 Task: Look for Airbnb properties in Kaka, Turkmenistan from 4th December, 2023 to 10th December, 2023 for 8 adults, 2 children, 1 infant and 1 pet.4 bedrooms having 8 beds and 4 bathrooms. Property type can be house. Amenities needed are: wifi, TV, free parkinig on premises, gym, breakfast. Look for 4 properties as per requirement.
Action: Mouse pressed left at (434, 87)
Screenshot: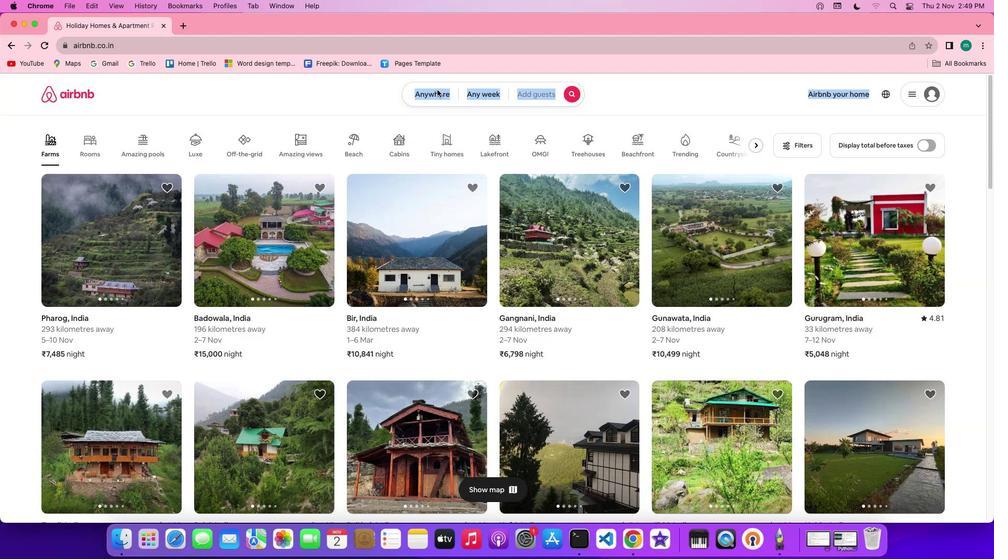 
Action: Mouse pressed left at (434, 87)
Screenshot: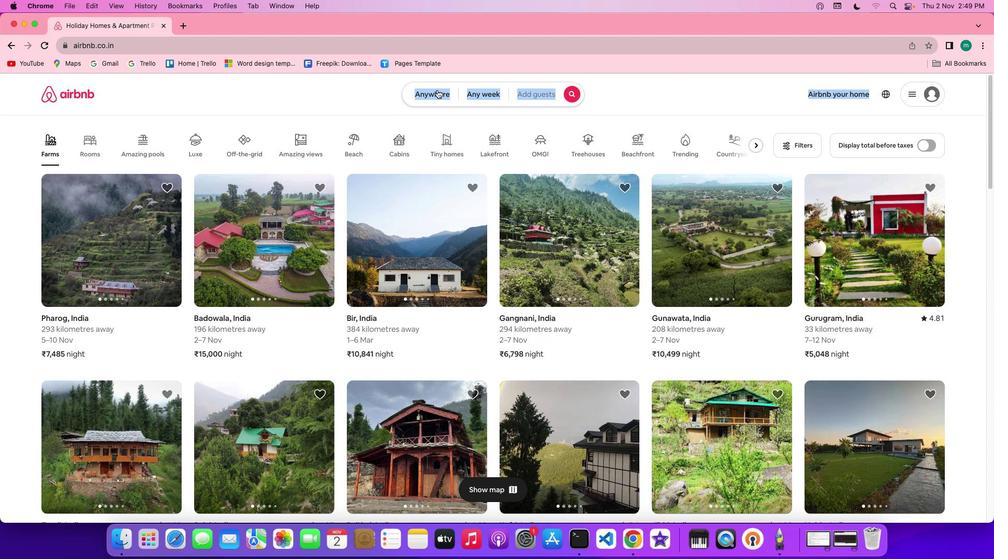 
Action: Mouse moved to (353, 140)
Screenshot: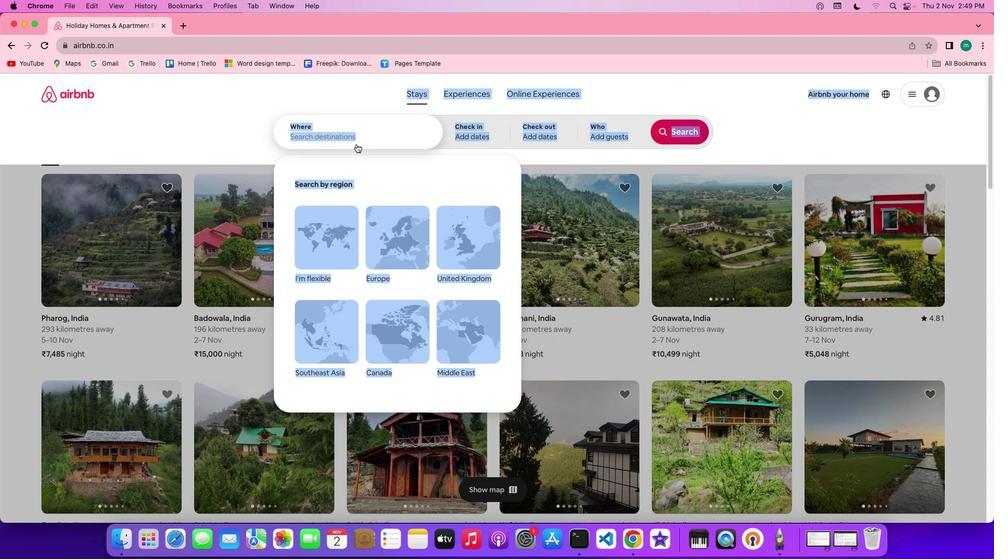 
Action: Mouse pressed left at (353, 140)
Screenshot: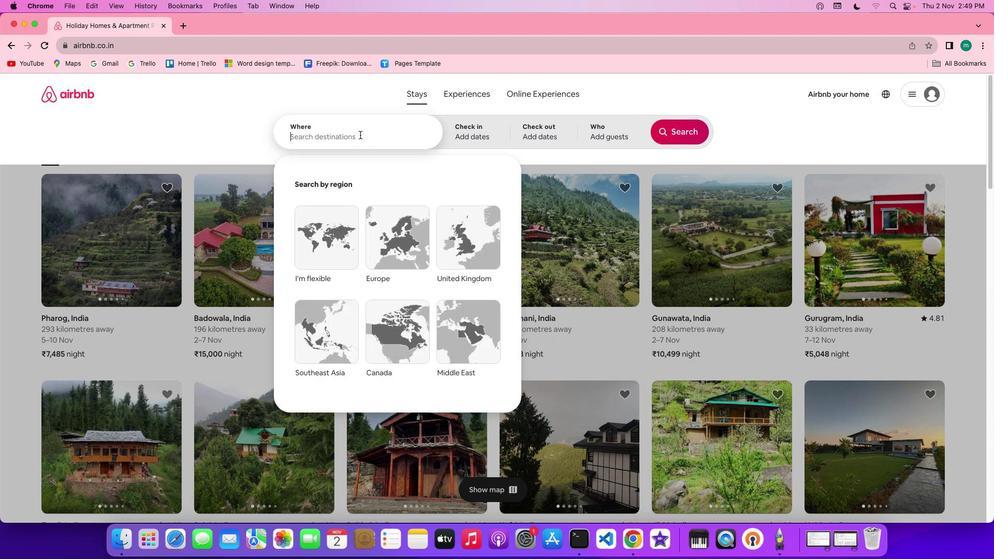 
Action: Mouse moved to (356, 131)
Screenshot: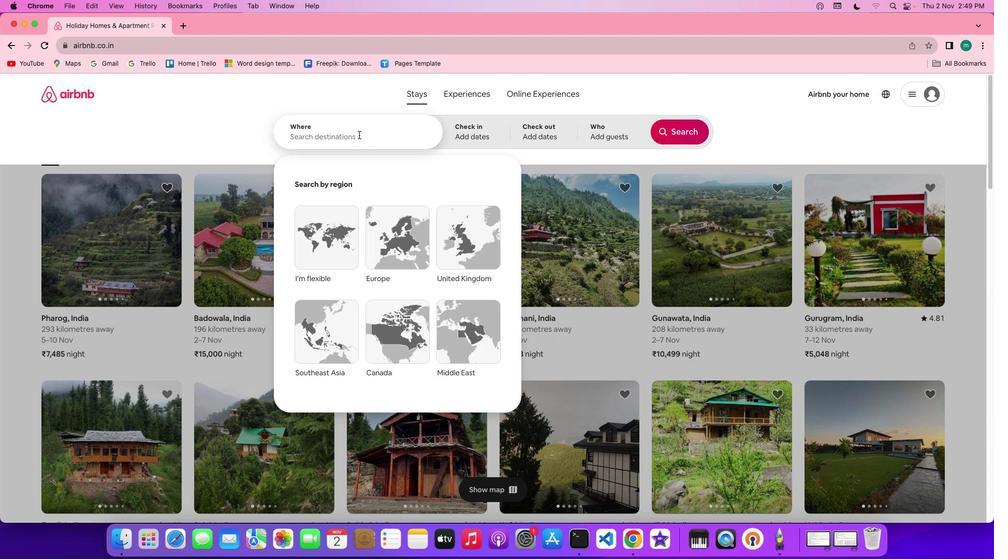 
Action: Key pressed Key.shift'K''a''k''a'','Key.spaceKey.shift'T''u''r''k''m''e''n''i''s''t''a''n'
Screenshot: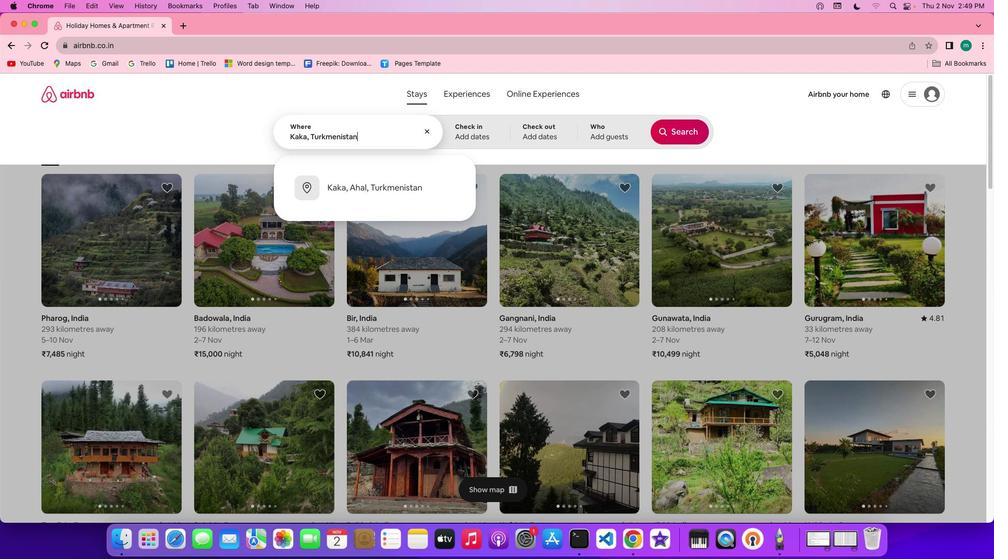 
Action: Mouse moved to (475, 136)
Screenshot: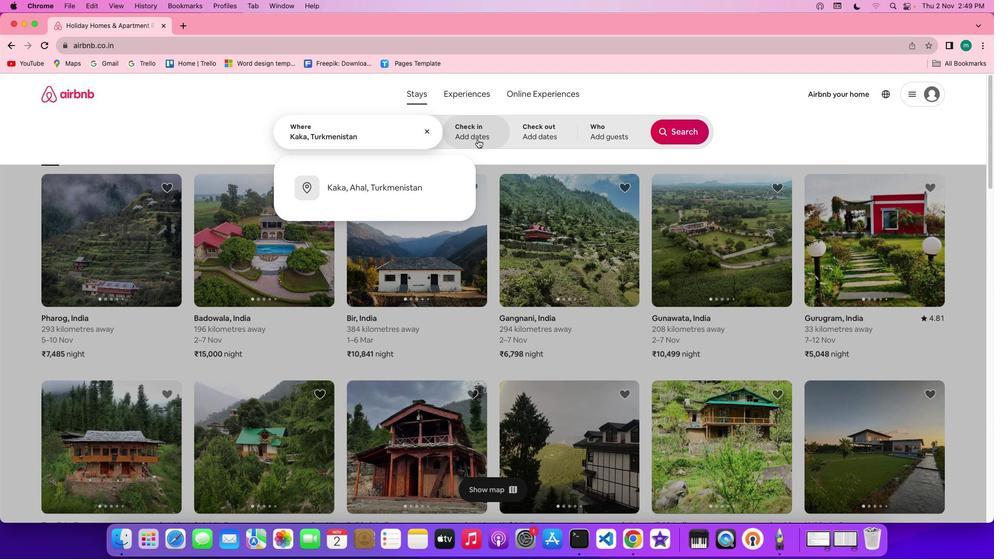 
Action: Mouse pressed left at (475, 136)
Screenshot: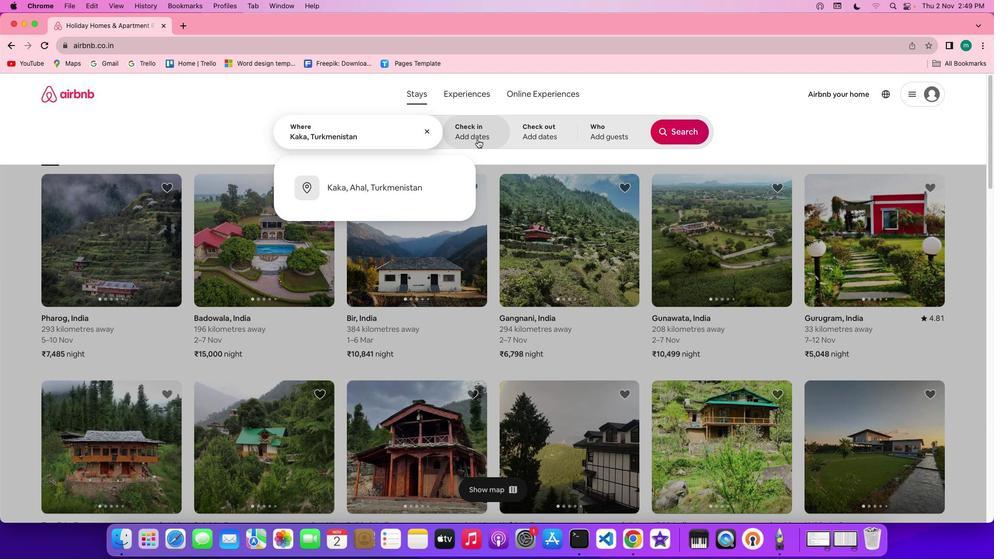 
Action: Mouse moved to (545, 288)
Screenshot: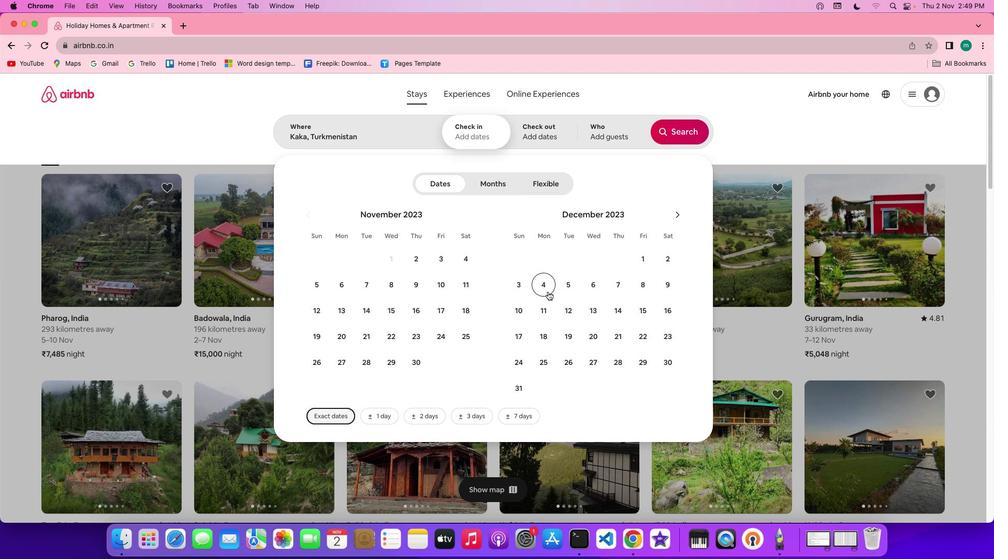 
Action: Mouse pressed left at (545, 288)
Screenshot: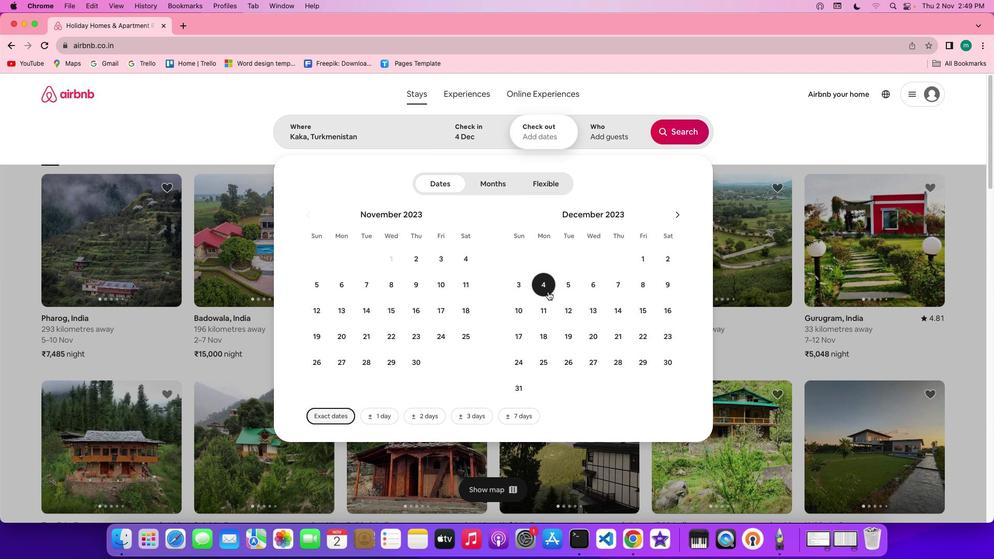 
Action: Mouse moved to (518, 309)
Screenshot: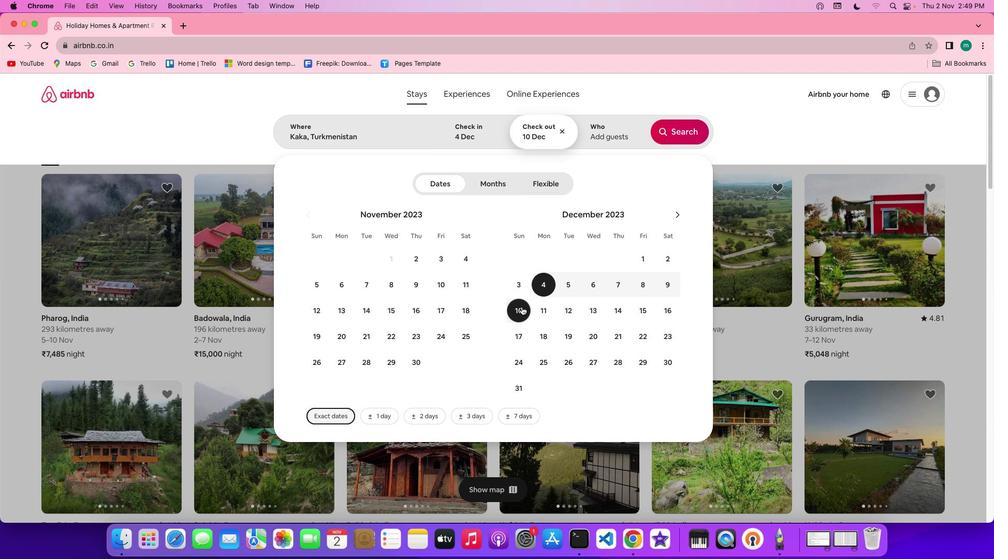 
Action: Mouse pressed left at (518, 309)
Screenshot: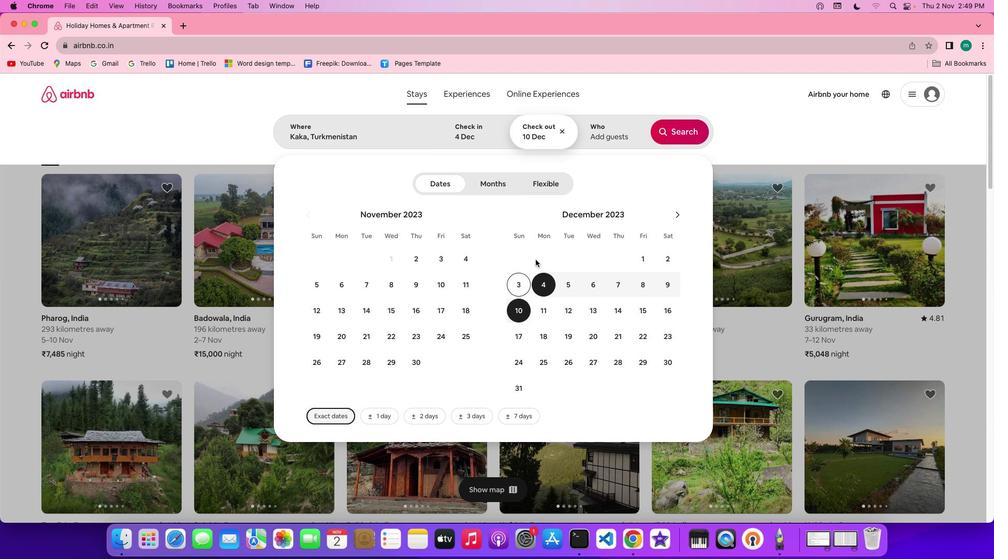 
Action: Mouse moved to (606, 125)
Screenshot: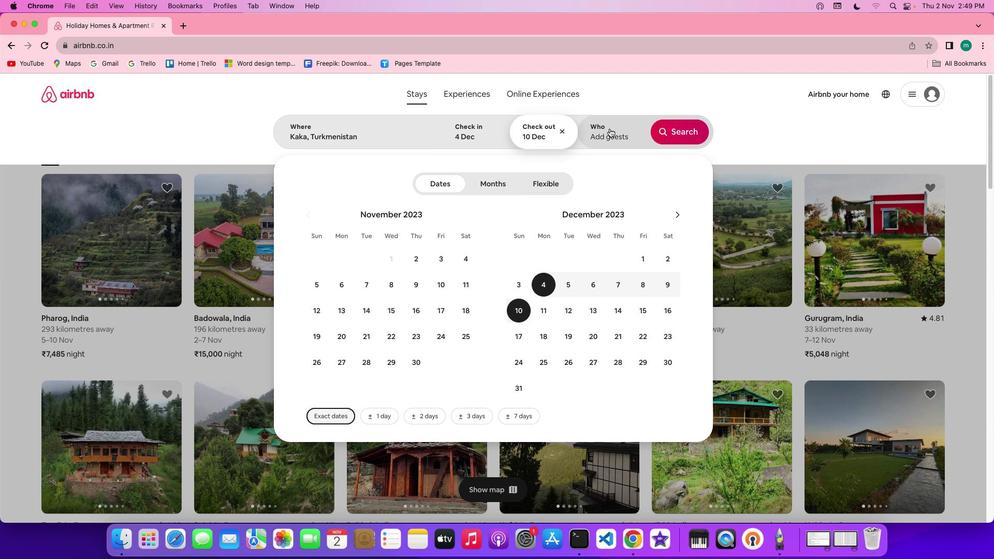 
Action: Mouse pressed left at (606, 125)
Screenshot: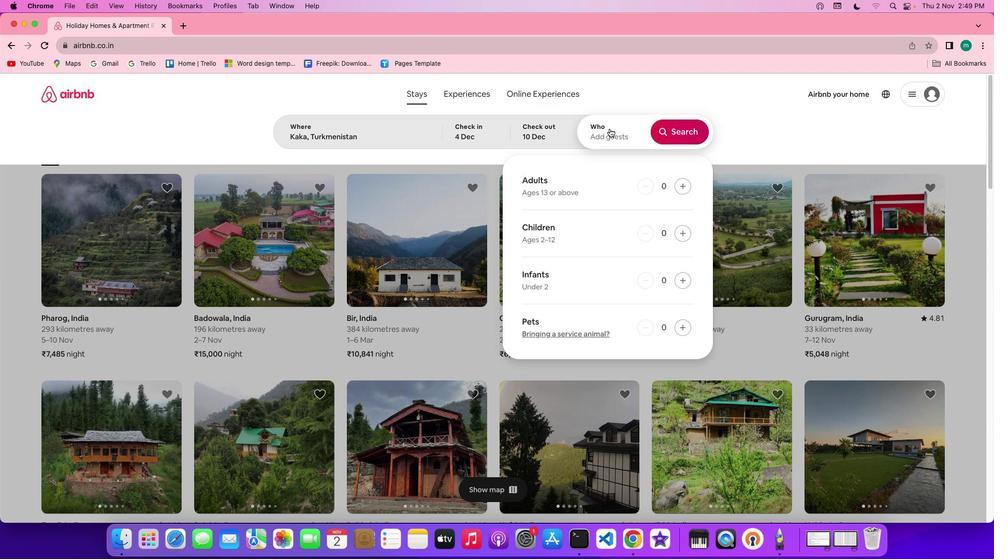 
Action: Mouse moved to (684, 185)
Screenshot: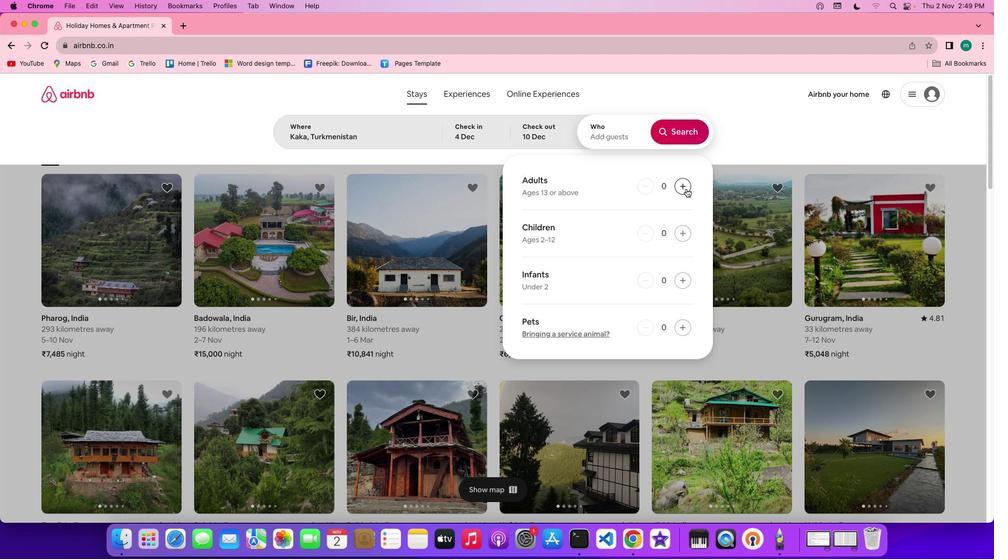 
Action: Mouse pressed left at (684, 185)
Screenshot: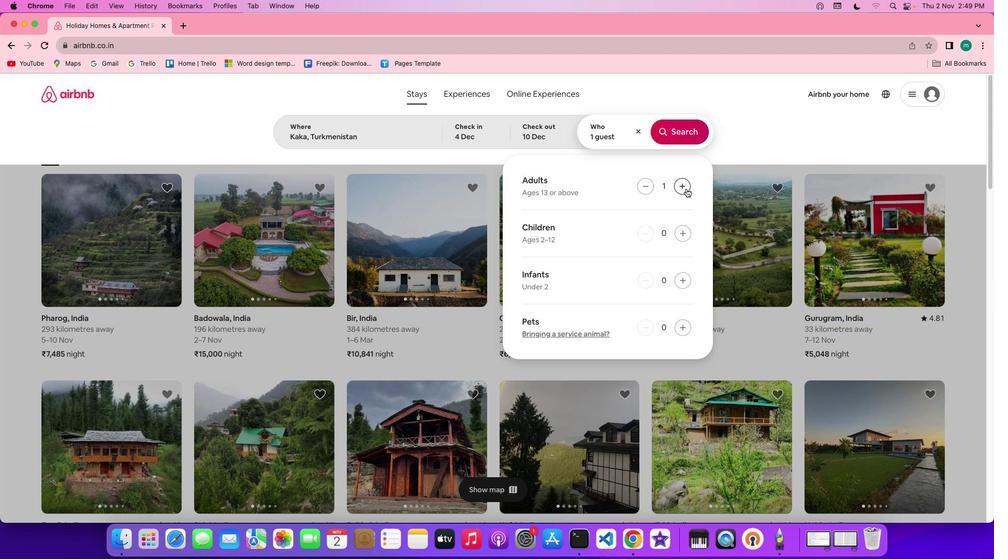 
Action: Mouse pressed left at (684, 185)
Screenshot: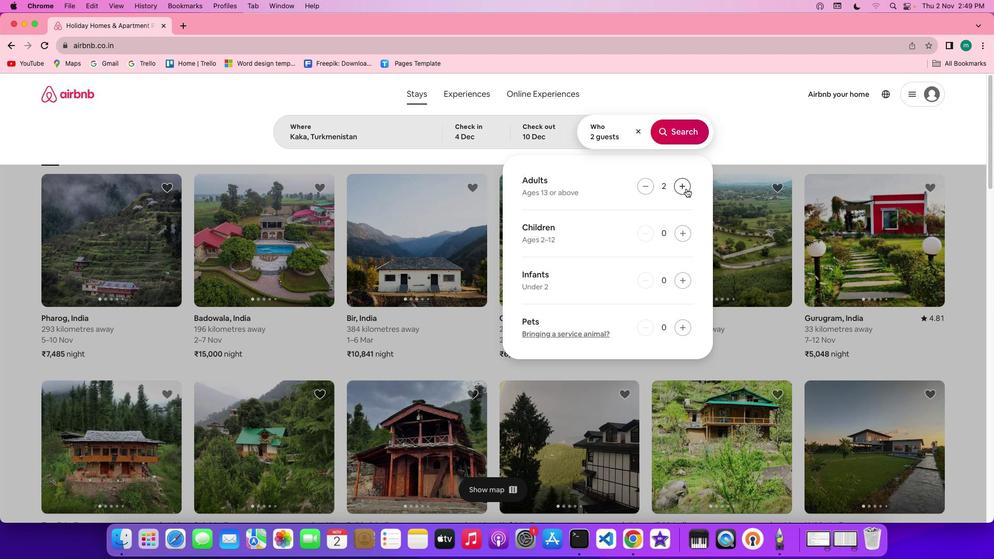 
Action: Mouse pressed left at (684, 185)
Screenshot: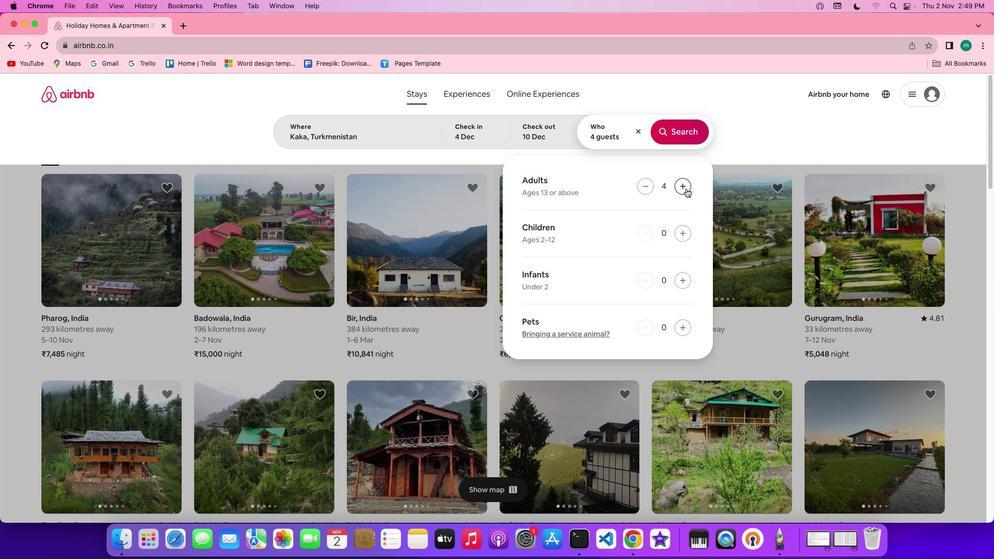 
Action: Mouse pressed left at (684, 185)
Screenshot: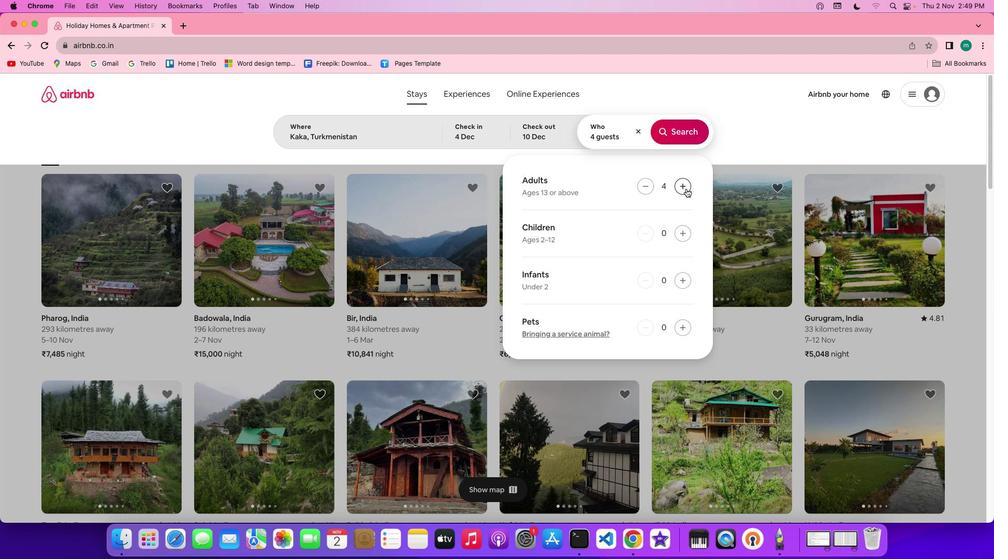 
Action: Mouse pressed left at (684, 185)
Screenshot: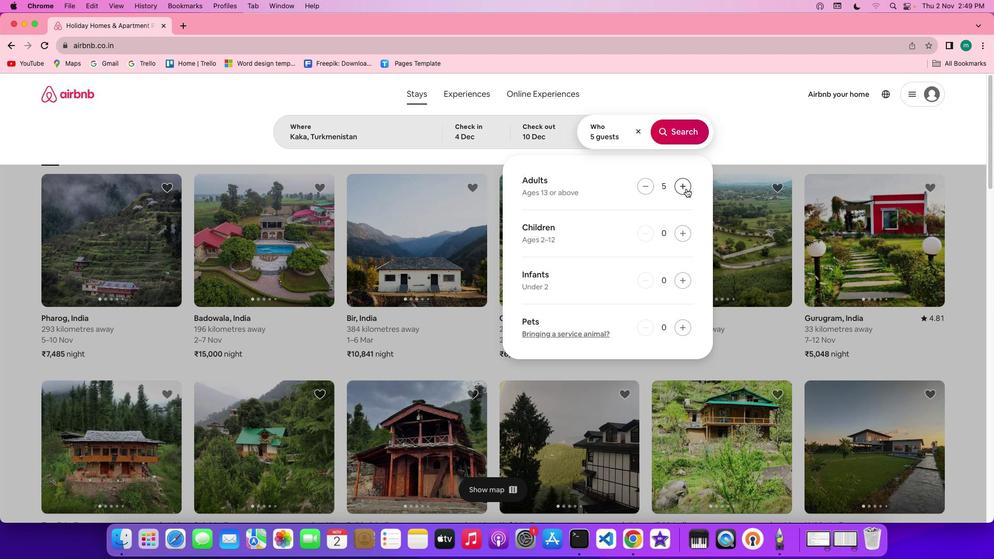 
Action: Mouse pressed left at (684, 185)
Screenshot: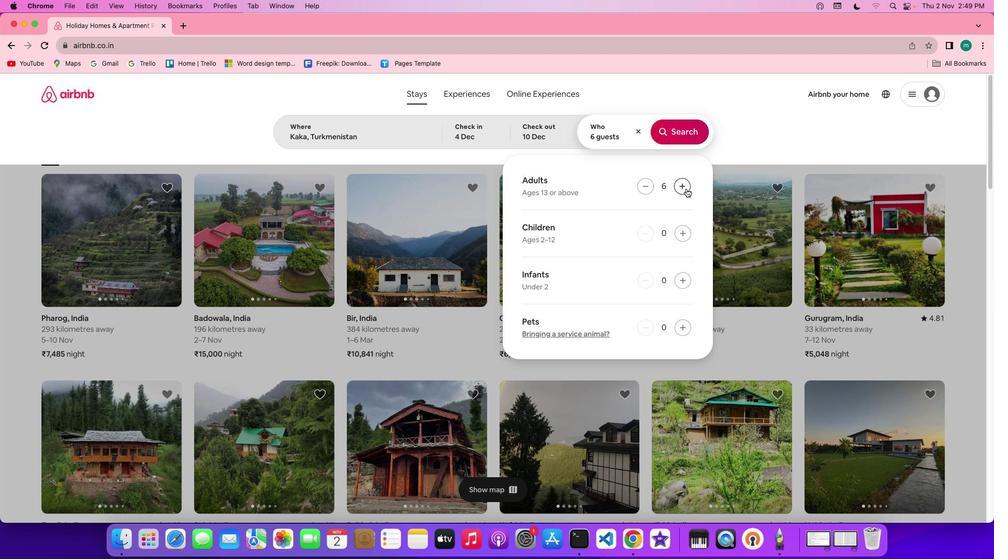 
Action: Mouse pressed left at (684, 185)
Screenshot: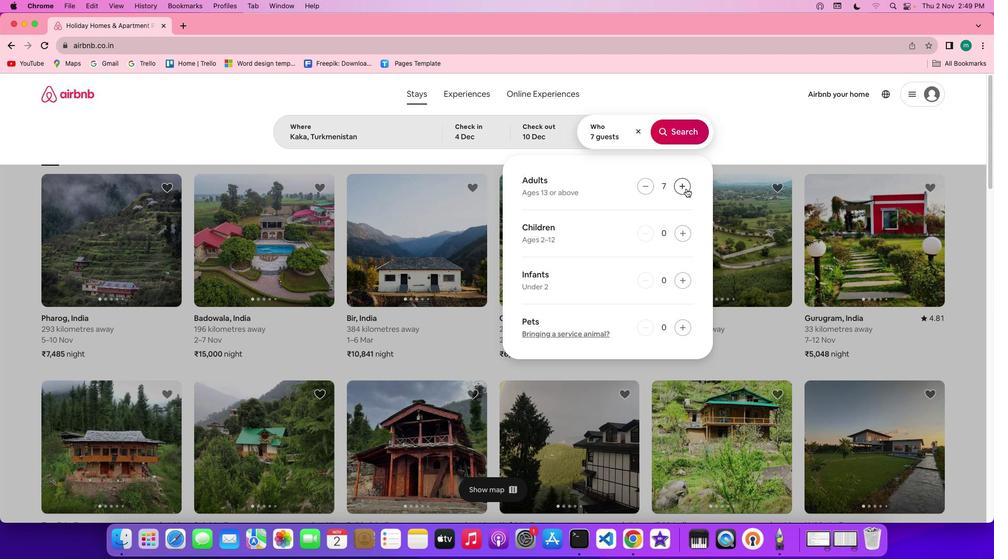 
Action: Mouse pressed left at (684, 185)
Screenshot: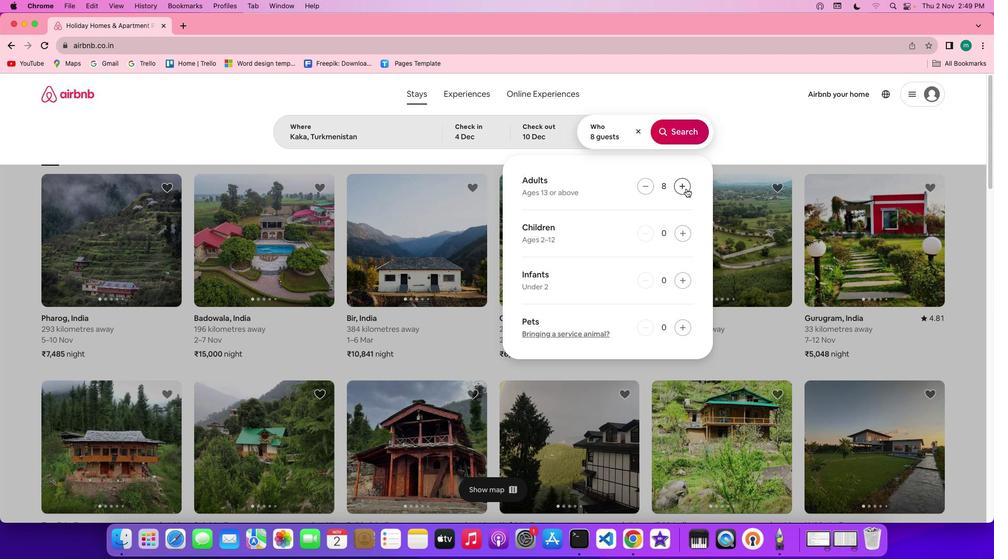 
Action: Mouse moved to (685, 232)
Screenshot: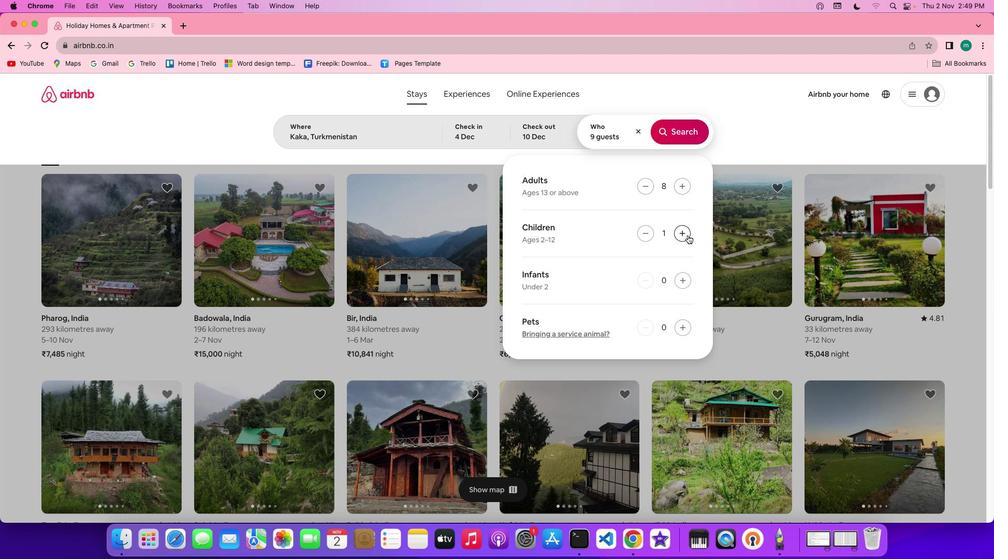 
Action: Mouse pressed left at (685, 232)
Screenshot: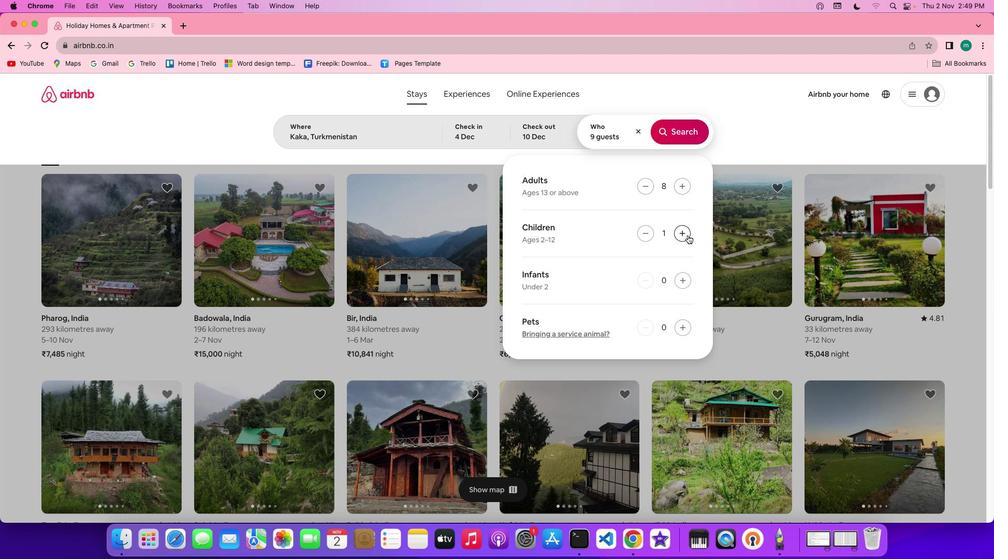 
Action: Mouse pressed left at (685, 232)
Screenshot: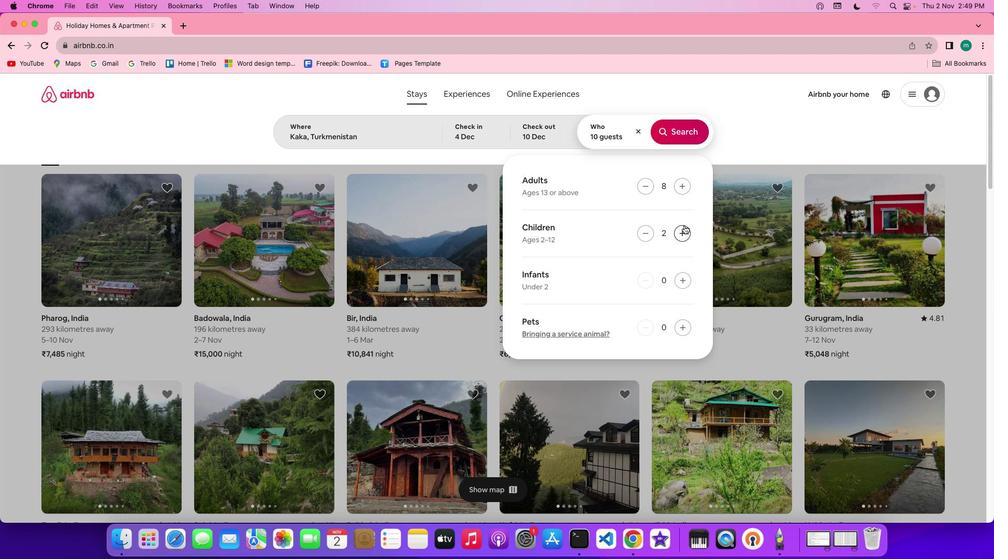 
Action: Mouse moved to (671, 127)
Screenshot: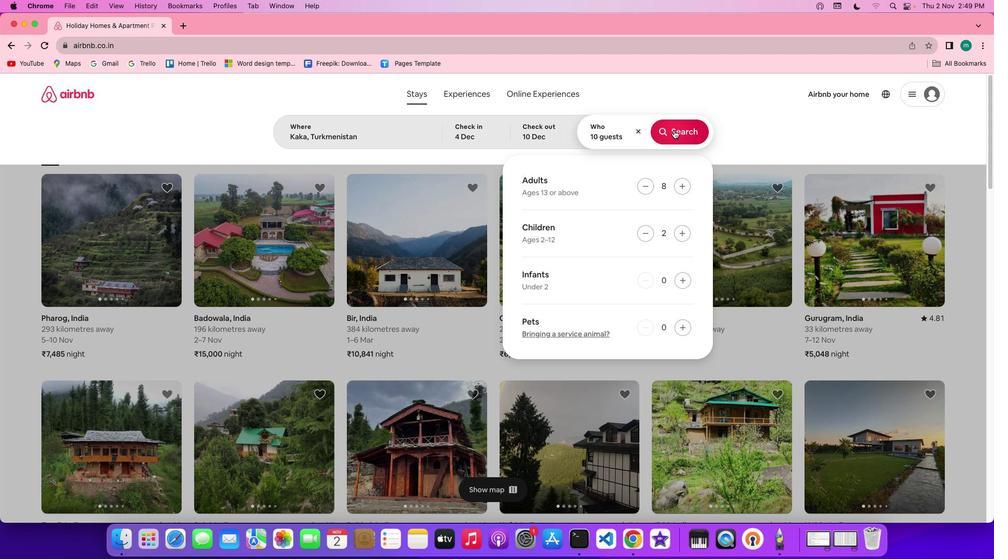 
Action: Mouse pressed left at (671, 127)
Screenshot: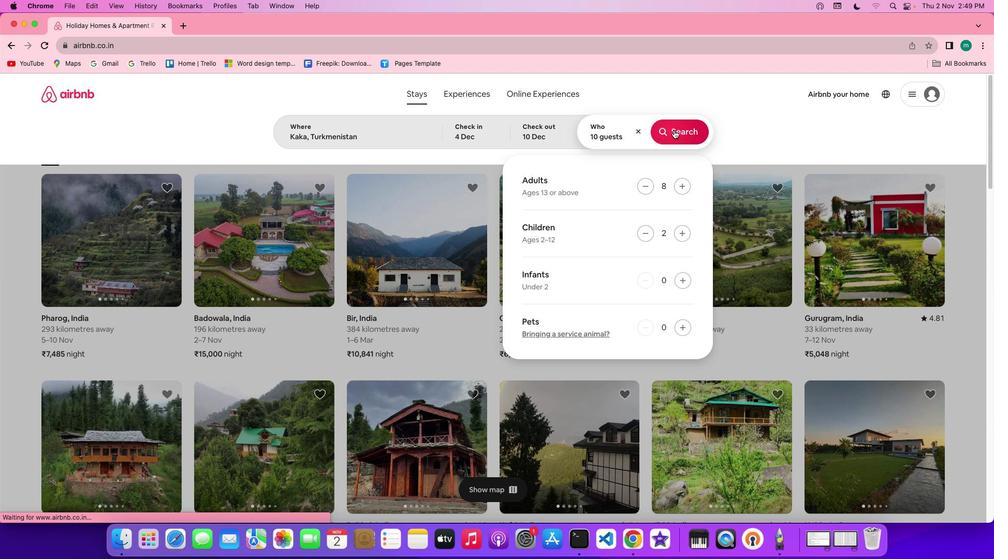 
Action: Mouse moved to (543, 88)
Screenshot: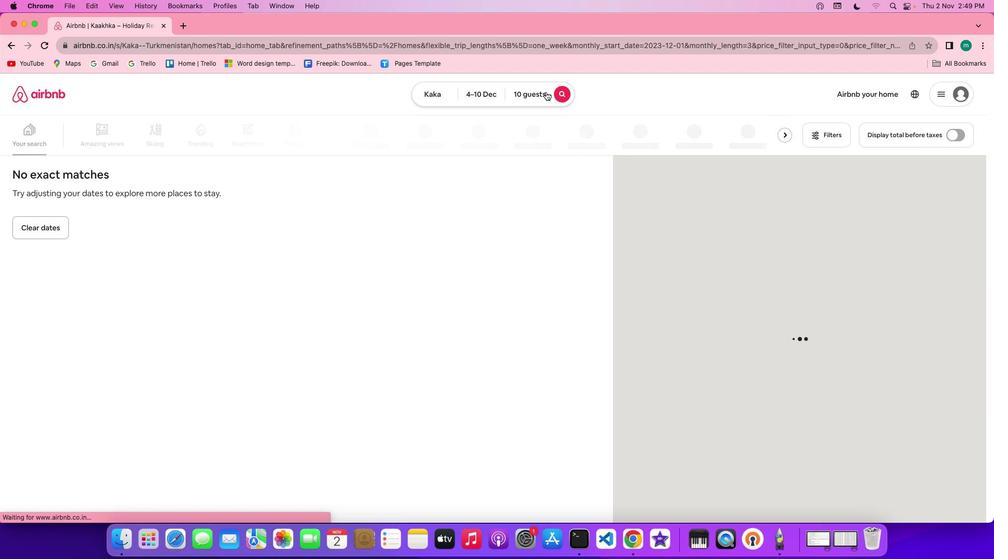 
Action: Mouse pressed left at (543, 88)
Screenshot: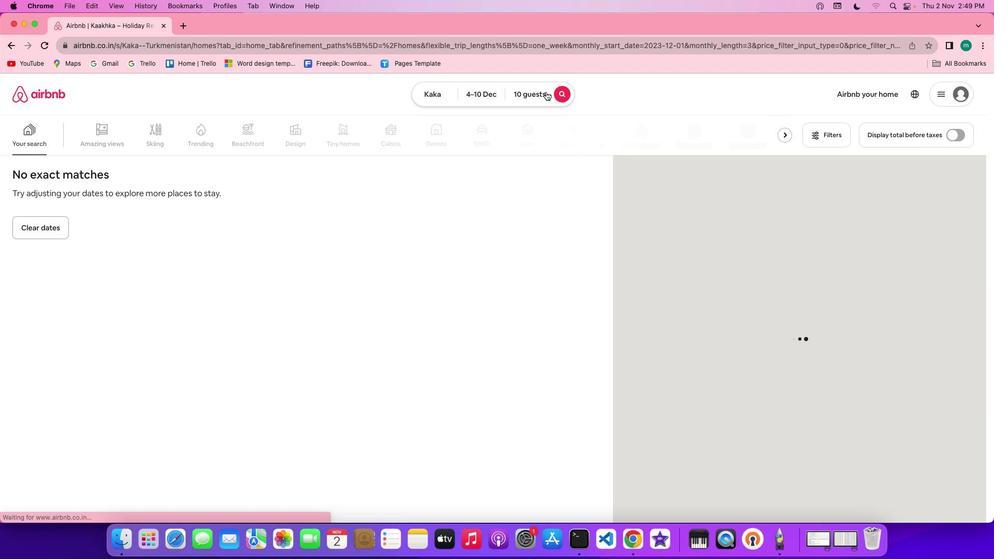 
Action: Mouse moved to (677, 278)
Screenshot: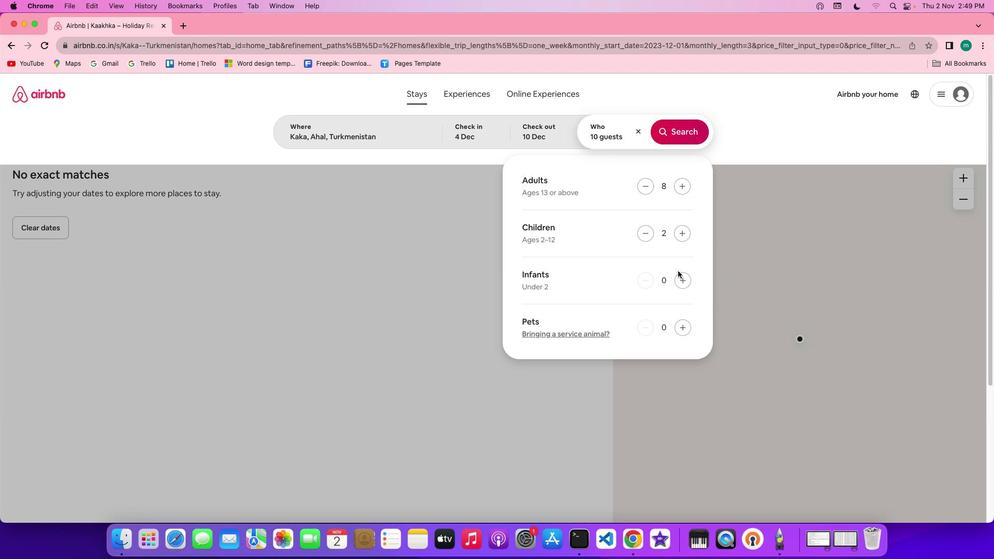 
Action: Mouse pressed left at (677, 278)
Screenshot: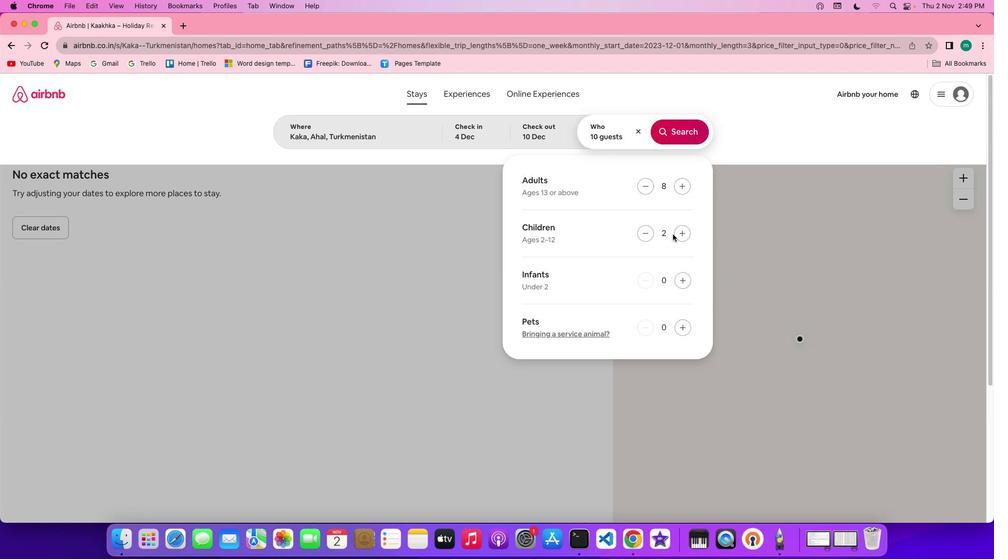 
Action: Mouse moved to (679, 326)
Screenshot: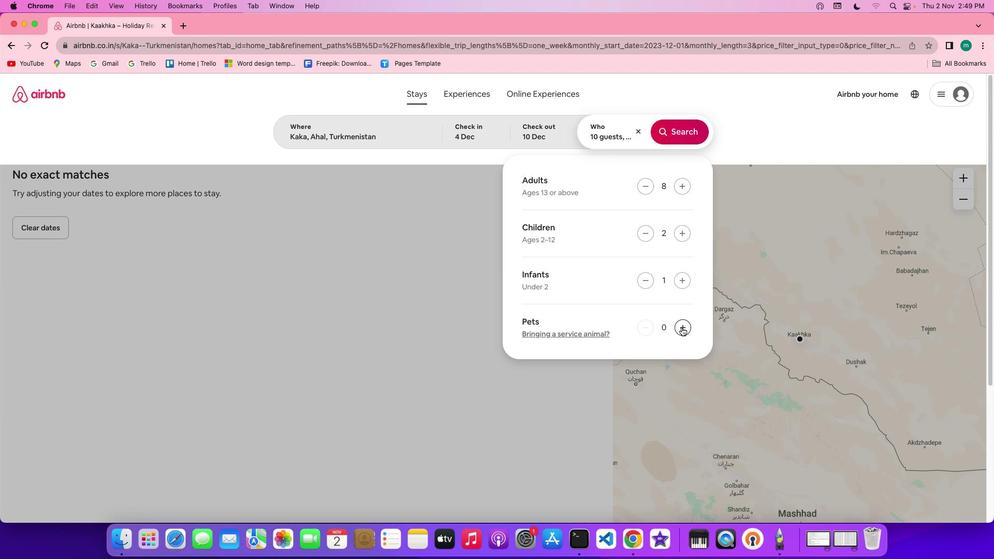 
Action: Mouse pressed left at (679, 326)
Screenshot: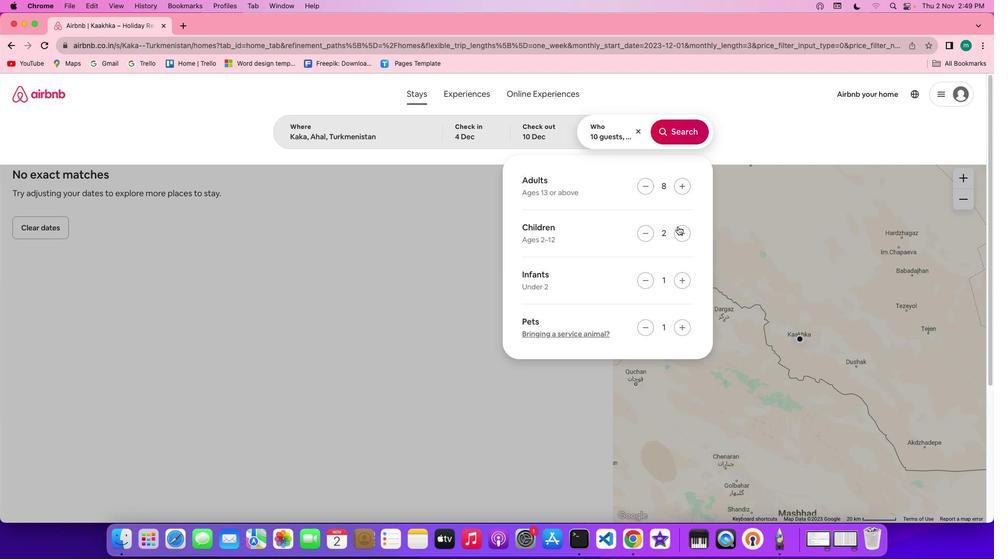 
Action: Mouse moved to (673, 128)
Screenshot: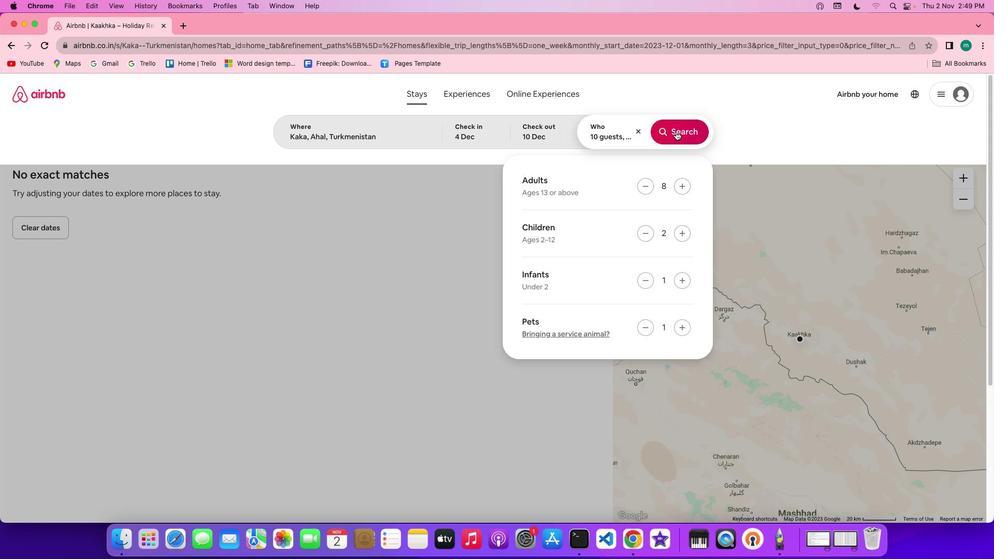 
Action: Mouse pressed left at (673, 128)
Screenshot: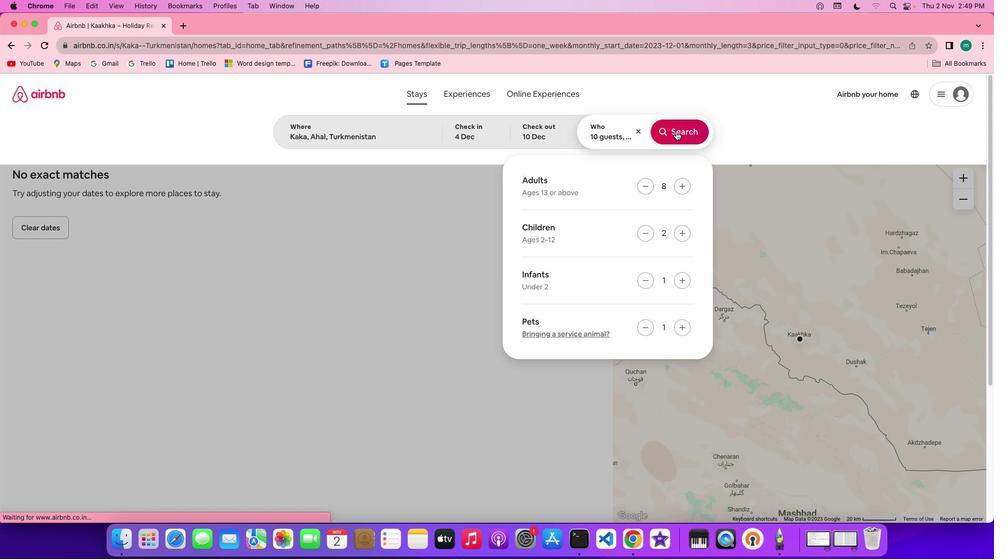 
Action: Mouse moved to (822, 130)
Screenshot: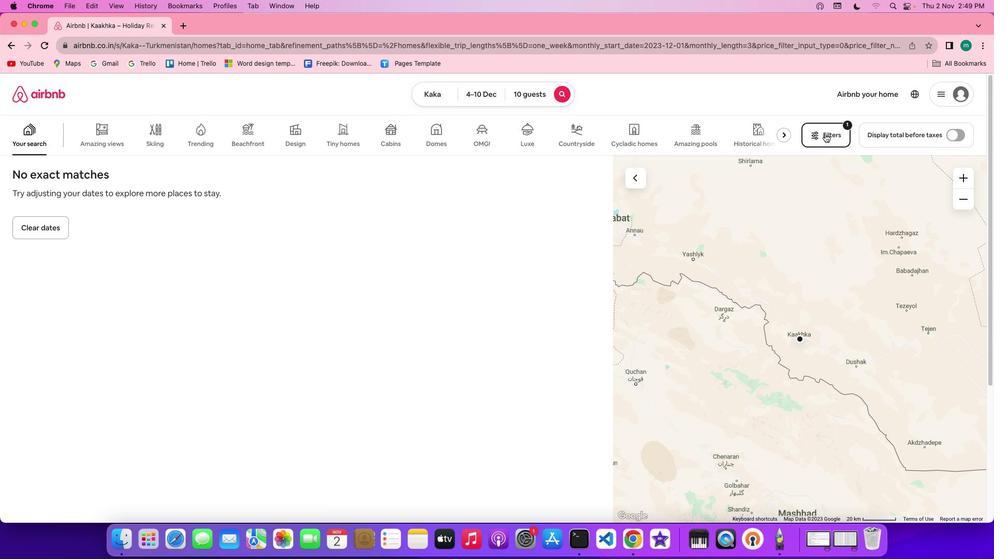 
Action: Mouse pressed left at (822, 130)
Screenshot: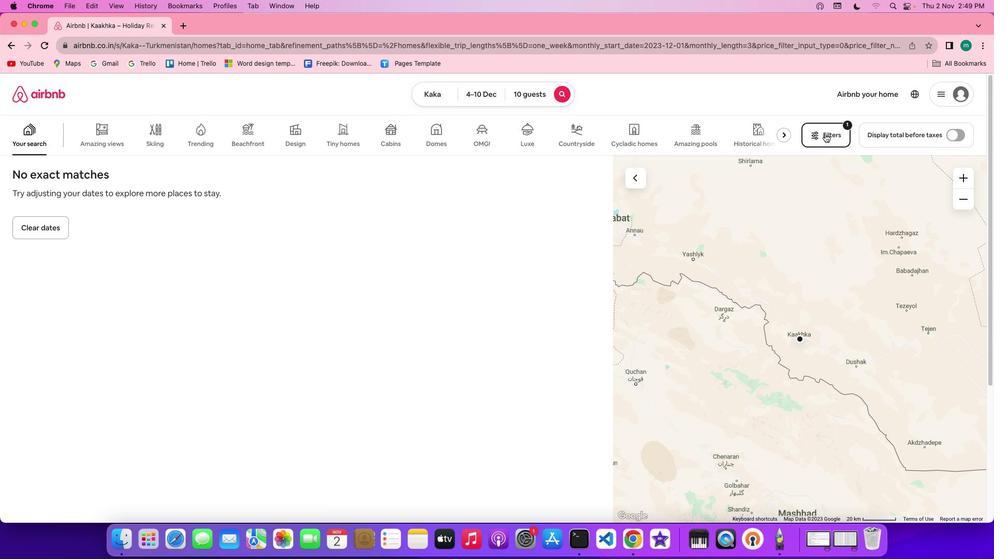 
Action: Mouse moved to (484, 362)
Screenshot: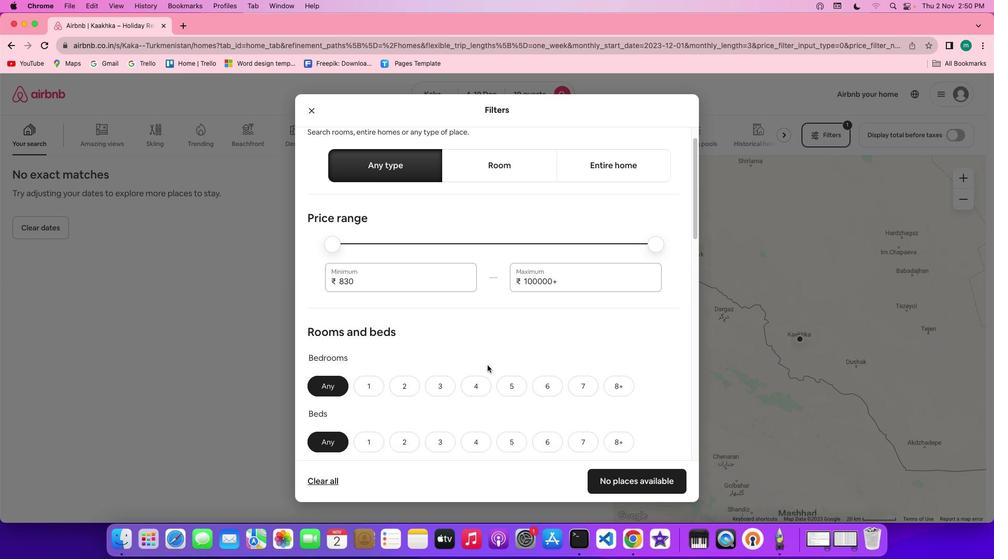 
Action: Mouse scrolled (484, 362) with delta (-2, -3)
Screenshot: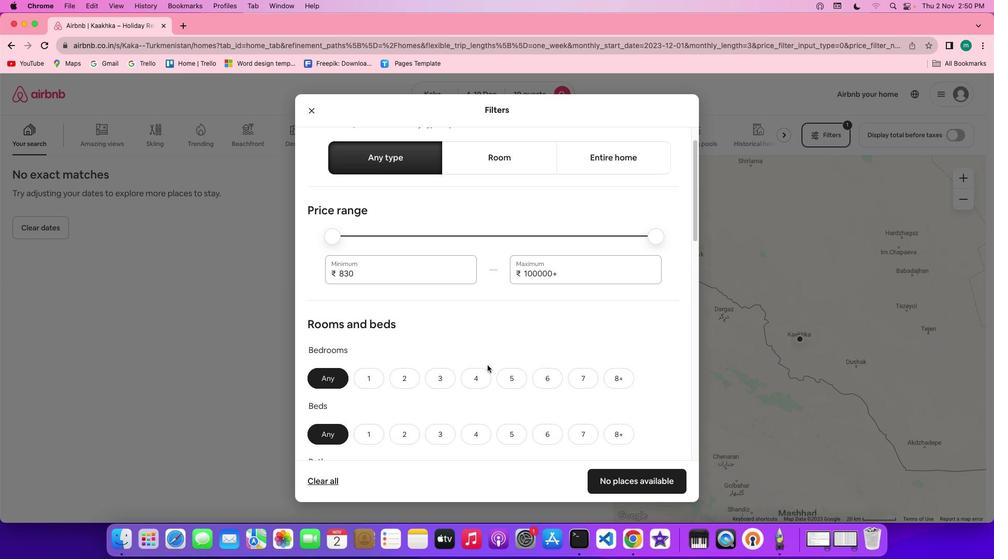
Action: Mouse scrolled (484, 362) with delta (-2, -3)
Screenshot: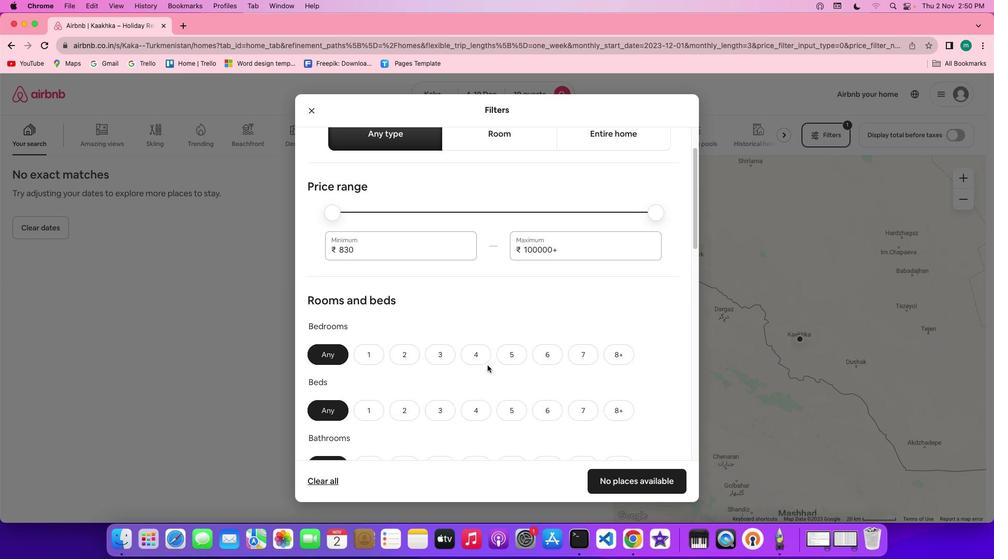 
Action: Mouse scrolled (484, 362) with delta (-2, -3)
Screenshot: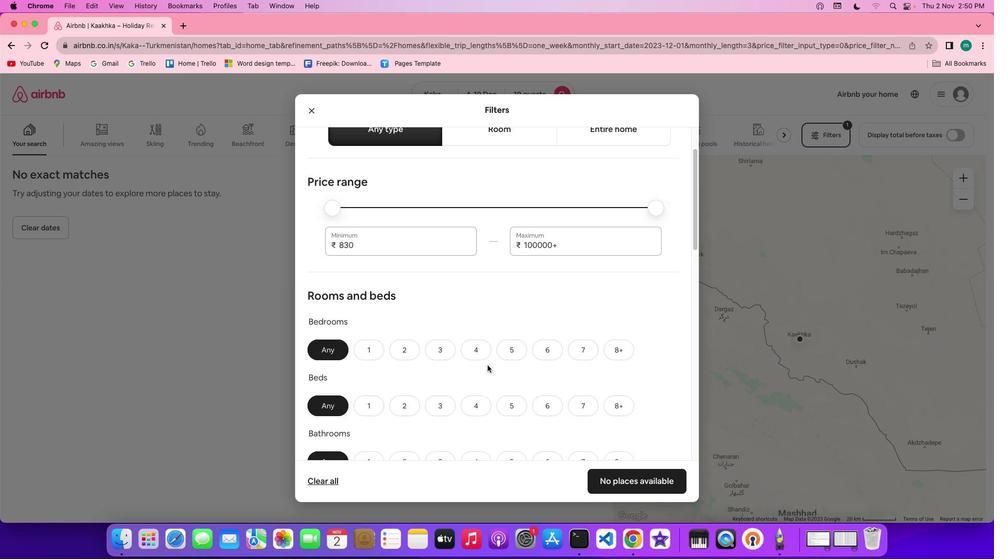 
Action: Mouse scrolled (484, 362) with delta (-2, -3)
Screenshot: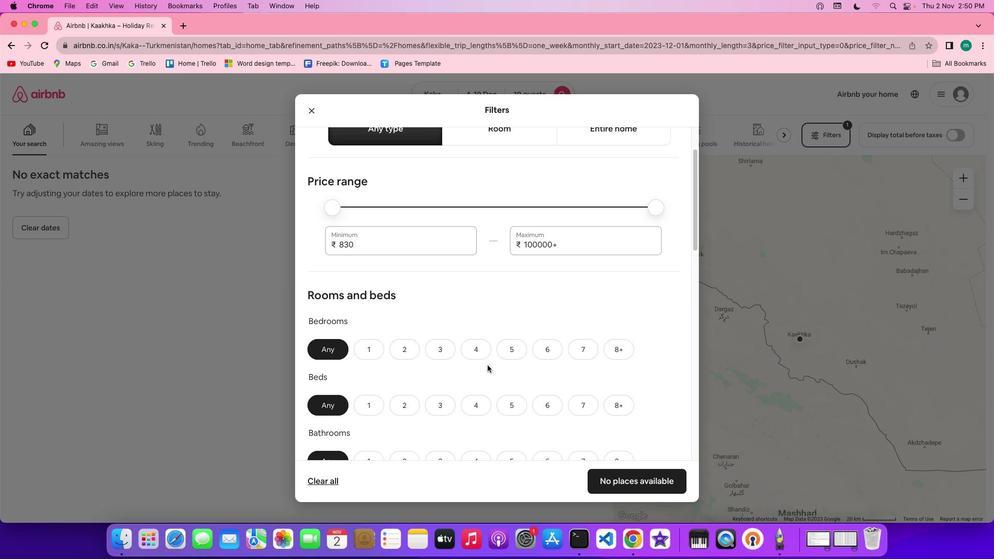
Action: Mouse scrolled (484, 362) with delta (-2, -2)
Screenshot: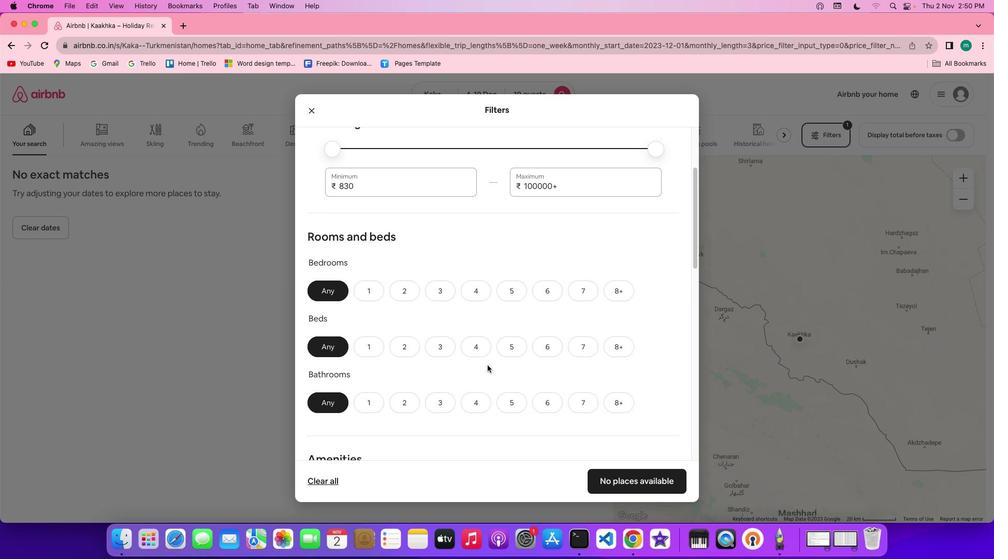 
Action: Mouse scrolled (484, 362) with delta (-2, -3)
Screenshot: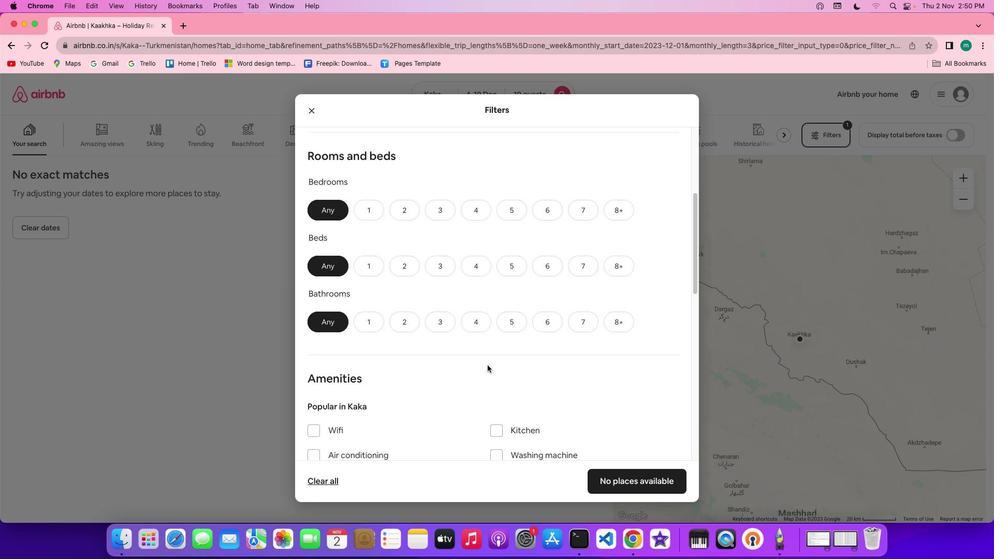 
Action: Mouse scrolled (484, 362) with delta (-2, -3)
Screenshot: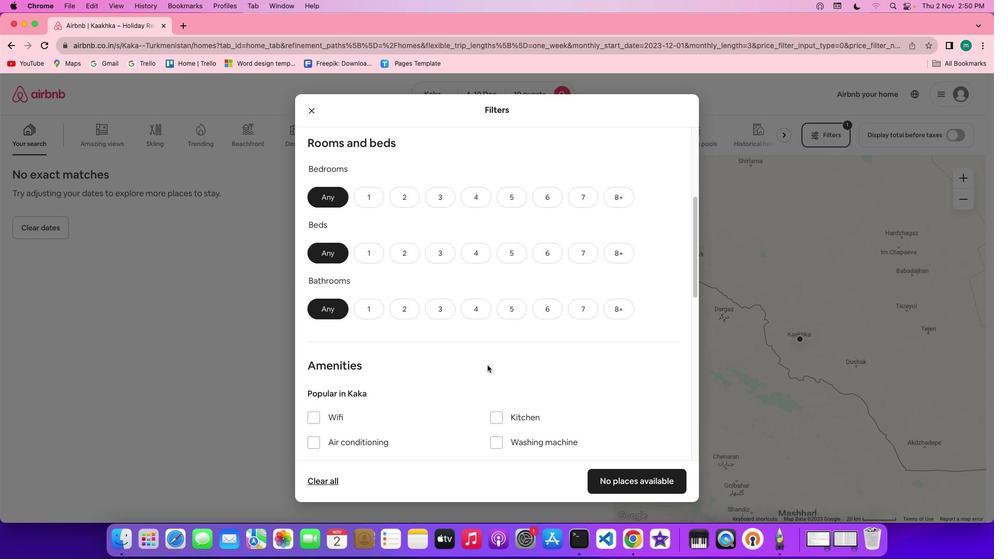 
Action: Mouse scrolled (484, 362) with delta (-2, -4)
Screenshot: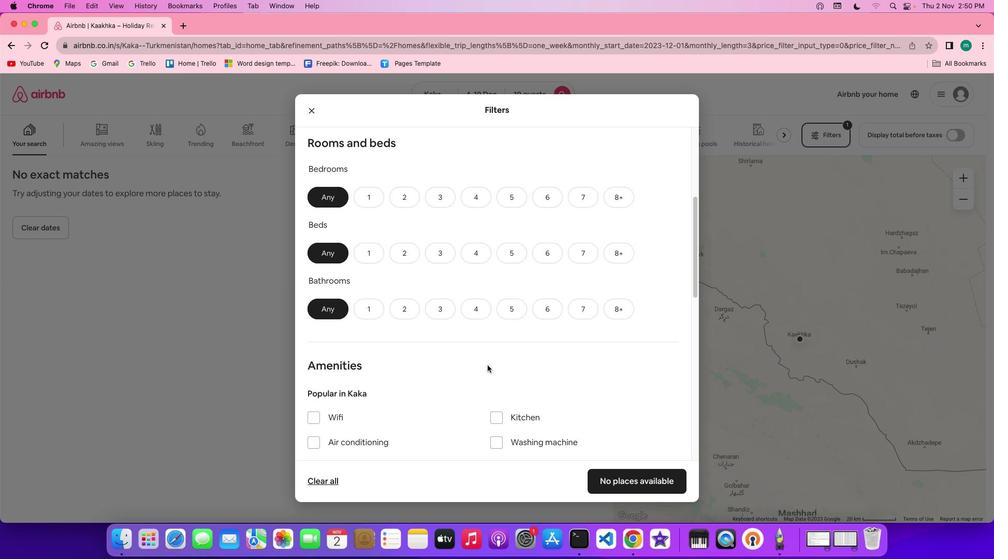 
Action: Mouse scrolled (484, 362) with delta (-2, -3)
Screenshot: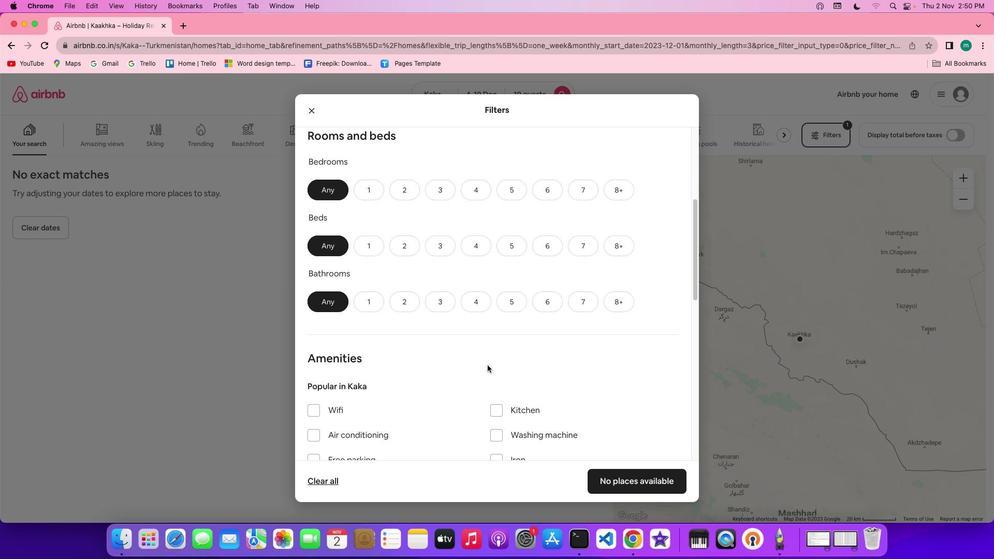 
Action: Mouse scrolled (484, 362) with delta (-2, -3)
Screenshot: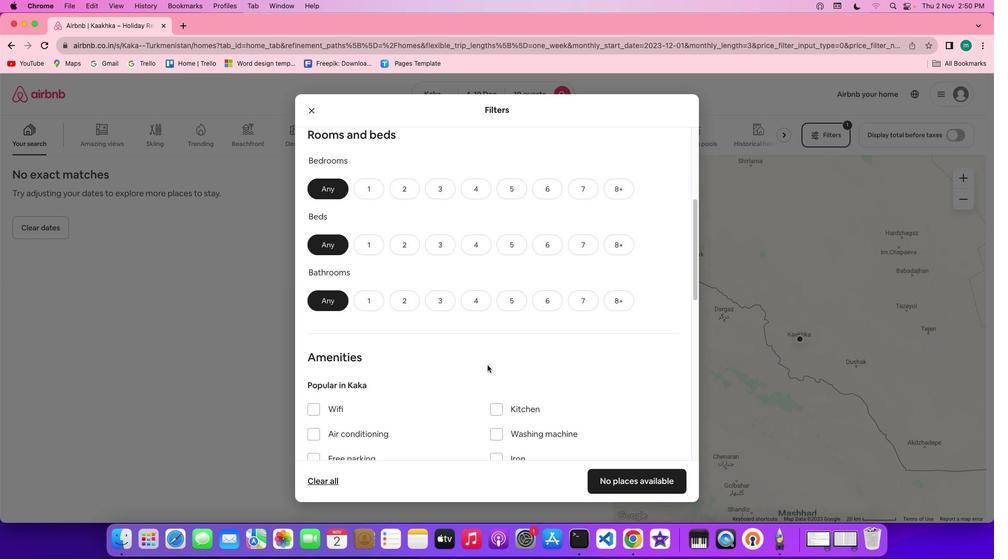 
Action: Mouse moved to (486, 357)
Screenshot: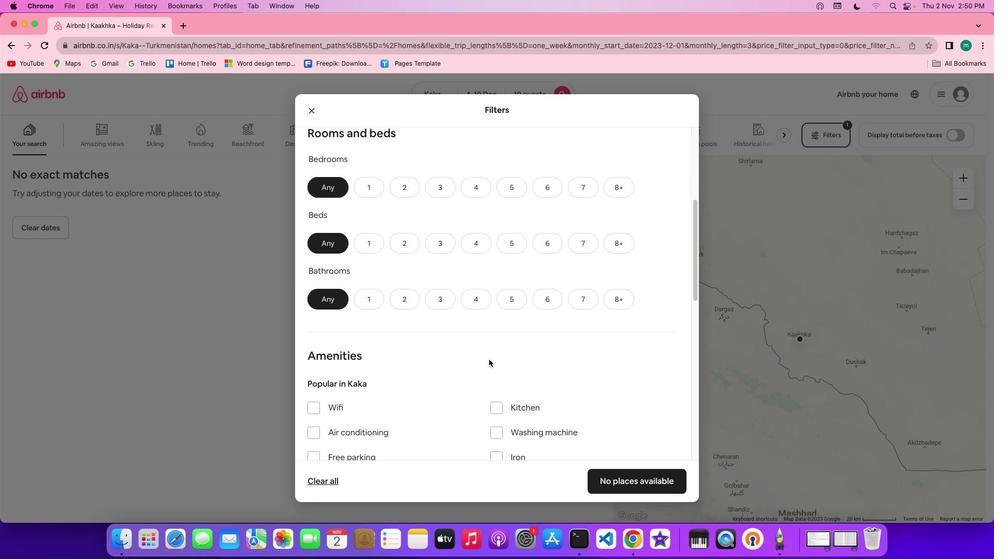 
Action: Mouse scrolled (486, 357) with delta (-2, -3)
Screenshot: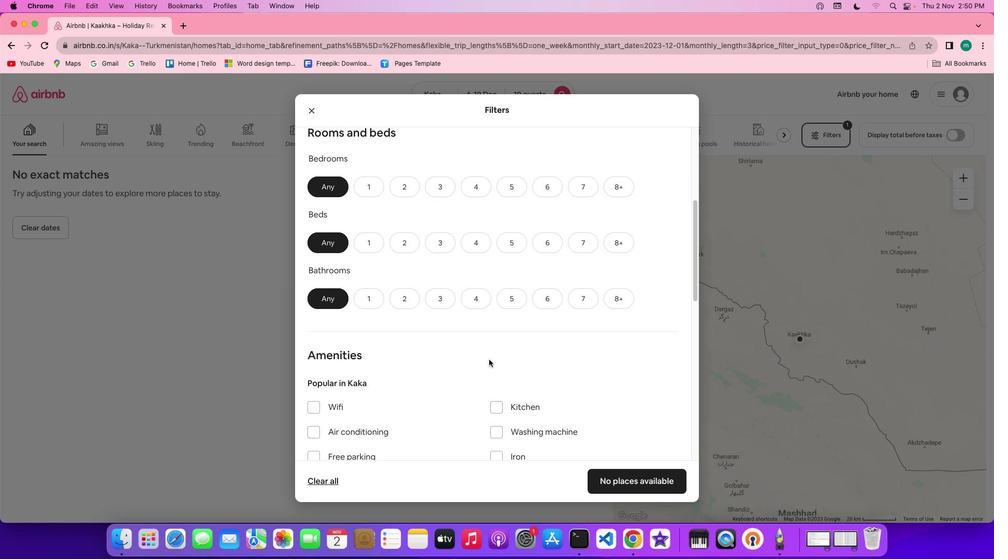 
Action: Mouse scrolled (486, 357) with delta (-2, -3)
Screenshot: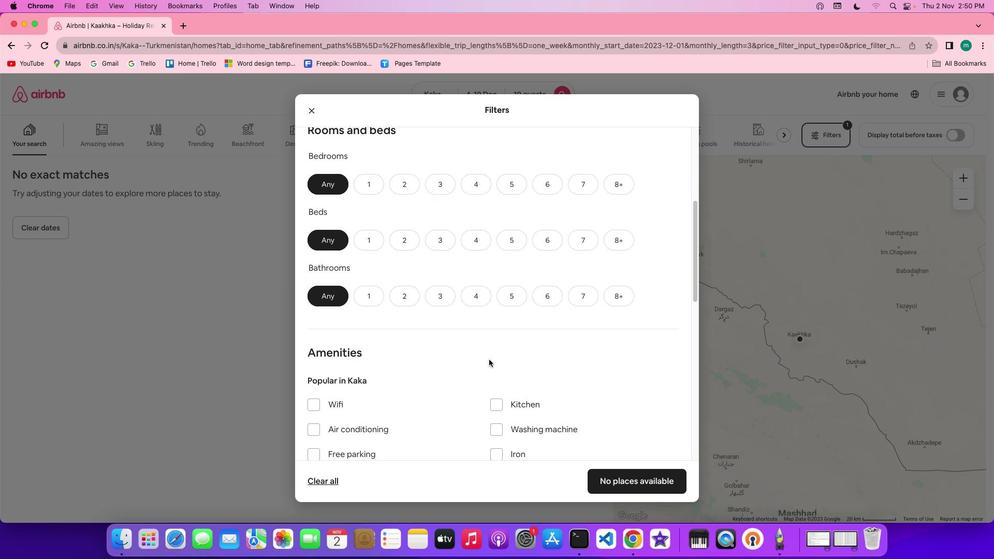 
Action: Mouse scrolled (486, 357) with delta (-2, -3)
Screenshot: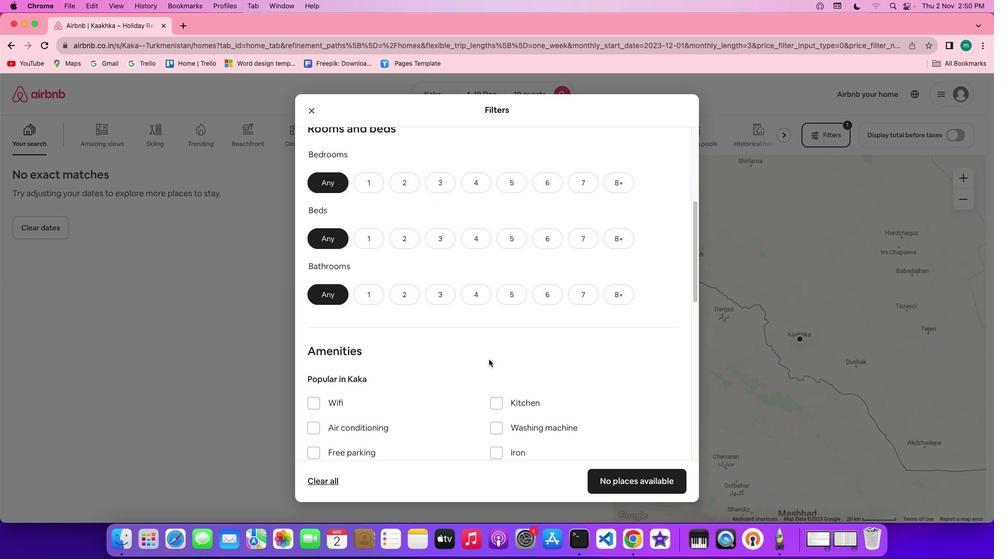 
Action: Mouse moved to (470, 185)
Screenshot: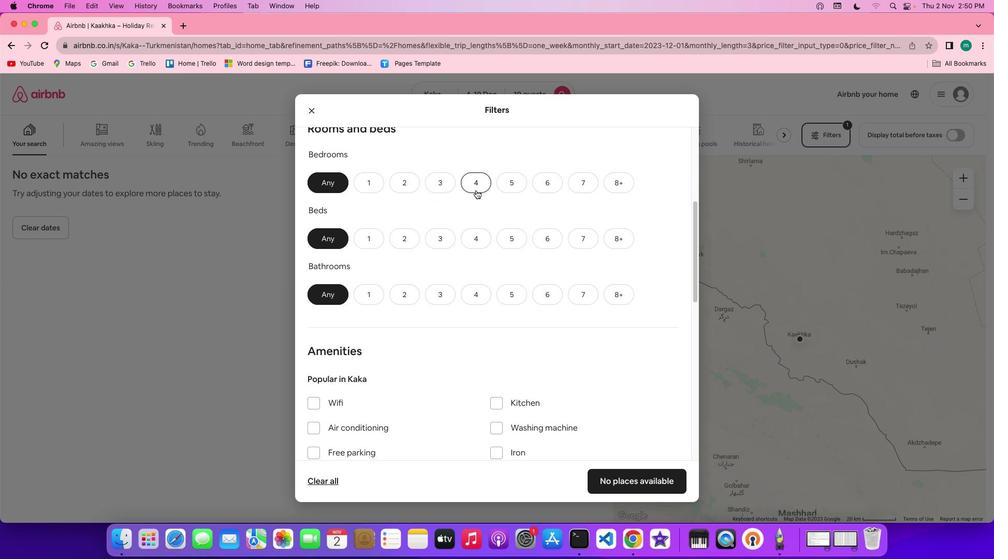 
Action: Mouse pressed left at (470, 185)
Screenshot: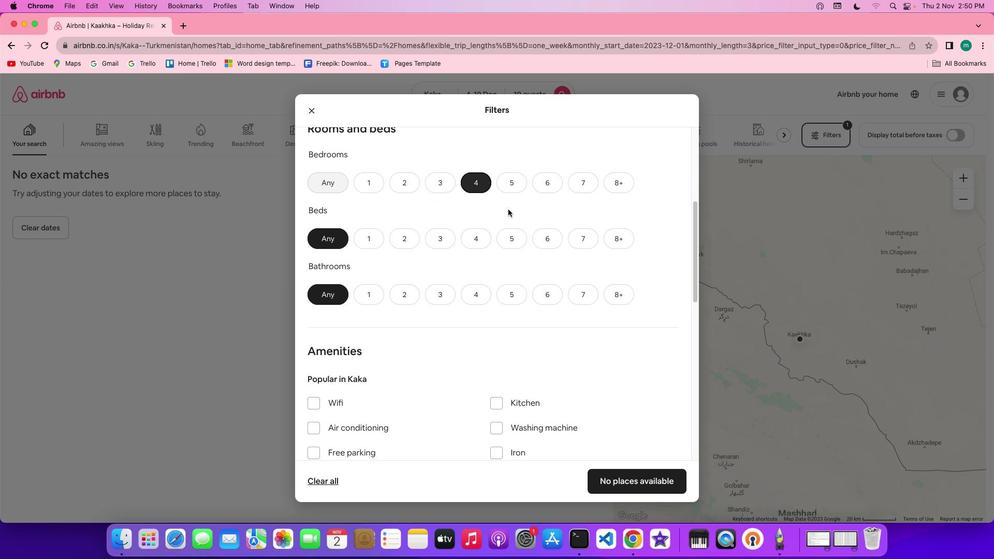 
Action: Mouse moved to (614, 243)
Screenshot: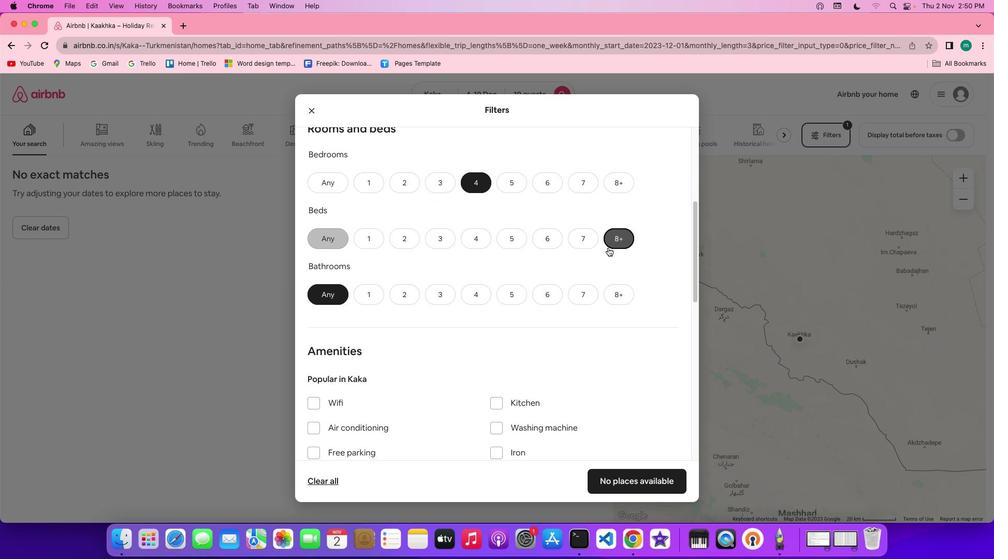 
Action: Mouse pressed left at (614, 243)
Screenshot: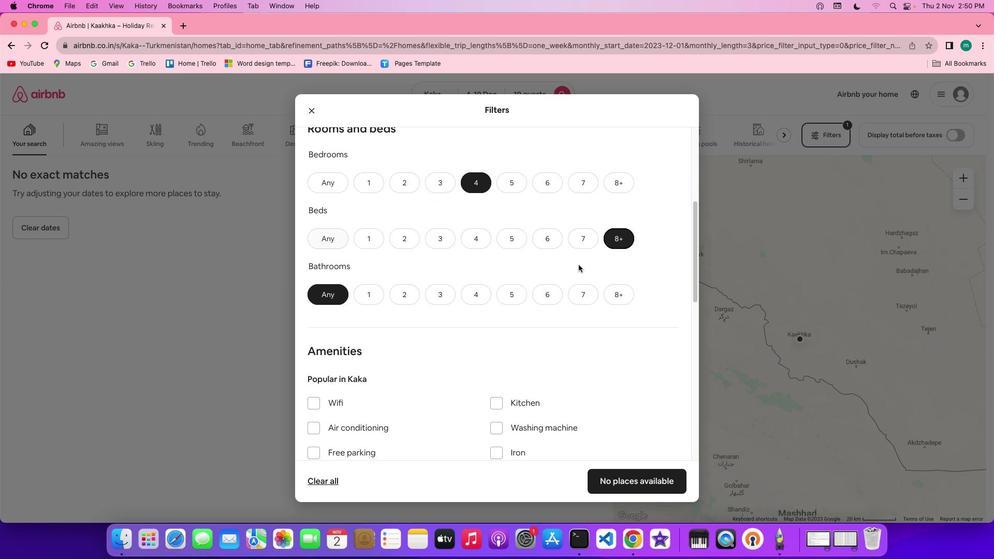 
Action: Mouse moved to (471, 291)
Screenshot: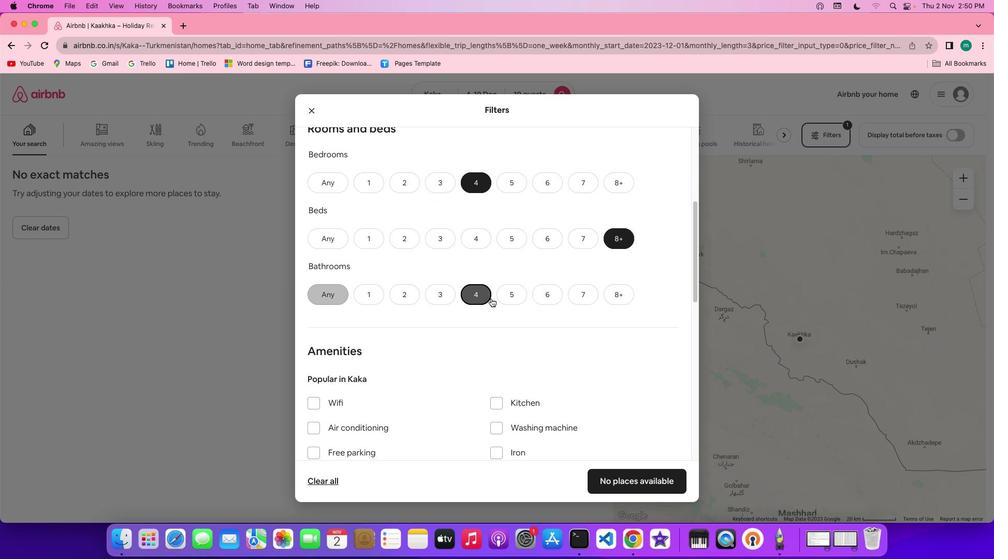 
Action: Mouse pressed left at (471, 291)
Screenshot: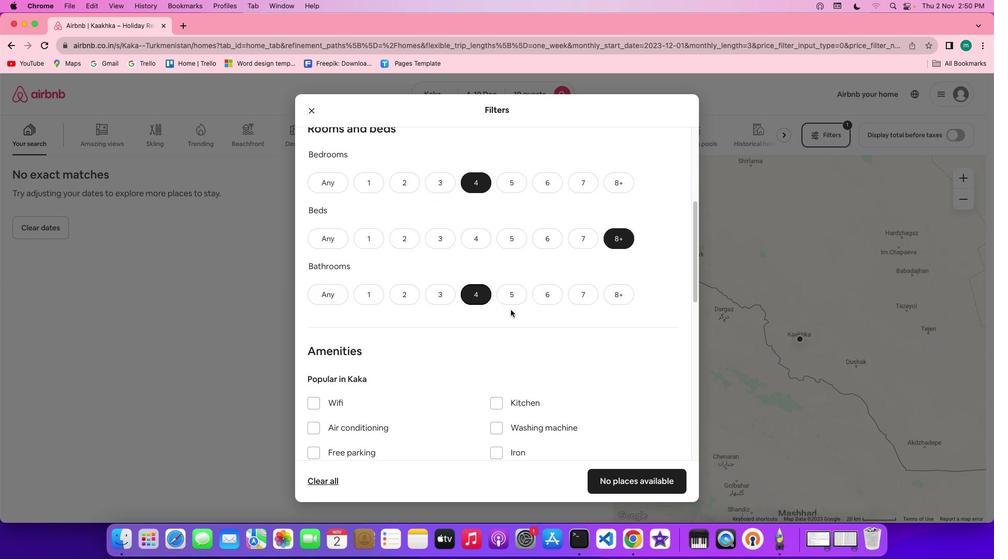 
Action: Mouse moved to (551, 333)
Screenshot: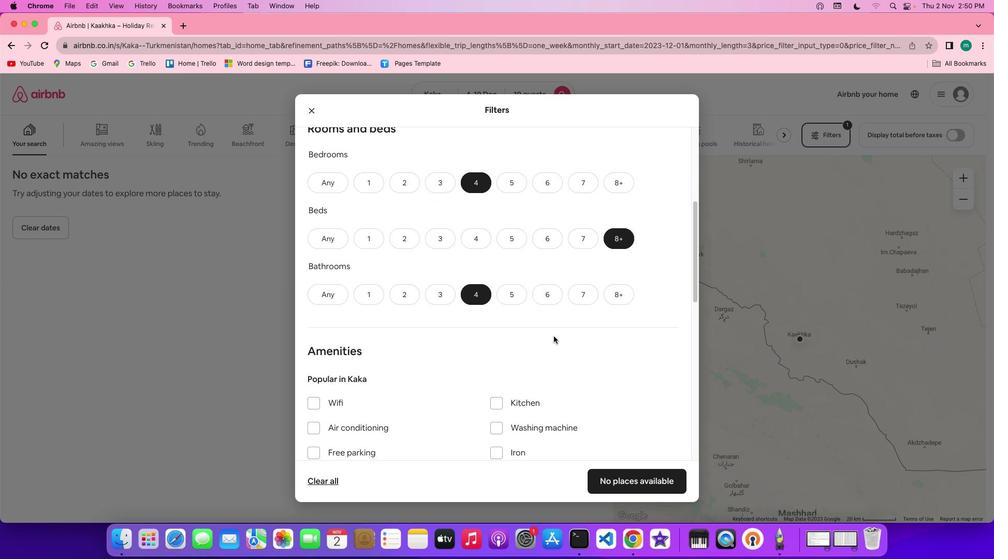 
Action: Mouse scrolled (551, 333) with delta (-2, -3)
Screenshot: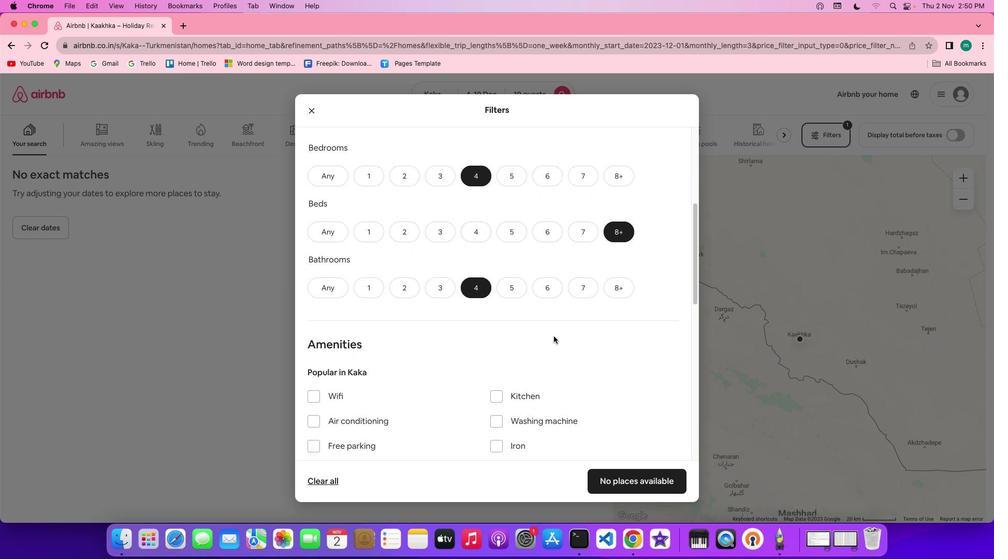 
Action: Mouse scrolled (551, 333) with delta (-2, -3)
Screenshot: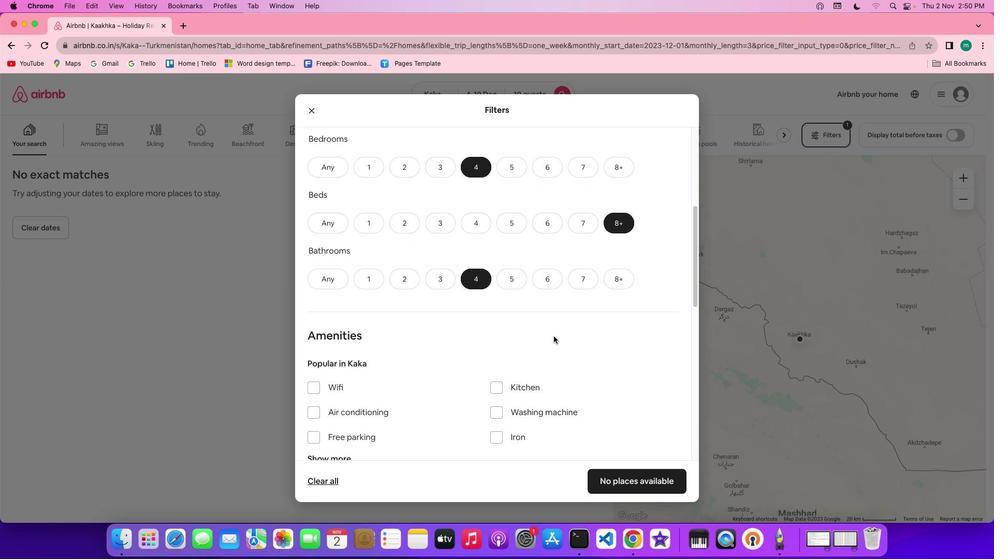 
Action: Mouse scrolled (551, 333) with delta (-2, -3)
Screenshot: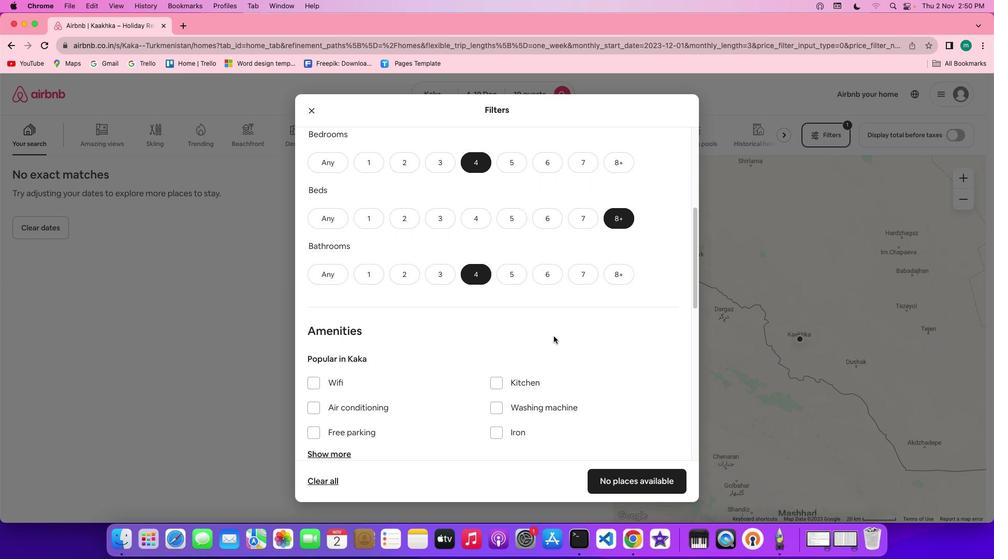
Action: Mouse scrolled (551, 333) with delta (-2, -3)
Screenshot: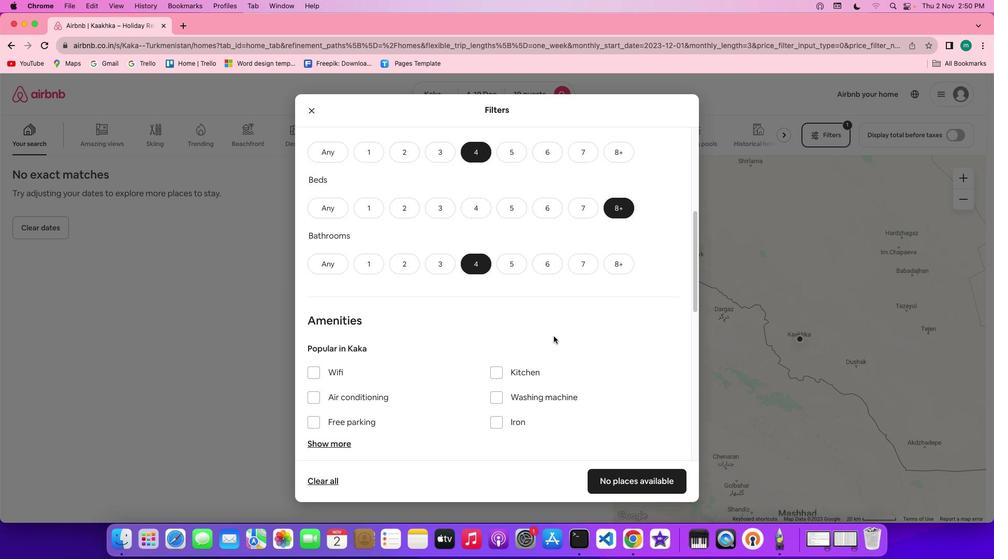 
Action: Mouse scrolled (551, 333) with delta (-2, -3)
Screenshot: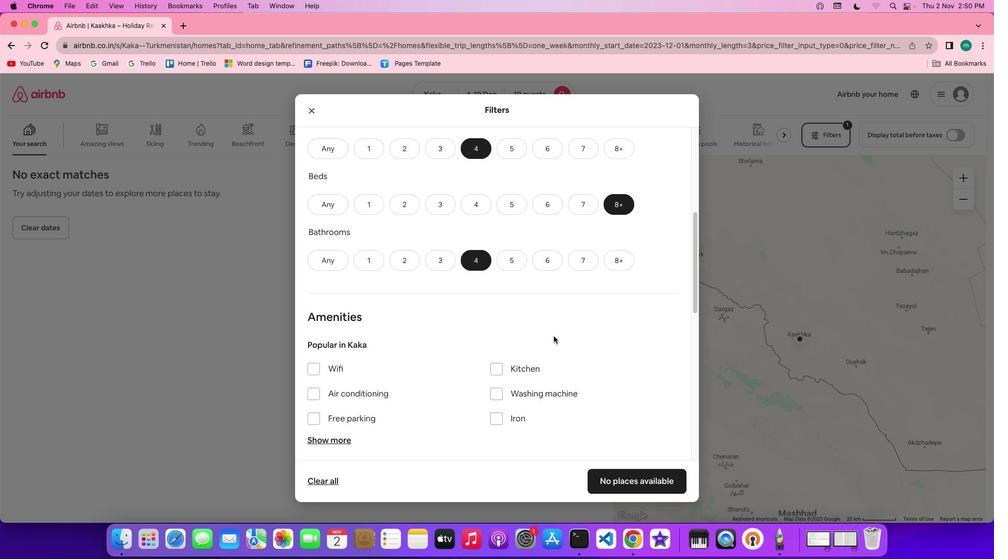 
Action: Mouse scrolled (551, 333) with delta (-2, -3)
Screenshot: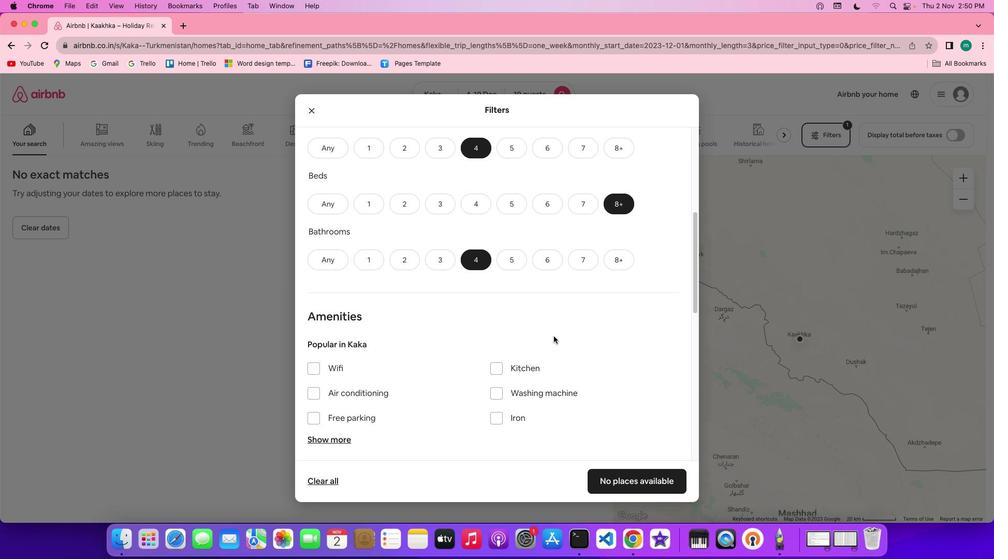 
Action: Mouse scrolled (551, 333) with delta (-2, -3)
Screenshot: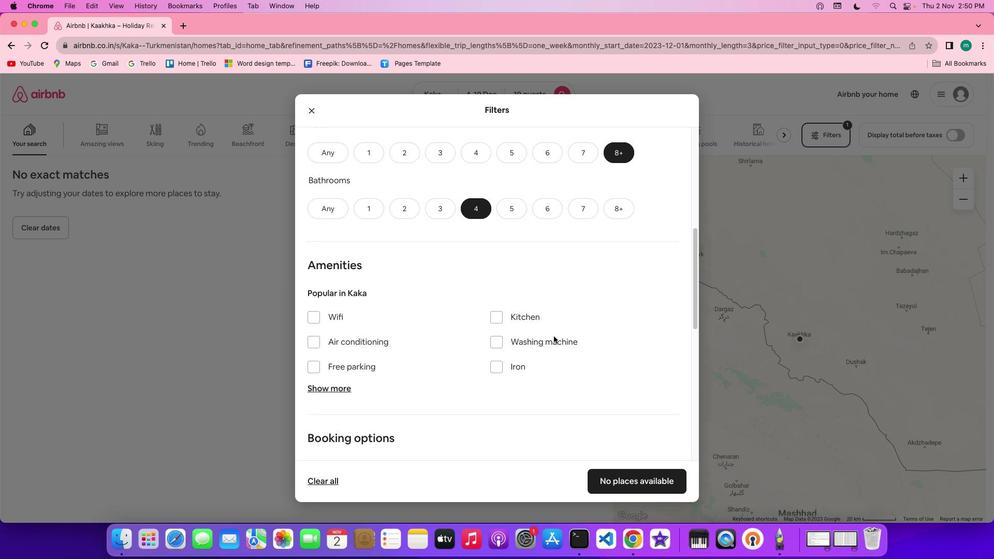 
Action: Mouse scrolled (551, 333) with delta (-2, -3)
Screenshot: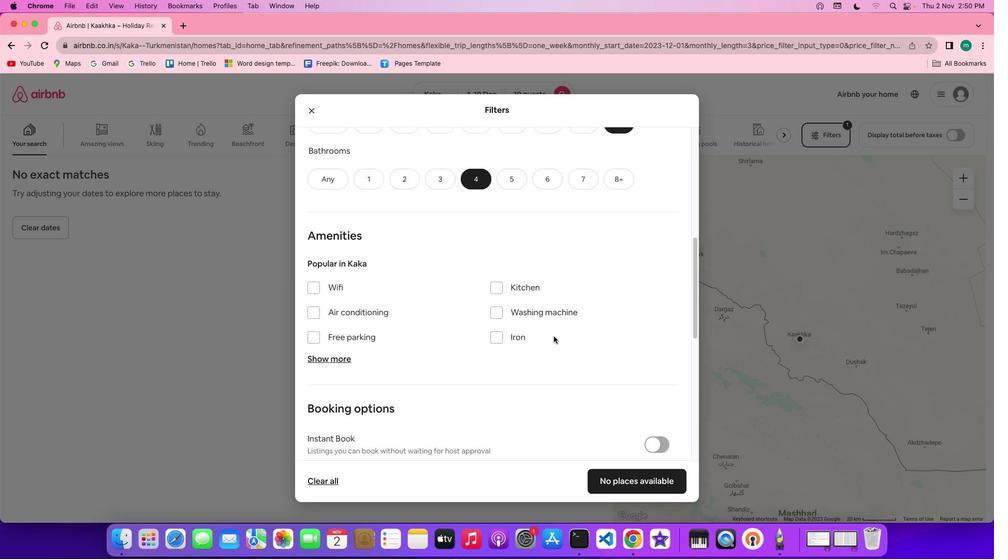 
Action: Mouse scrolled (551, 333) with delta (-2, -3)
Screenshot: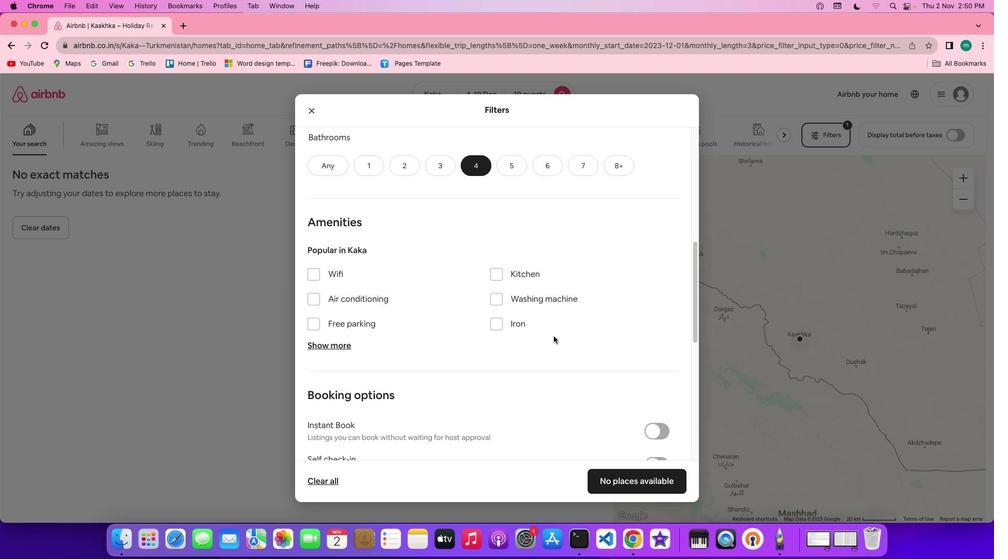 
Action: Mouse scrolled (551, 333) with delta (-2, -3)
Screenshot: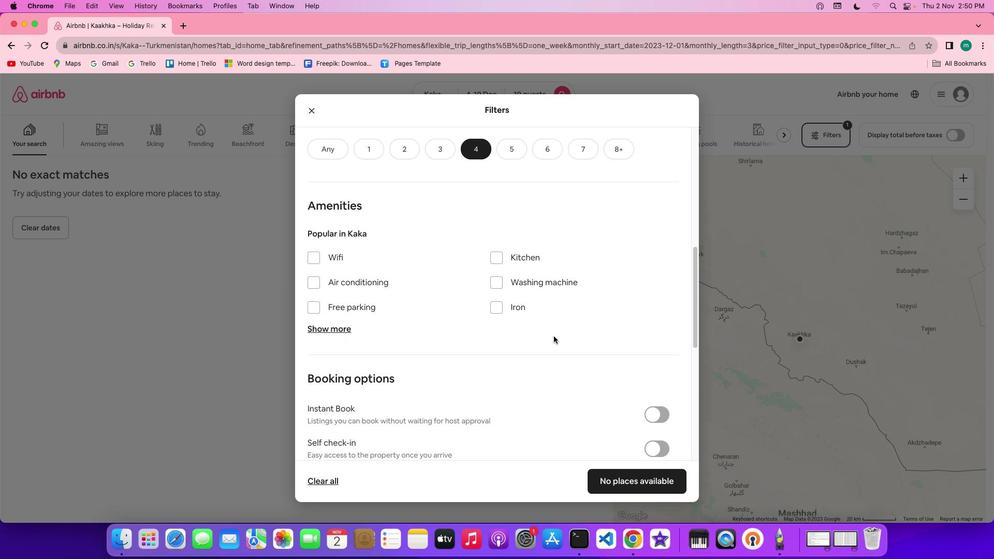 
Action: Mouse scrolled (551, 333) with delta (-2, -3)
Screenshot: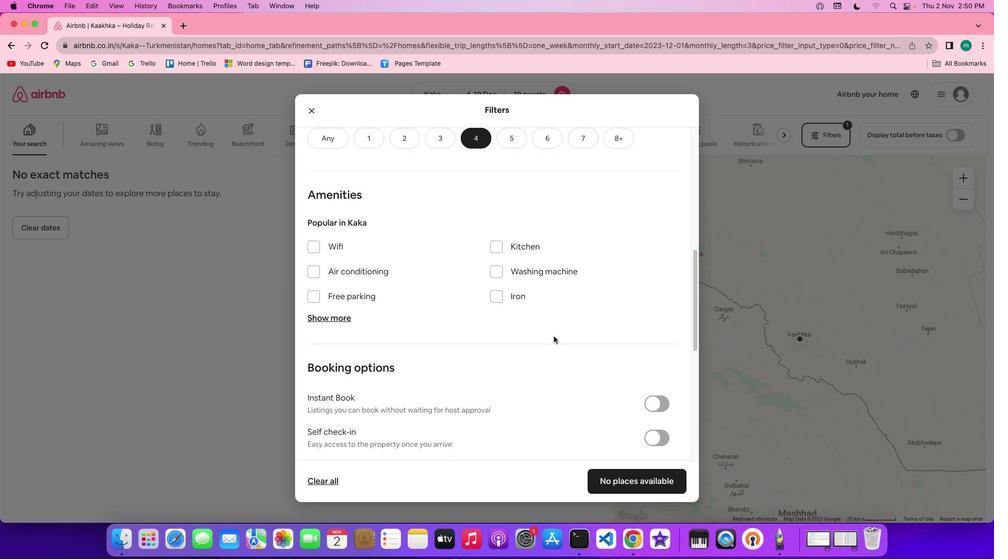 
Action: Mouse scrolled (551, 333) with delta (-2, -3)
Screenshot: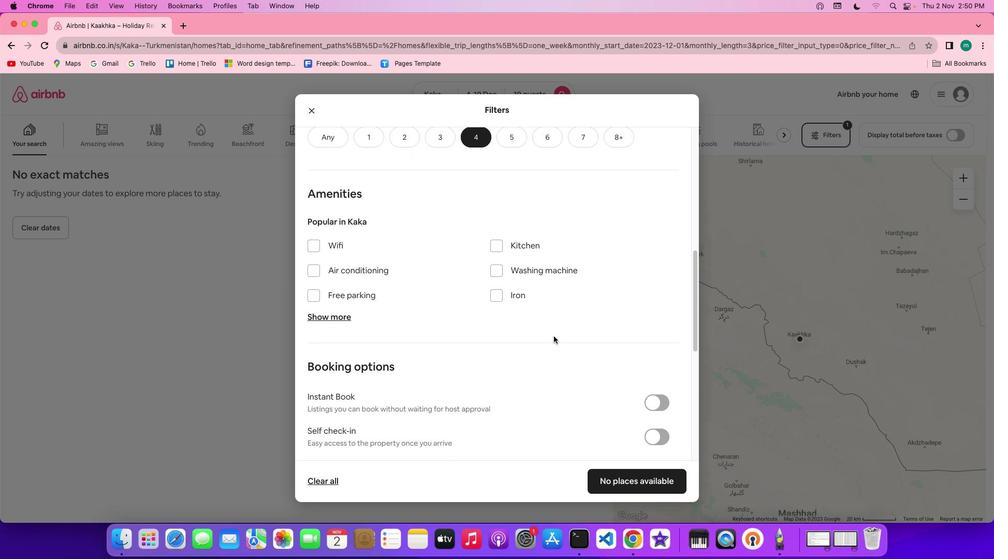 
Action: Mouse scrolled (551, 333) with delta (-2, -3)
Screenshot: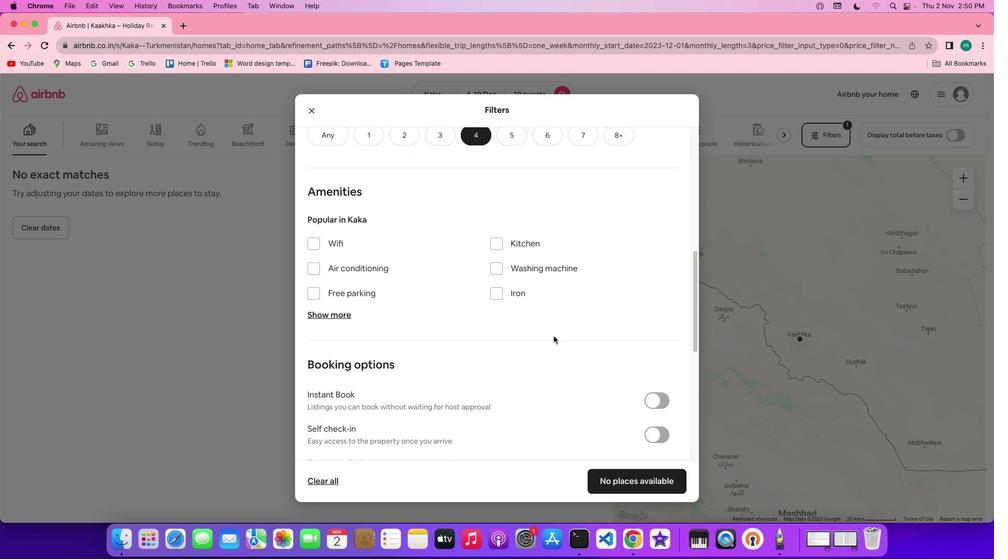 
Action: Mouse scrolled (551, 333) with delta (-2, -3)
Screenshot: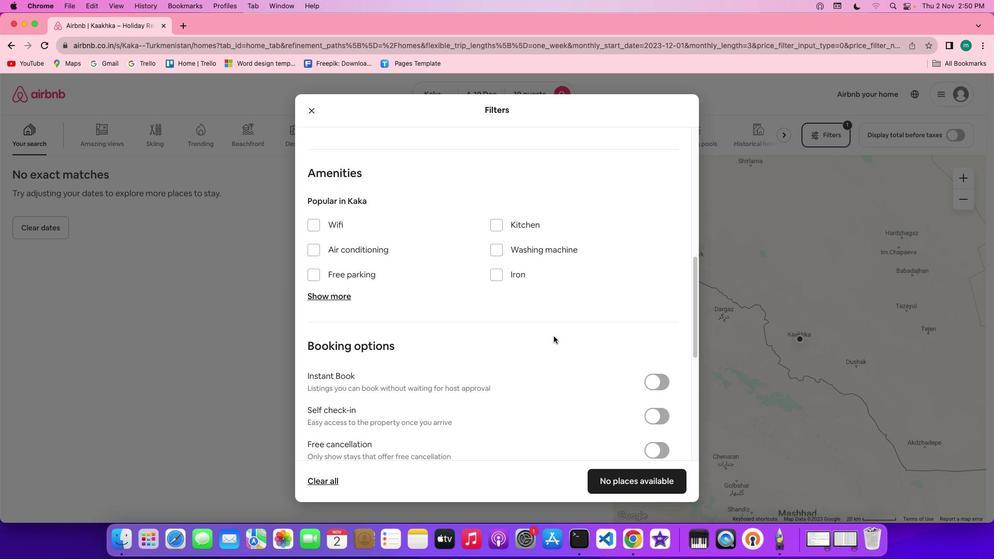 
Action: Mouse scrolled (551, 333) with delta (-2, -3)
Screenshot: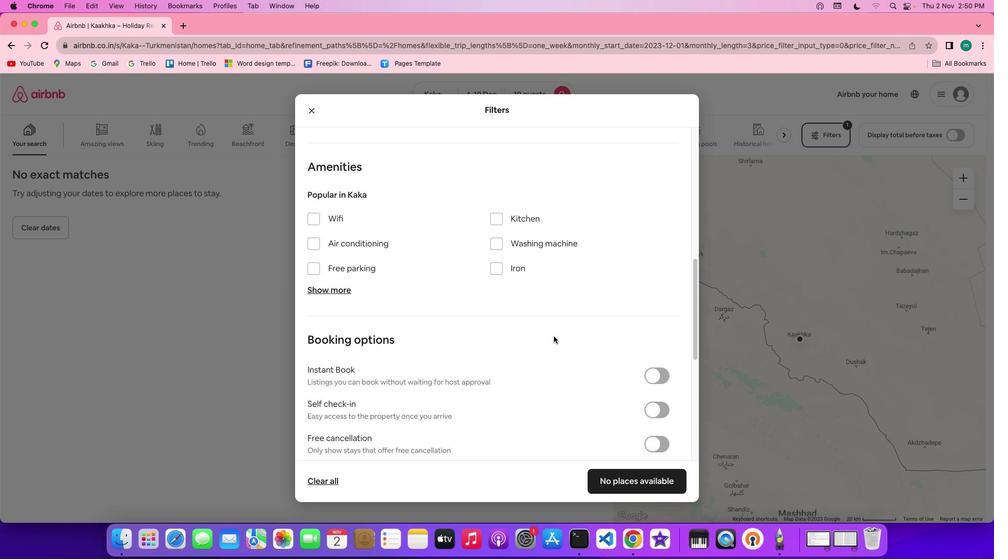 
Action: Mouse scrolled (551, 333) with delta (-2, -3)
Screenshot: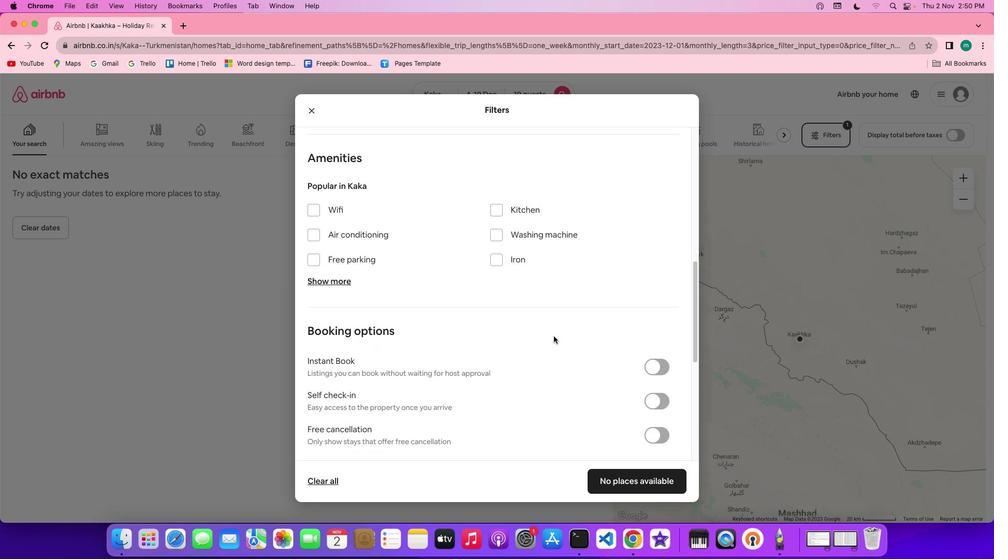 
Action: Mouse scrolled (551, 333) with delta (-2, -3)
Screenshot: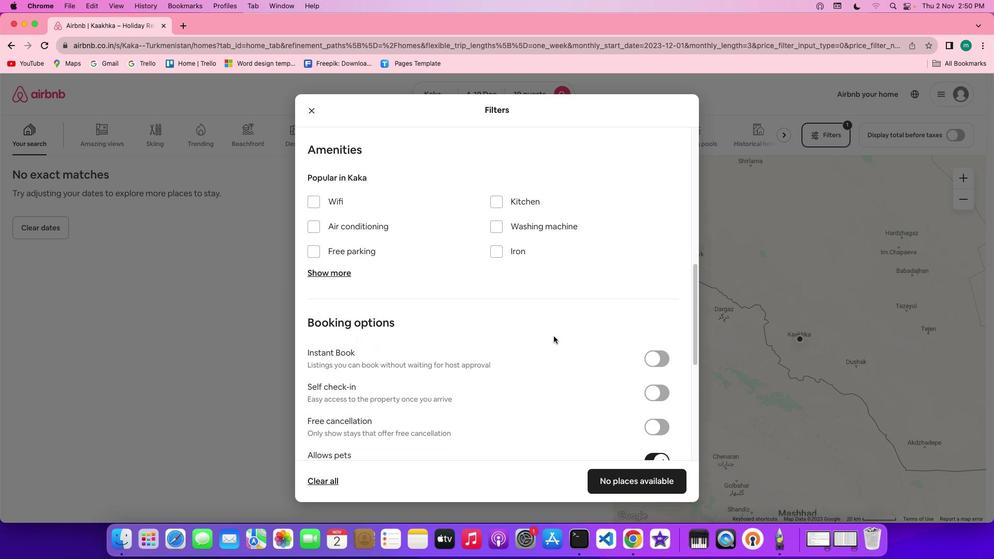 
Action: Mouse scrolled (551, 333) with delta (-2, -3)
Screenshot: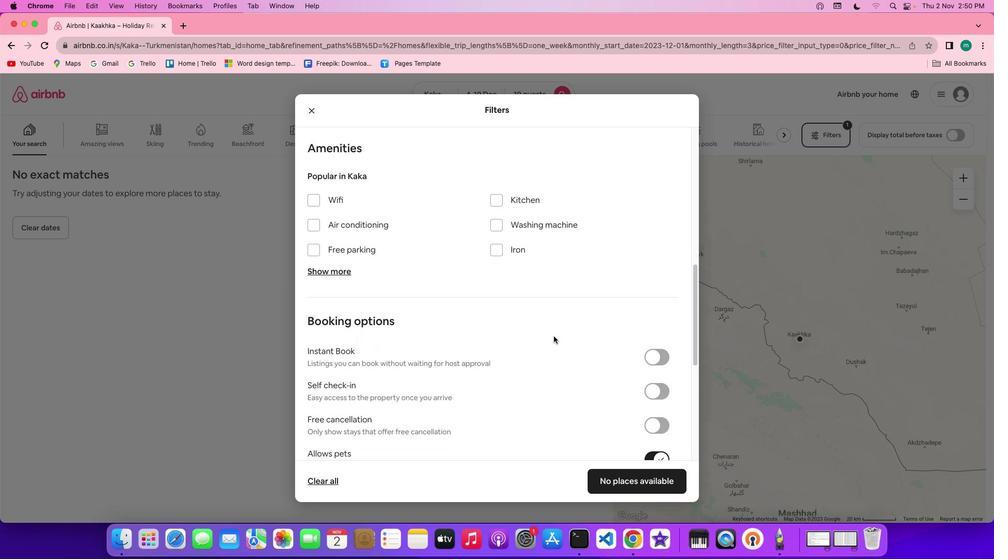 
Action: Mouse scrolled (551, 333) with delta (-2, -3)
Screenshot: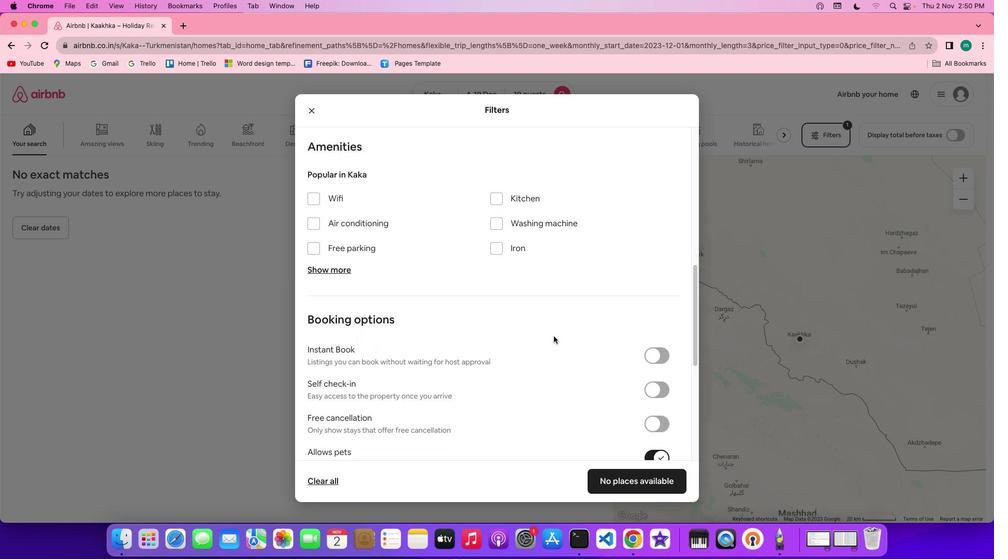 
Action: Mouse scrolled (551, 333) with delta (-2, -3)
Screenshot: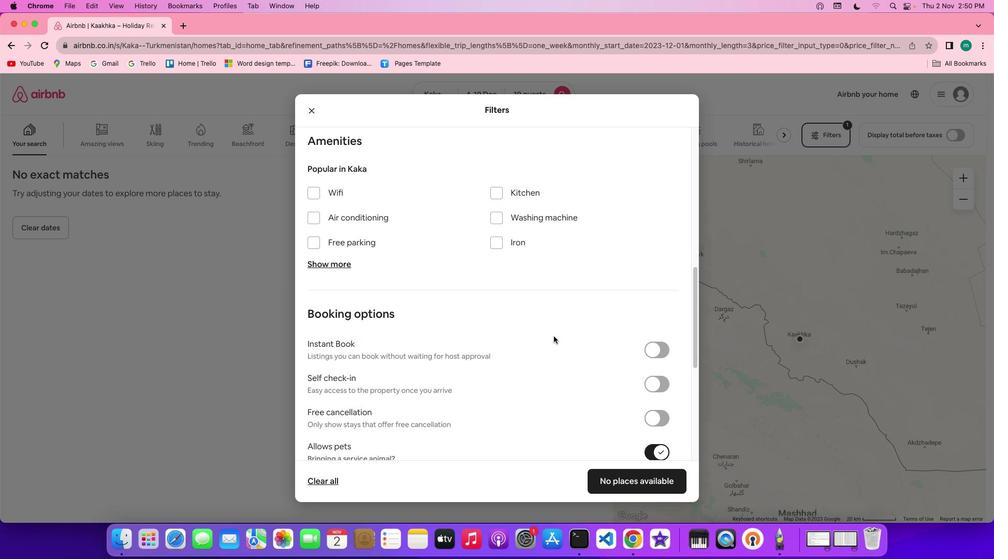 
Action: Mouse scrolled (551, 333) with delta (-2, -3)
Screenshot: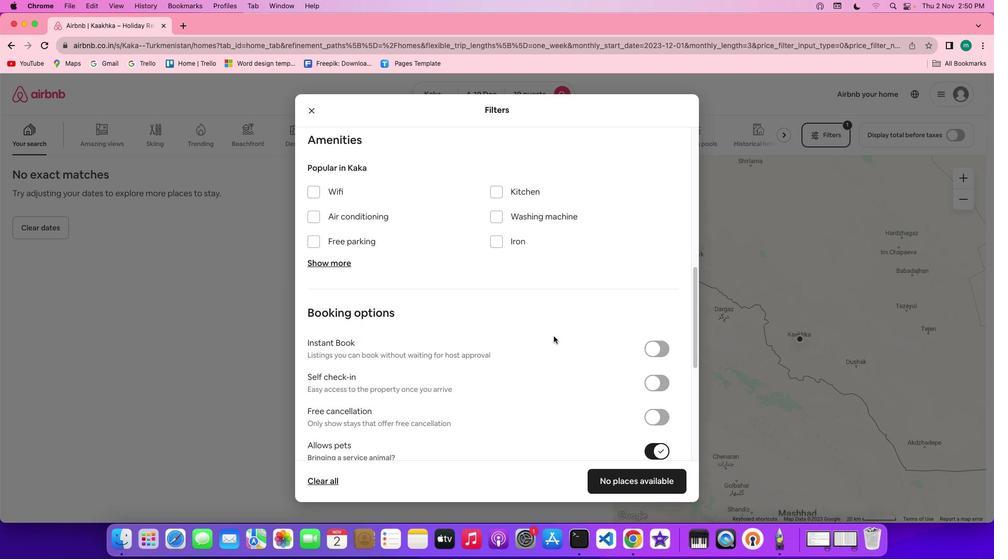 
Action: Mouse scrolled (551, 333) with delta (-2, -3)
Screenshot: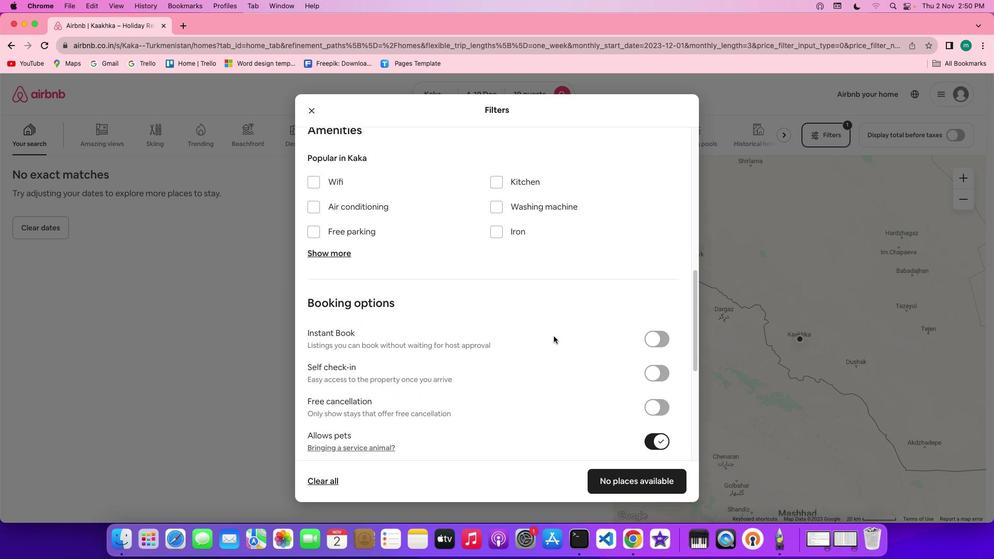 
Action: Mouse scrolled (551, 333) with delta (-2, -3)
Screenshot: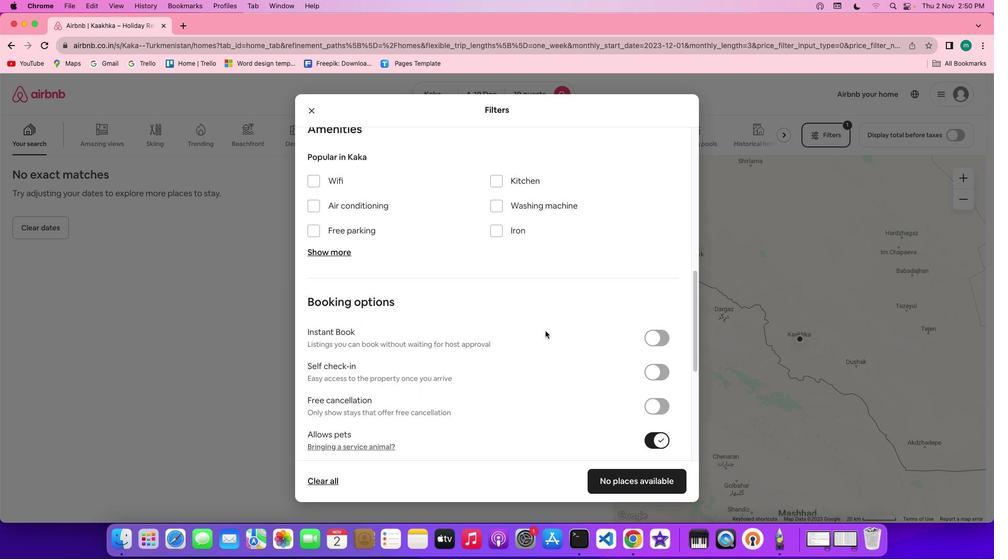 
Action: Mouse moved to (331, 178)
Screenshot: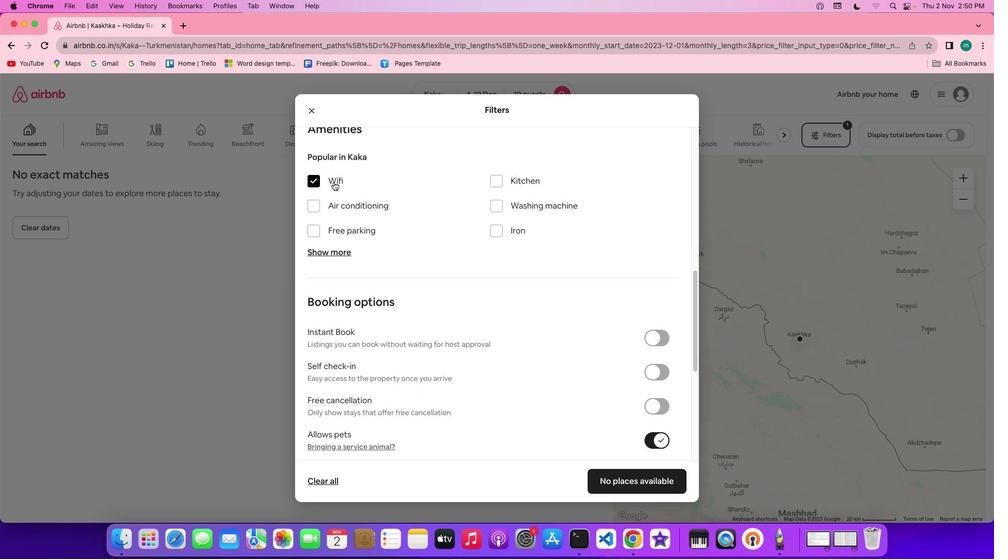 
Action: Mouse pressed left at (331, 178)
Screenshot: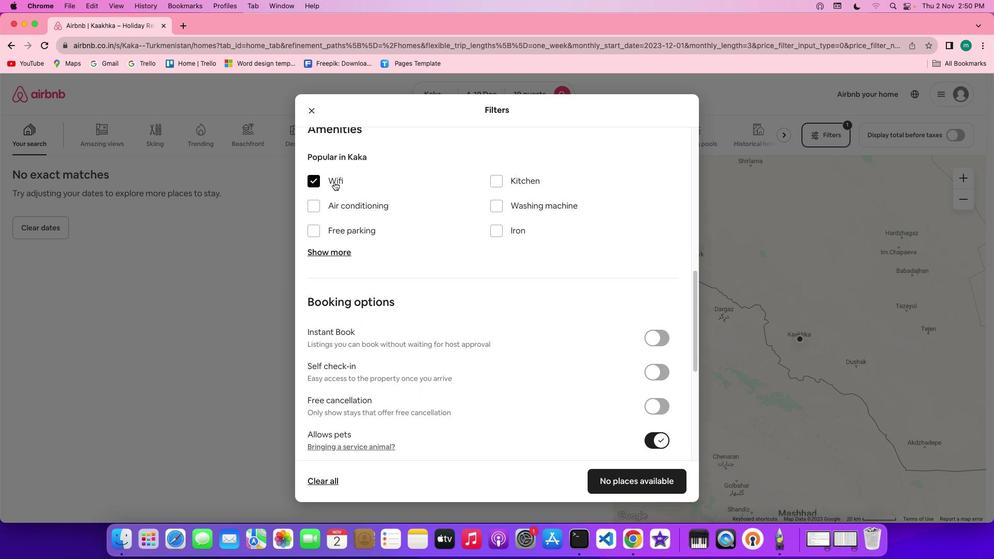
Action: Mouse moved to (331, 251)
Screenshot: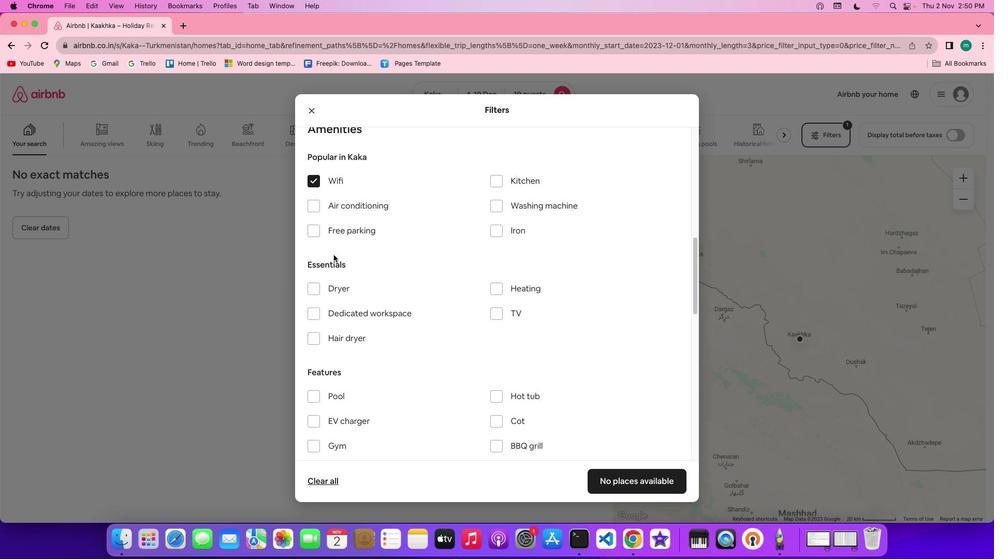
Action: Mouse pressed left at (331, 251)
Screenshot: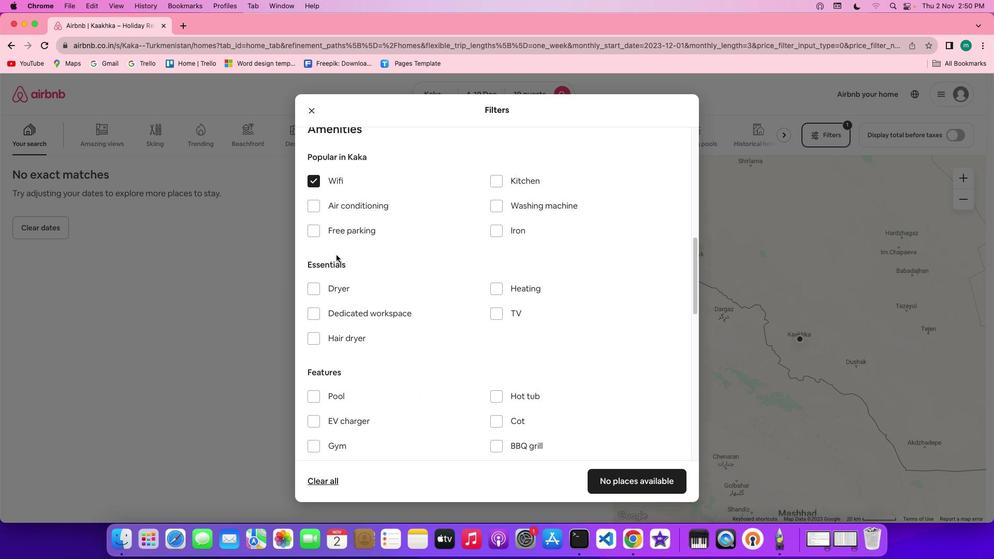 
Action: Mouse moved to (501, 311)
Screenshot: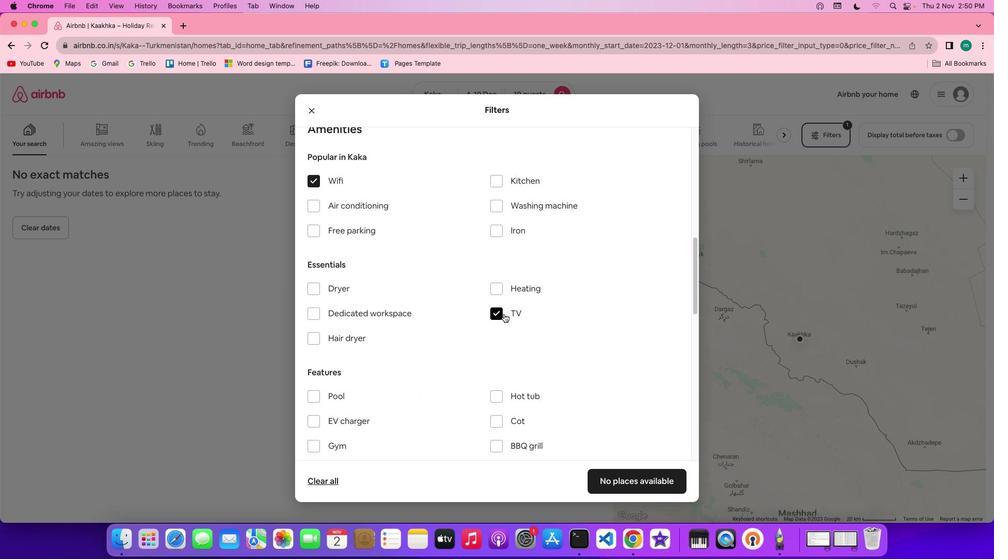 
Action: Mouse pressed left at (501, 311)
Screenshot: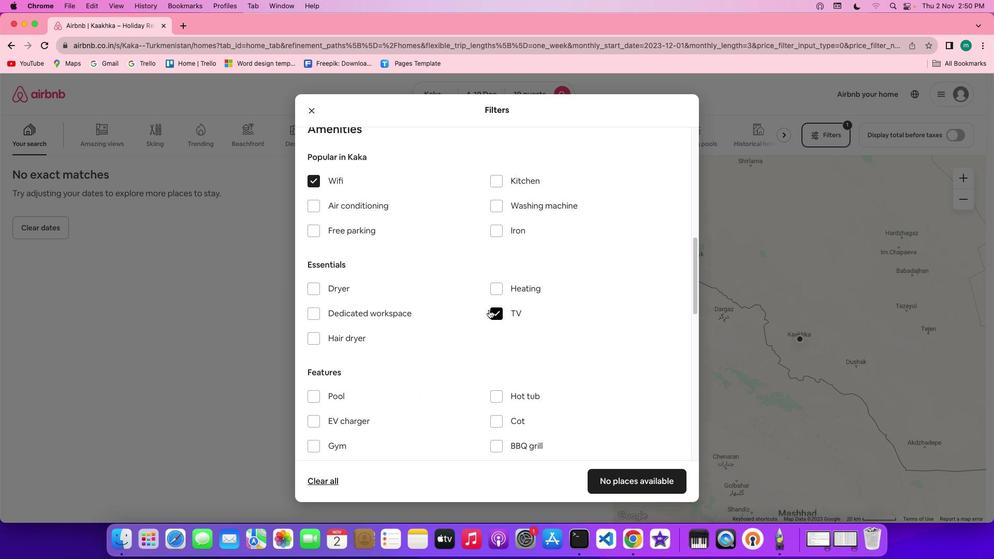 
Action: Mouse moved to (346, 221)
Screenshot: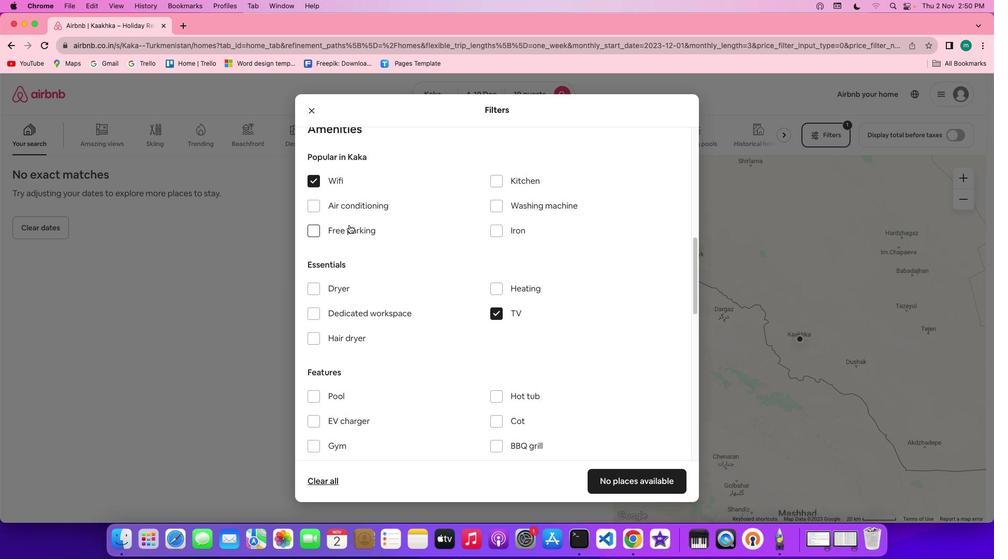 
Action: Mouse pressed left at (346, 221)
Screenshot: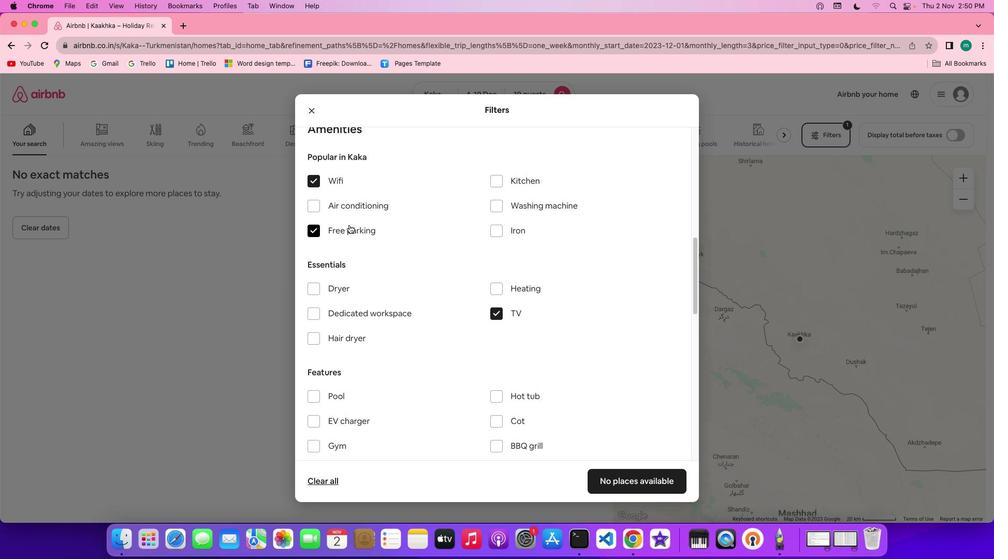 
Action: Mouse moved to (440, 284)
Screenshot: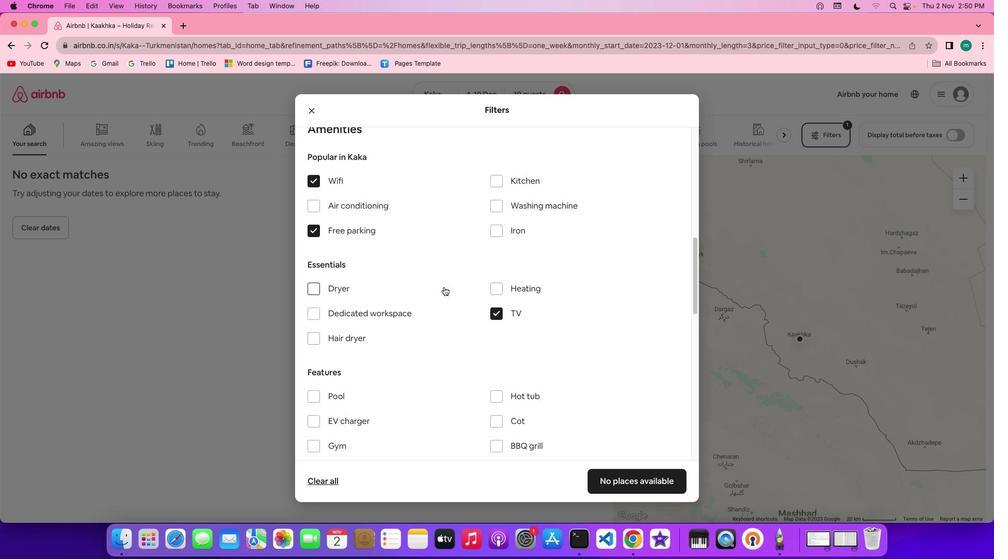 
Action: Mouse scrolled (440, 284) with delta (-2, -3)
Screenshot: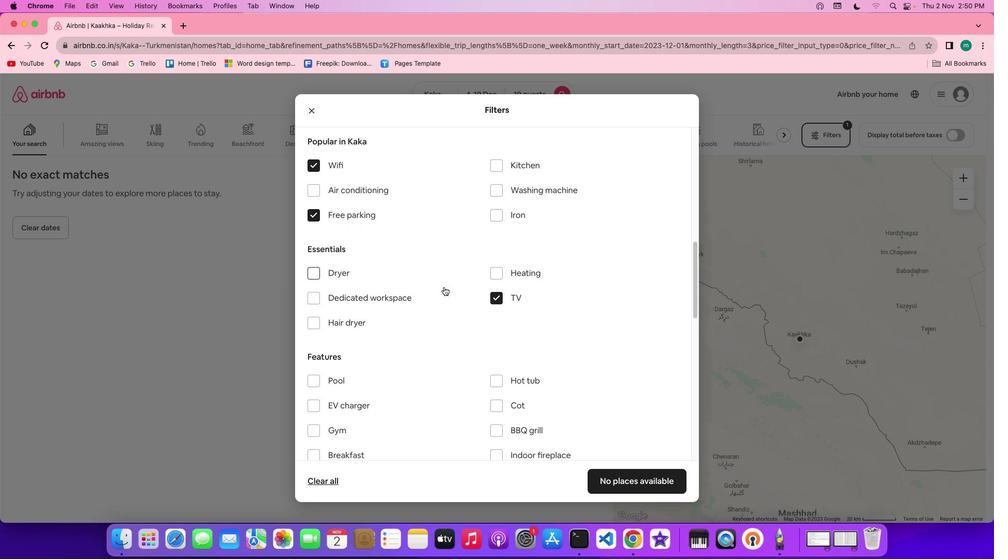 
Action: Mouse scrolled (440, 284) with delta (-2, -3)
Screenshot: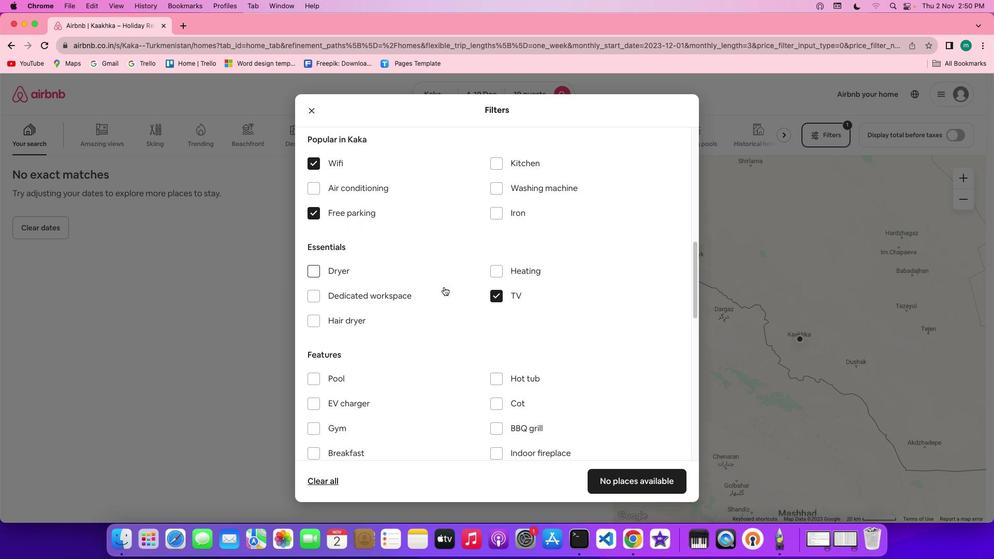 
Action: Mouse scrolled (440, 284) with delta (-2, -3)
Screenshot: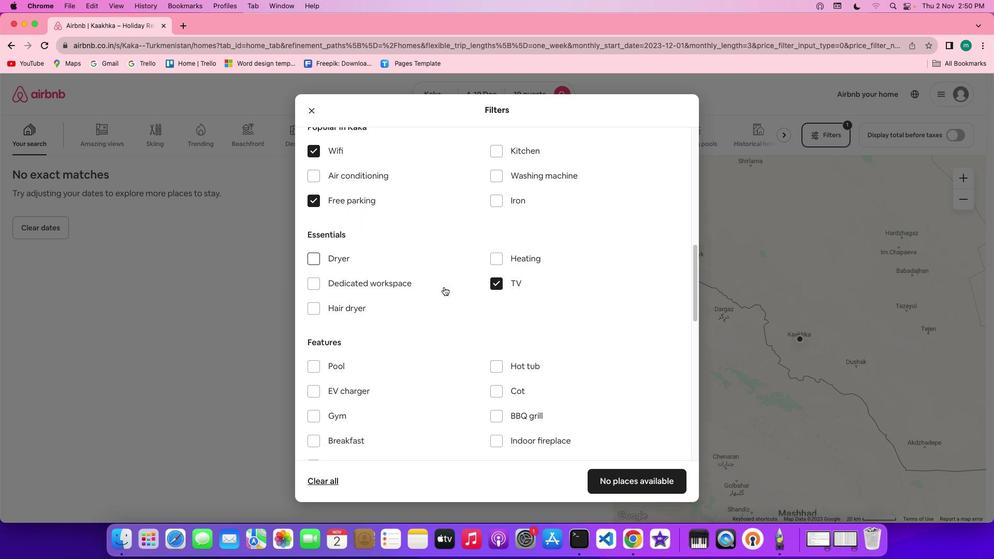 
Action: Mouse scrolled (440, 284) with delta (-2, -3)
Screenshot: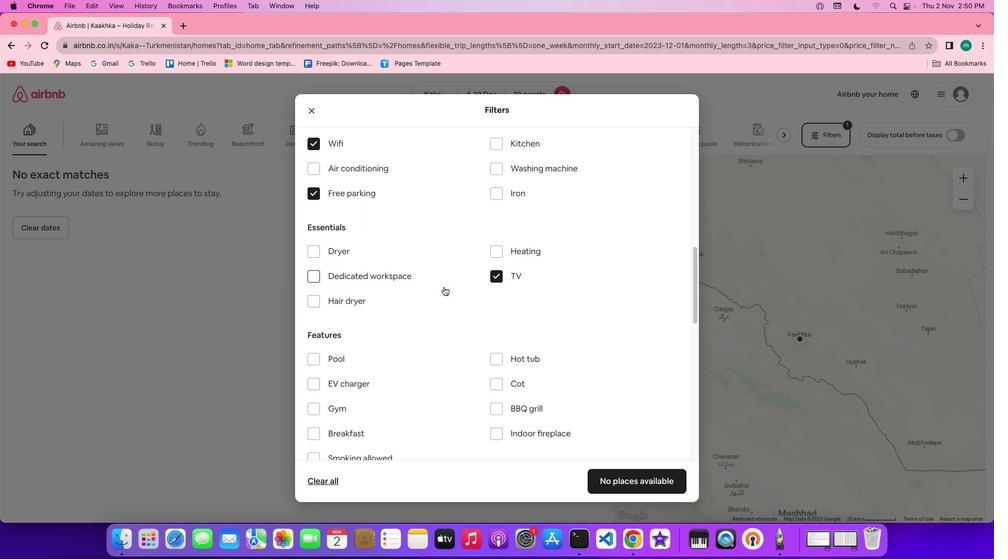 
Action: Mouse scrolled (440, 284) with delta (-2, -3)
Screenshot: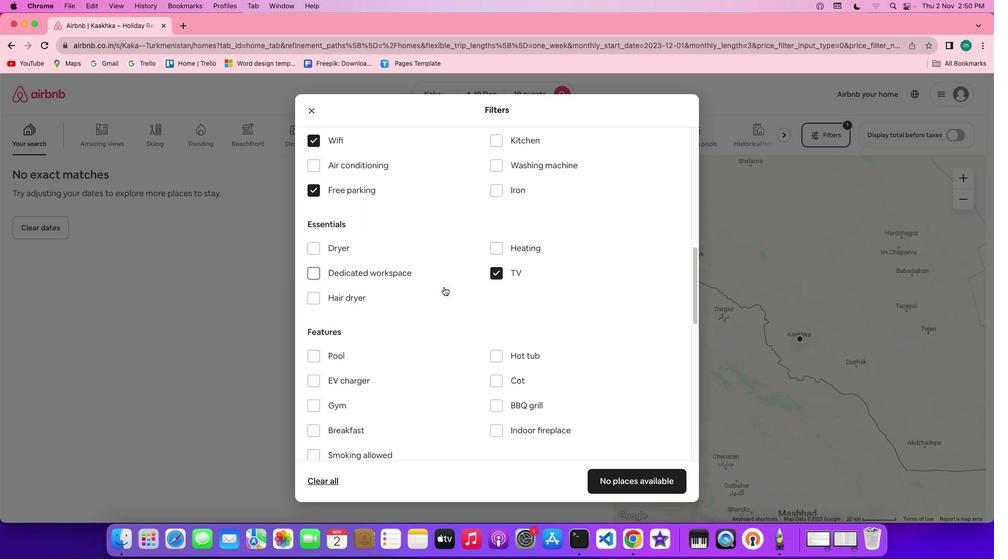 
Action: Mouse scrolled (440, 284) with delta (-2, -3)
Screenshot: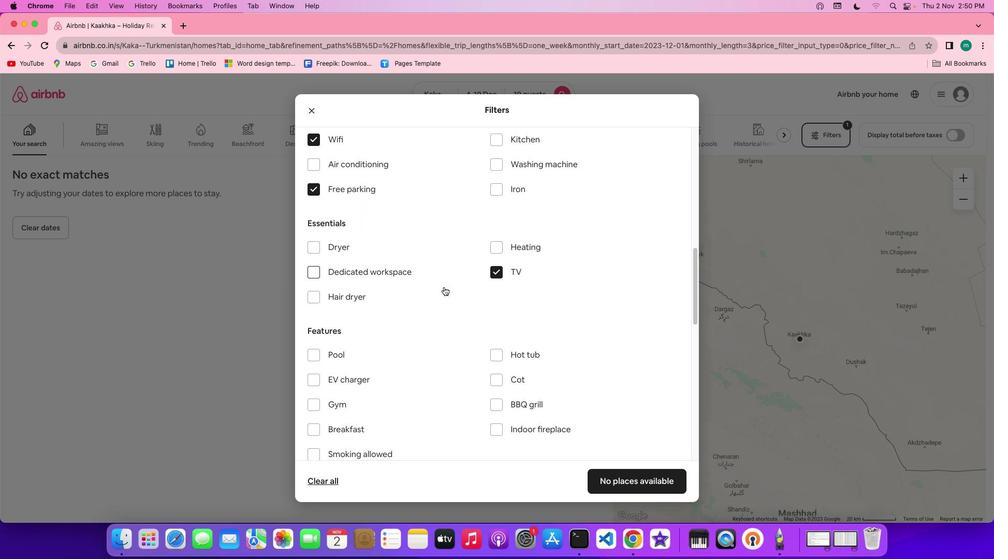 
Action: Mouse scrolled (440, 284) with delta (-2, -3)
Screenshot: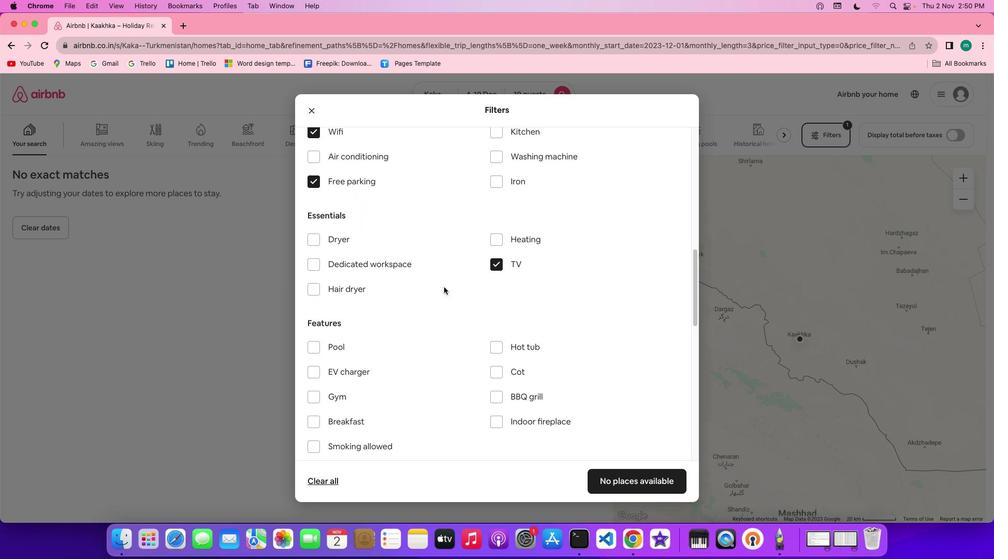 
Action: Mouse scrolled (440, 284) with delta (-2, -3)
Screenshot: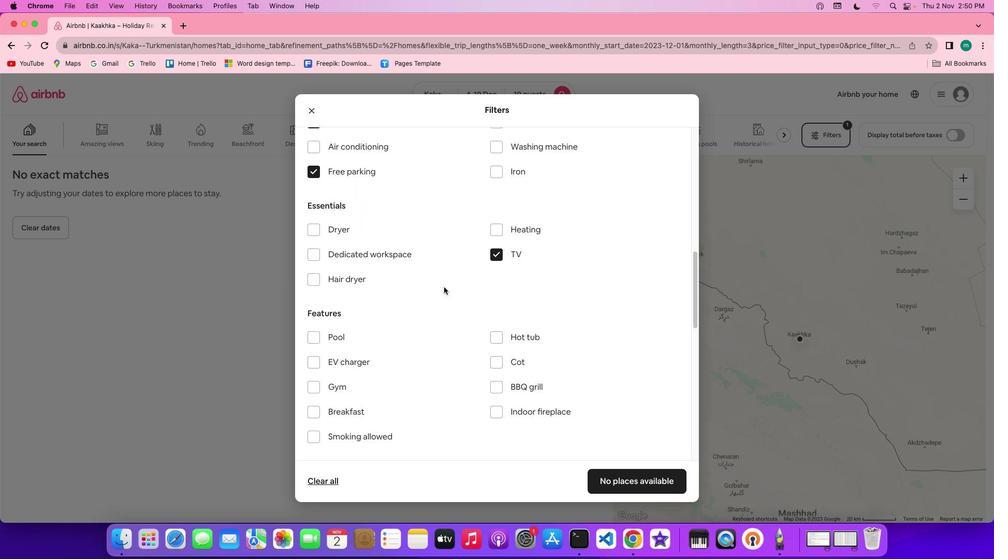 
Action: Mouse scrolled (440, 284) with delta (-2, -3)
Screenshot: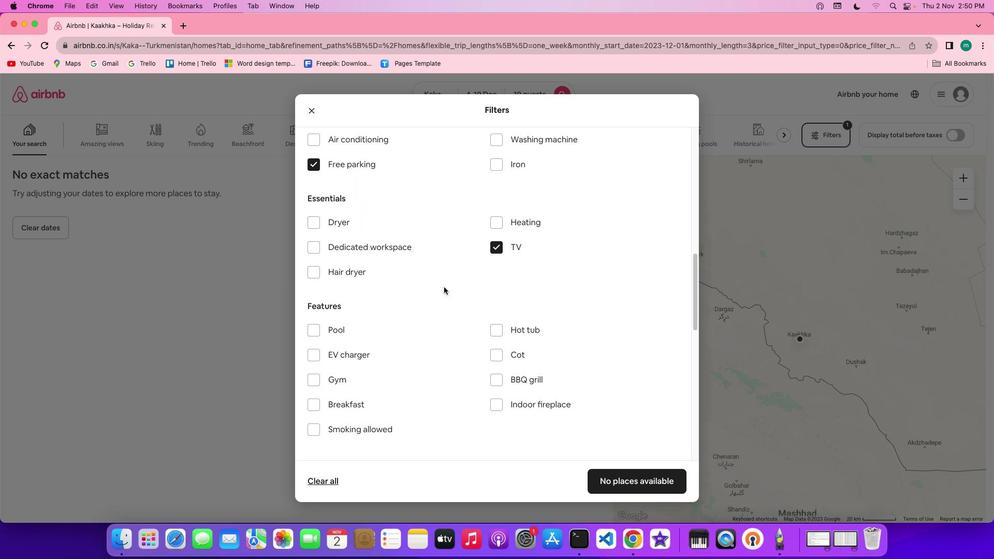 
Action: Mouse moved to (427, 339)
Screenshot: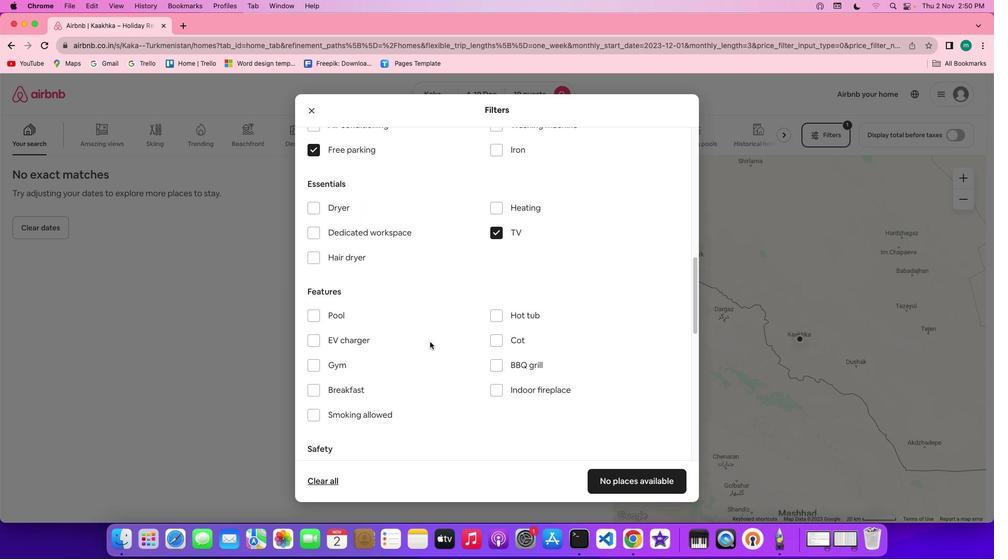 
Action: Mouse scrolled (427, 339) with delta (-2, -3)
Screenshot: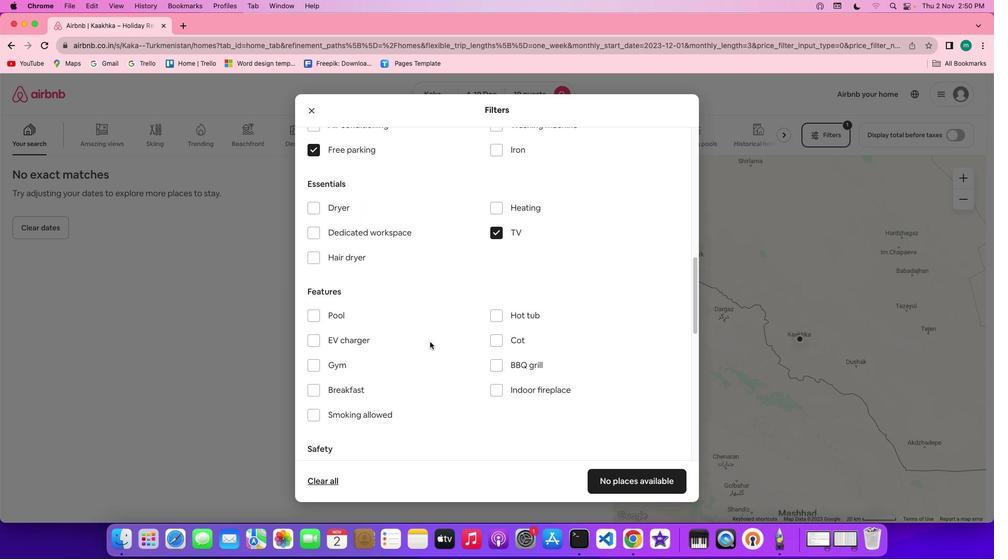 
Action: Mouse scrolled (427, 339) with delta (-2, -3)
Screenshot: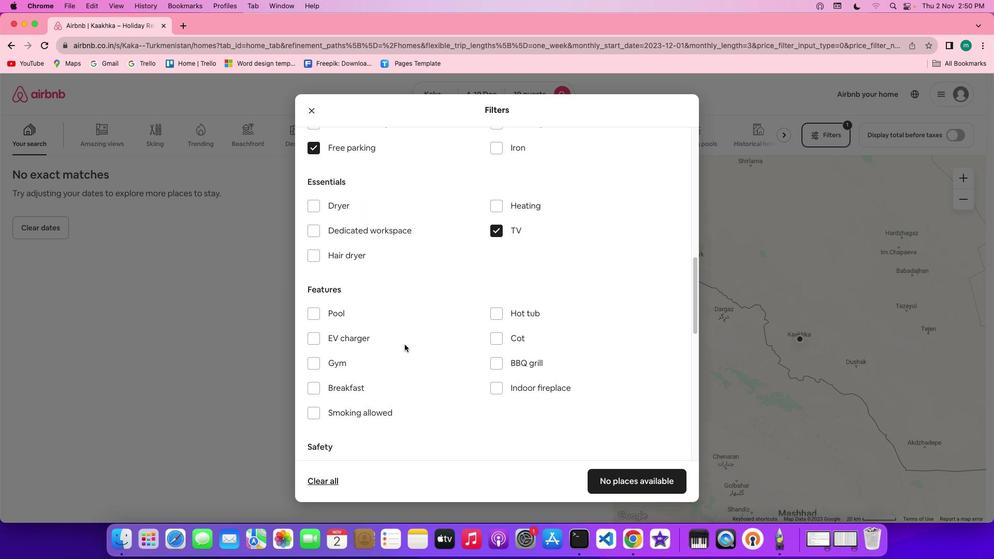 
Action: Mouse moved to (324, 360)
Screenshot: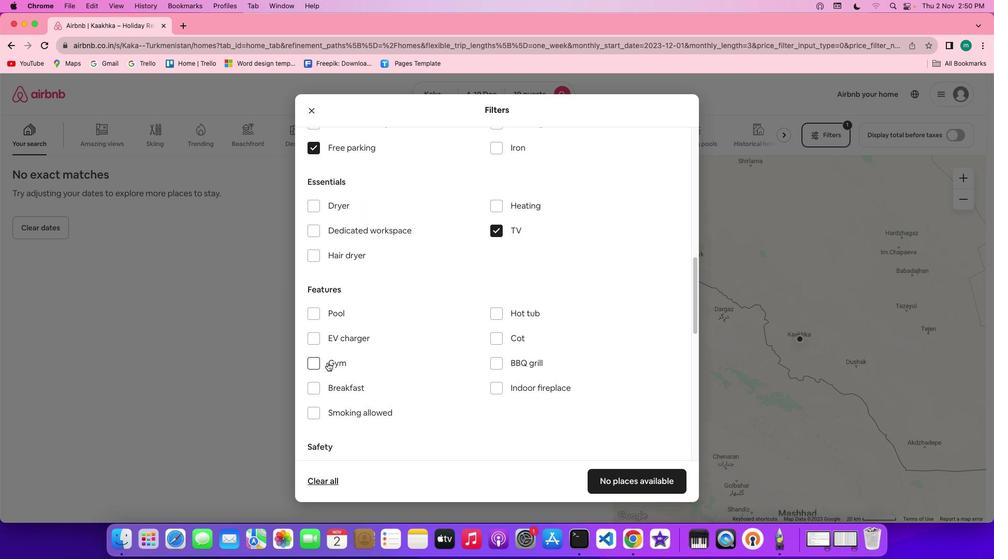 
Action: Mouse pressed left at (324, 360)
Screenshot: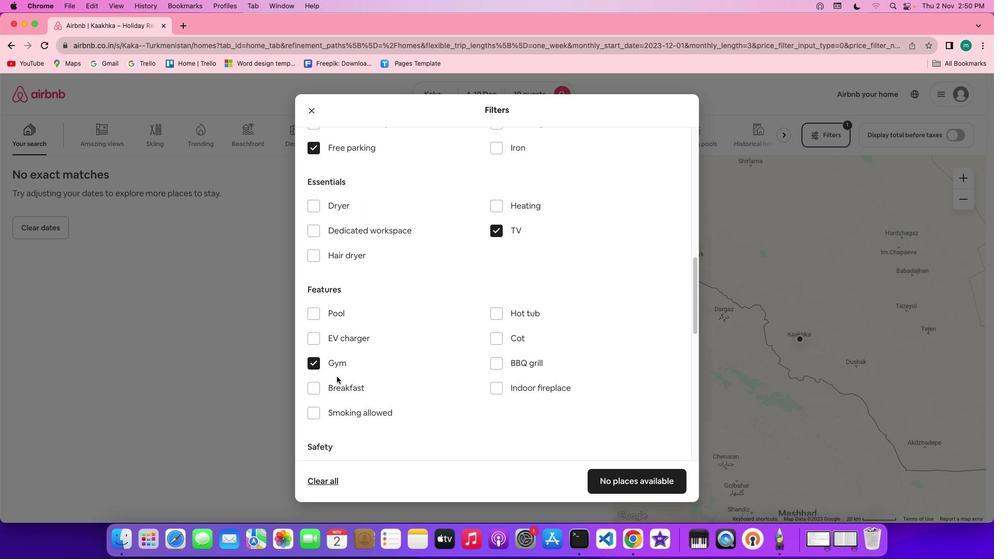 
Action: Mouse moved to (340, 387)
Screenshot: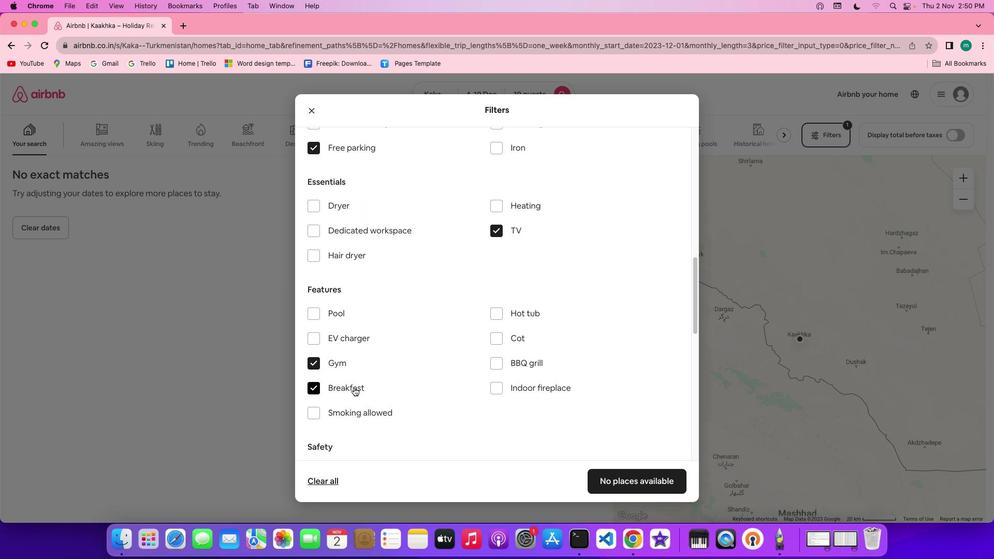 
Action: Mouse pressed left at (340, 387)
Screenshot: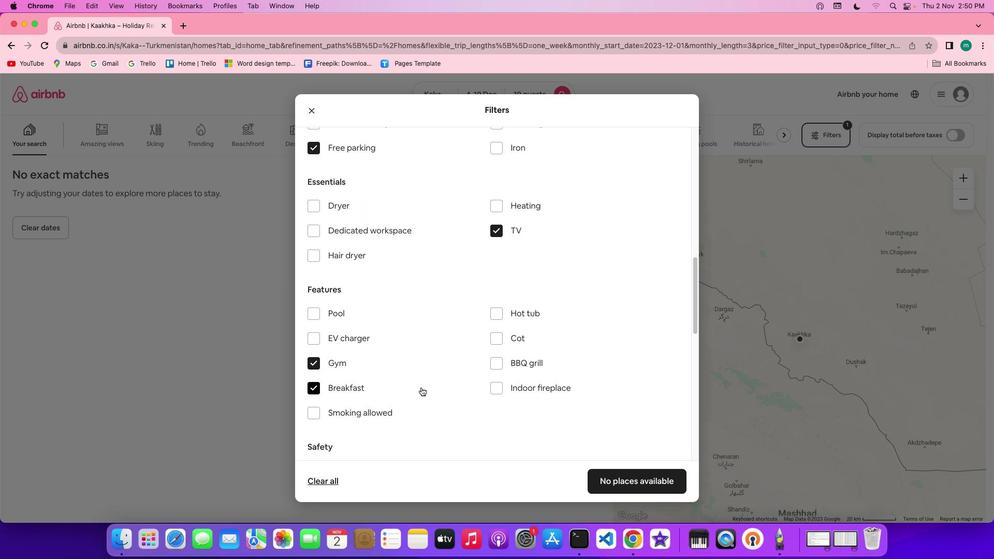 
Action: Mouse moved to (475, 381)
Screenshot: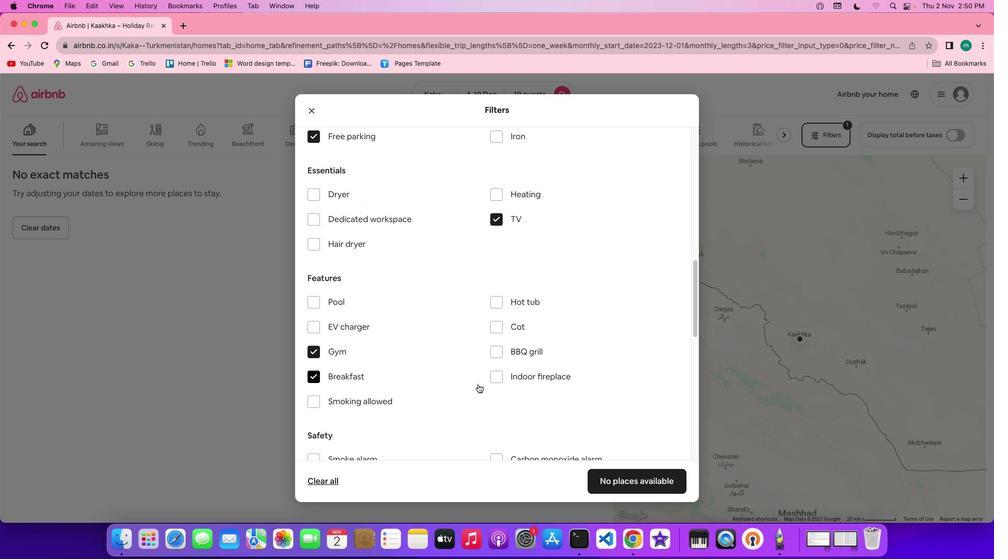 
Action: Mouse scrolled (475, 381) with delta (-2, -3)
Screenshot: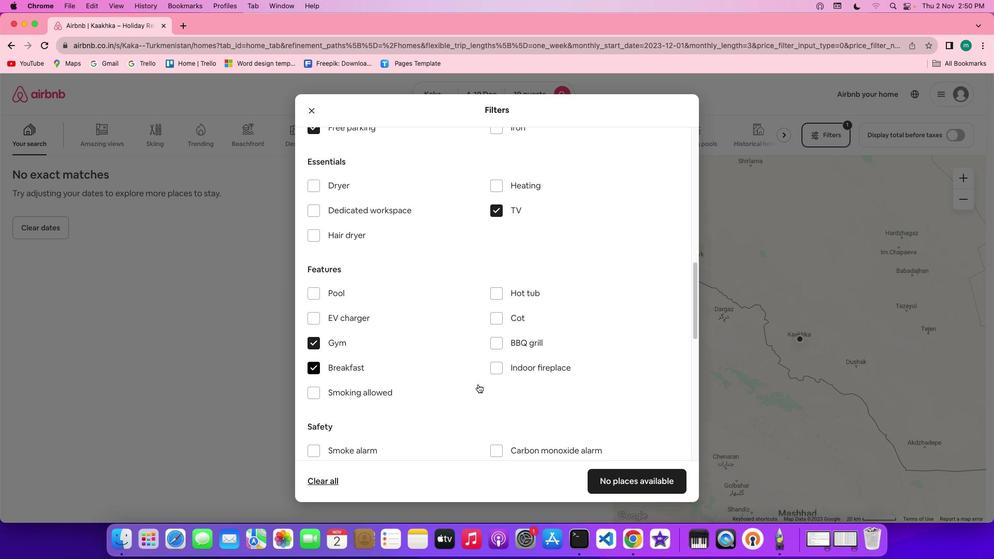 
Action: Mouse scrolled (475, 381) with delta (-2, -3)
Screenshot: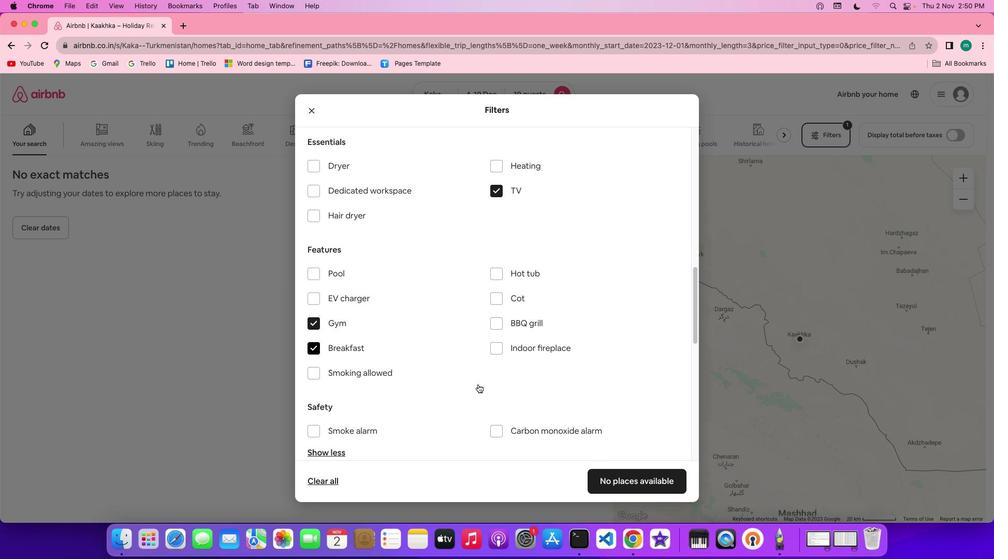 
Action: Mouse scrolled (475, 381) with delta (-2, -3)
Screenshot: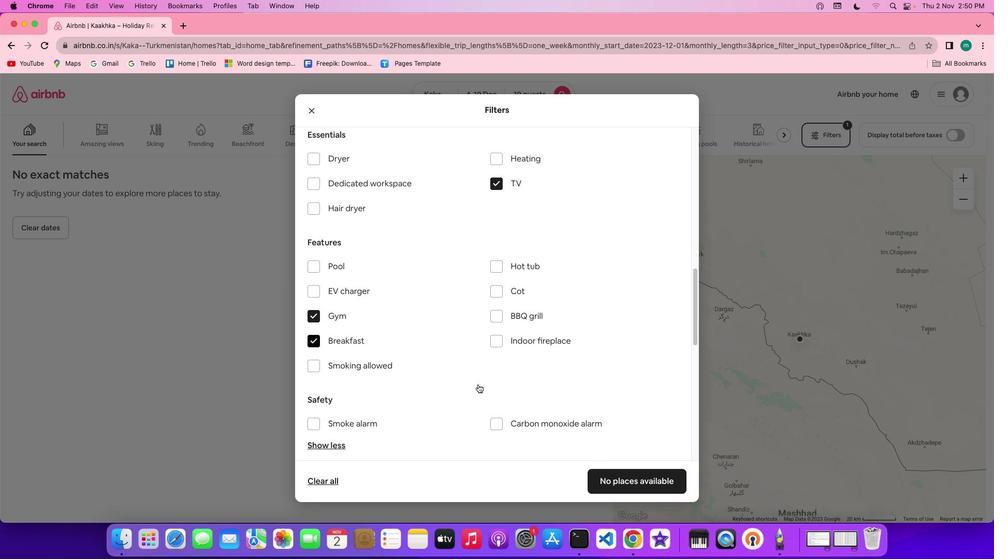 
Action: Mouse scrolled (475, 381) with delta (-2, -3)
Screenshot: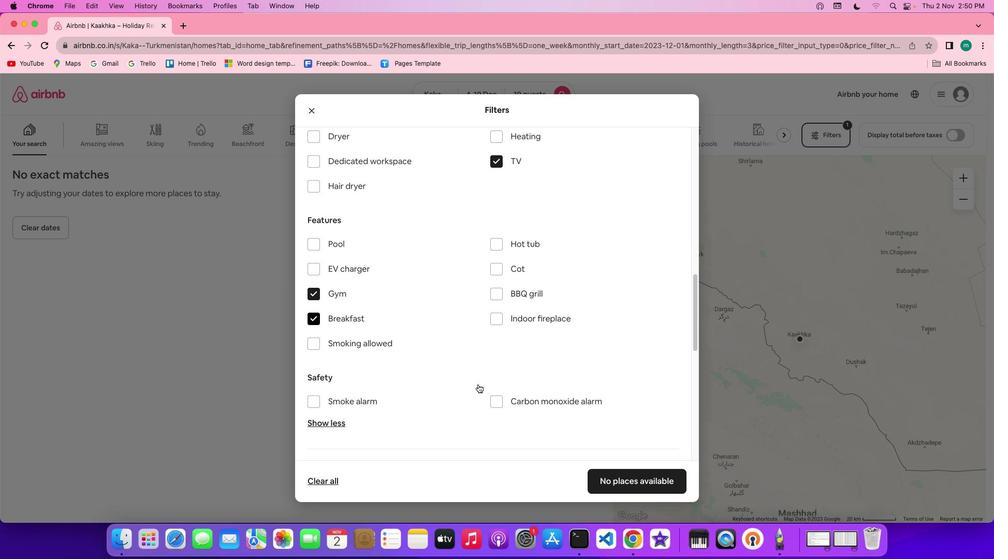 
Action: Mouse scrolled (475, 381) with delta (-2, -3)
Screenshot: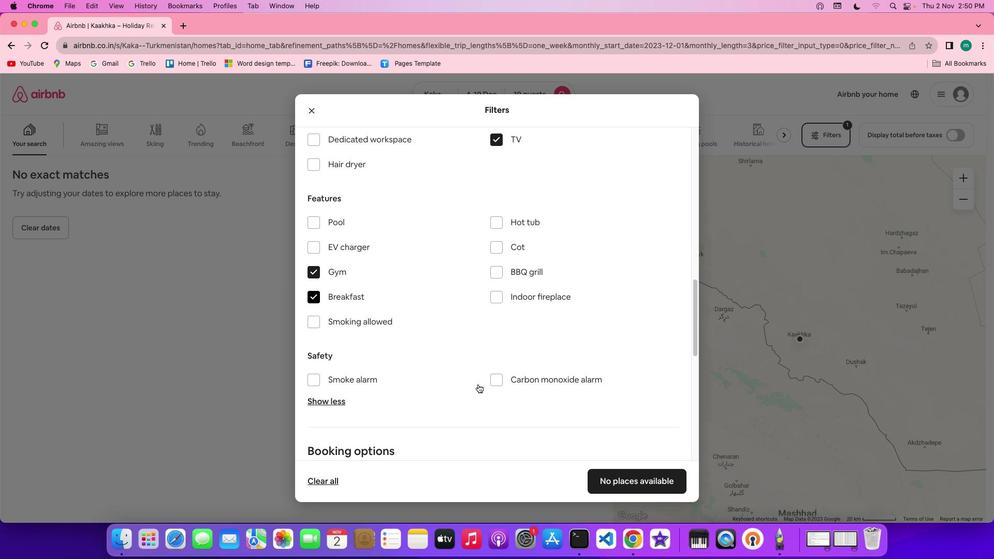 
Action: Mouse scrolled (475, 381) with delta (-2, -3)
Screenshot: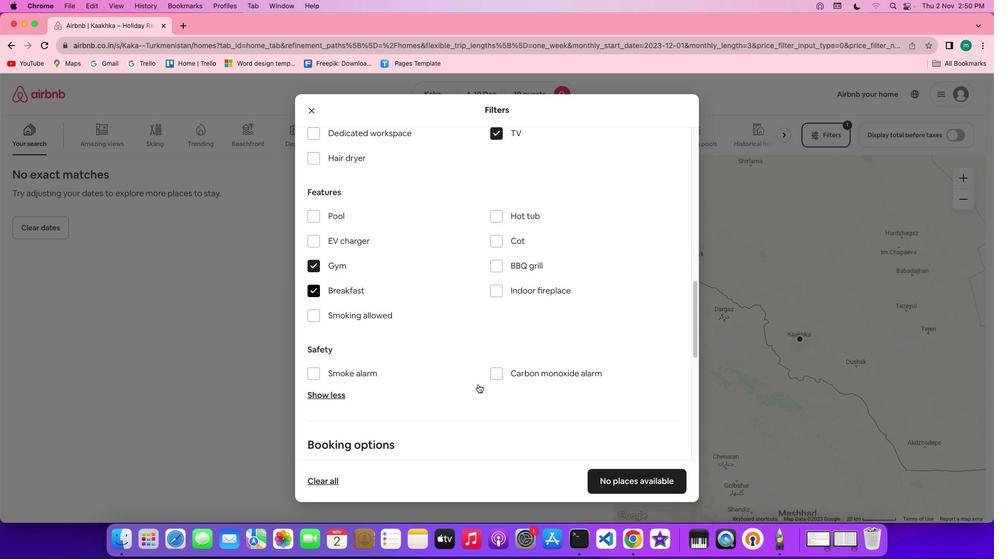 
Action: Mouse scrolled (475, 381) with delta (-2, -3)
Screenshot: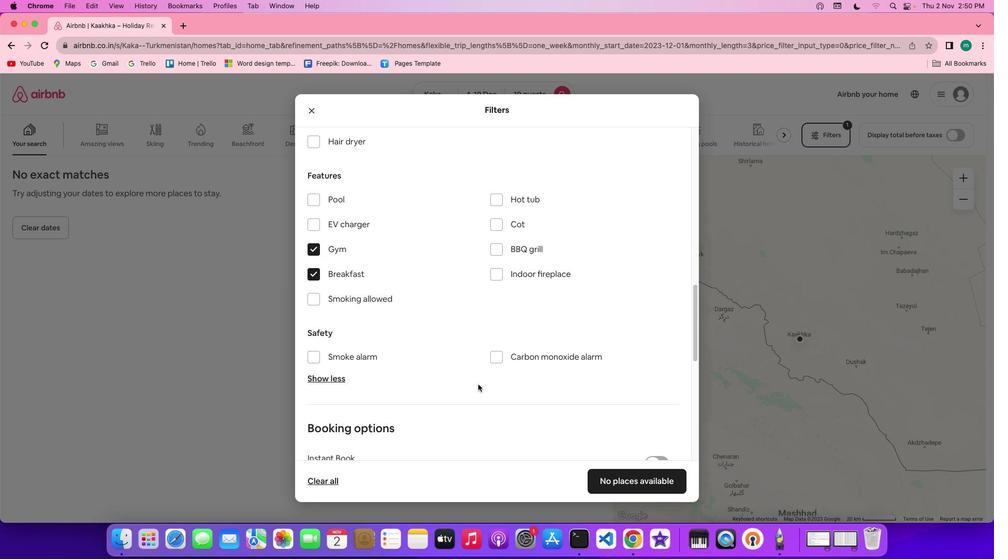 
Action: Mouse scrolled (475, 381) with delta (-2, -3)
Screenshot: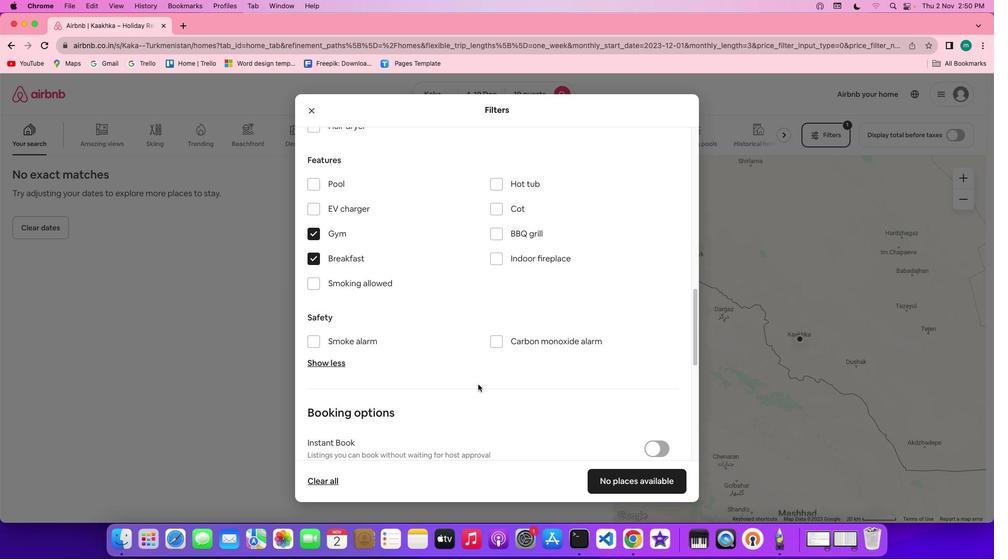 
Action: Mouse scrolled (475, 381) with delta (-2, -3)
Screenshot: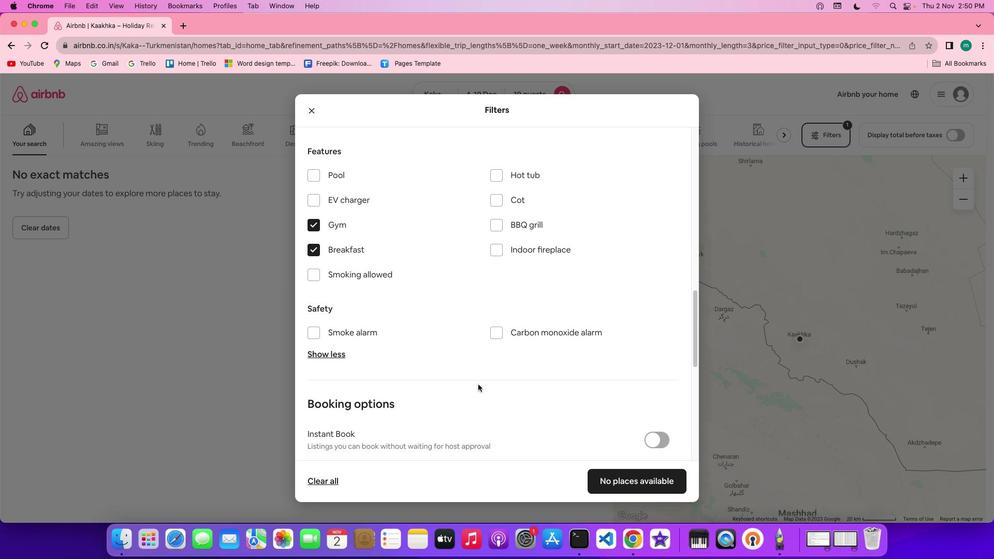 
Action: Mouse moved to (505, 389)
Screenshot: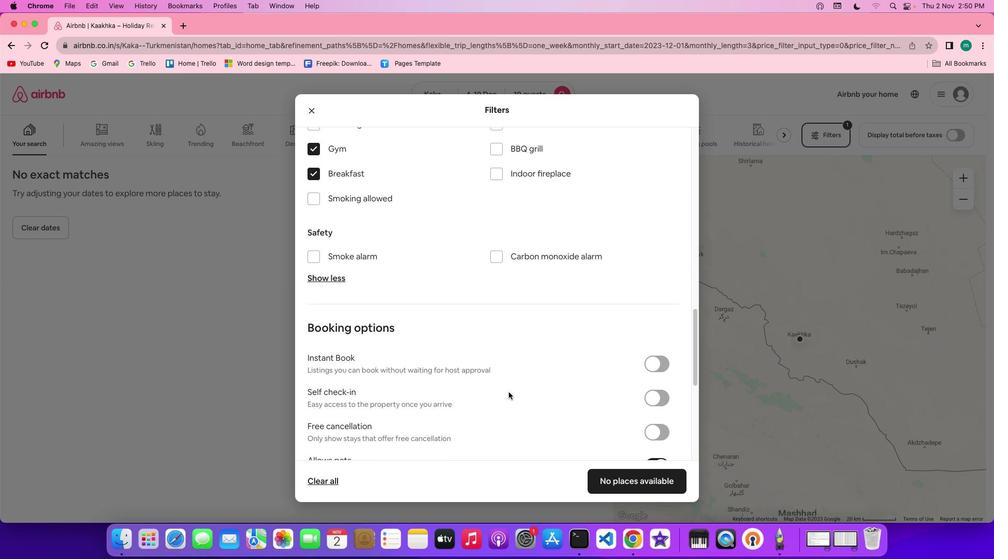 
Action: Mouse scrolled (505, 389) with delta (-2, -3)
Screenshot: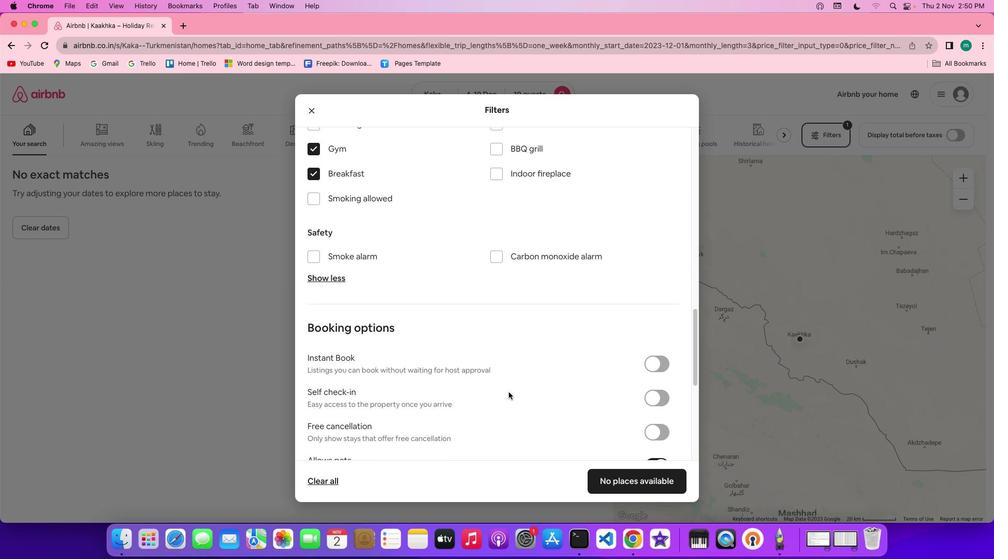 
Action: Mouse moved to (505, 389)
Screenshot: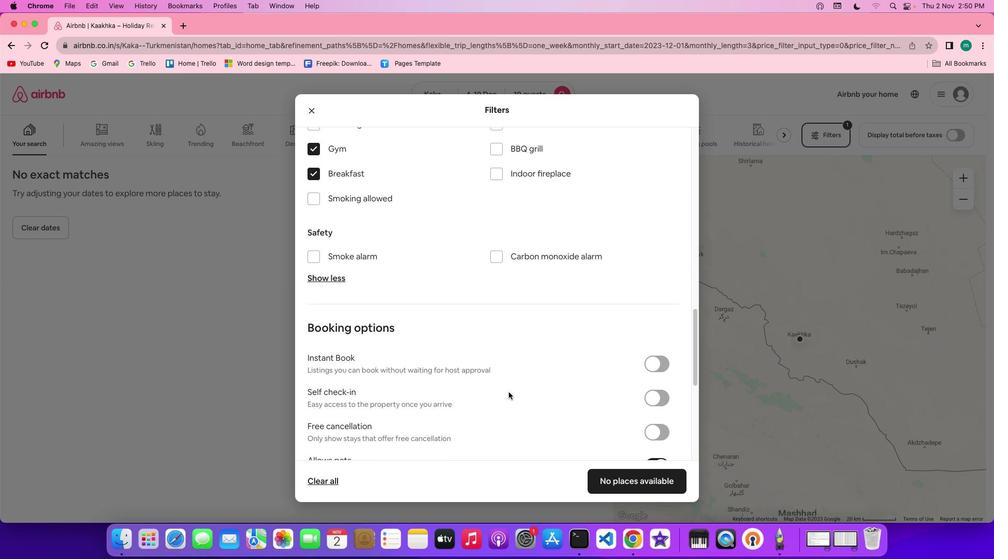 
Action: Mouse scrolled (505, 389) with delta (-2, -3)
Screenshot: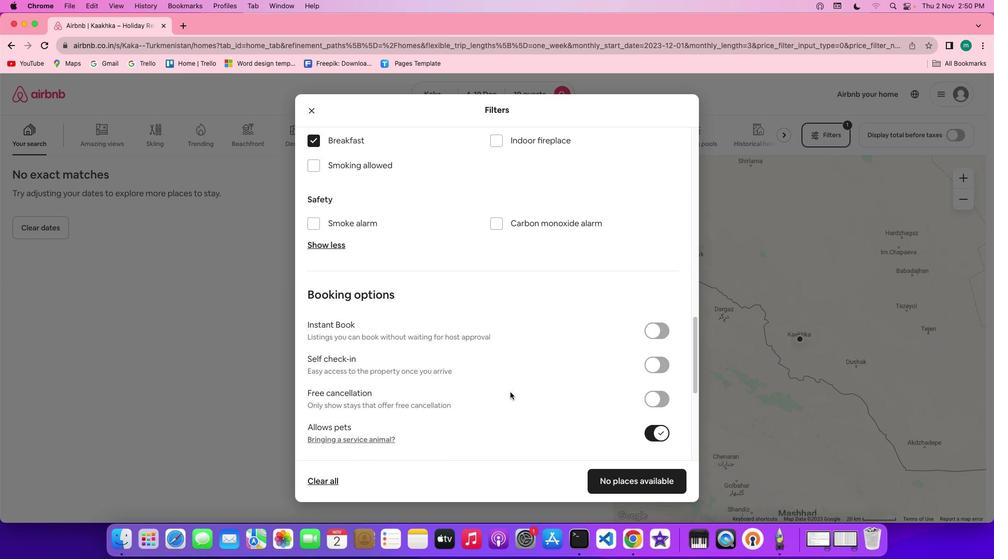 
Action: Mouse scrolled (505, 389) with delta (-2, -3)
Screenshot: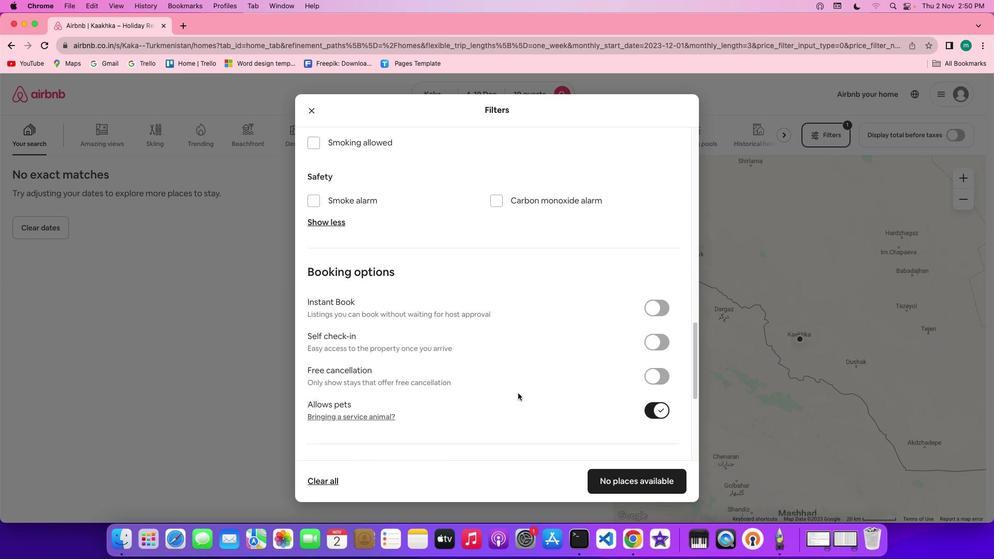 
Action: Mouse scrolled (505, 389) with delta (-2, -4)
Screenshot: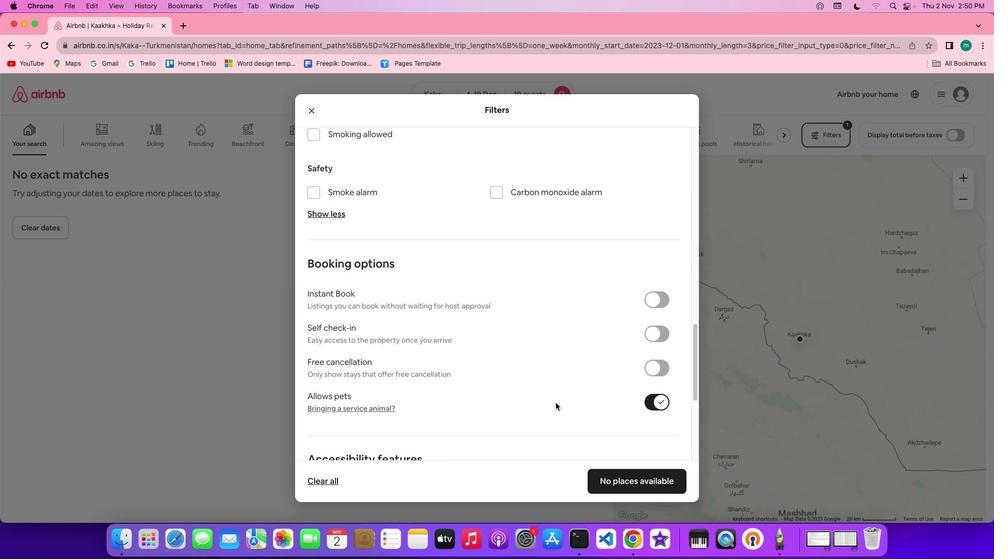 
Action: Mouse moved to (571, 402)
Screenshot: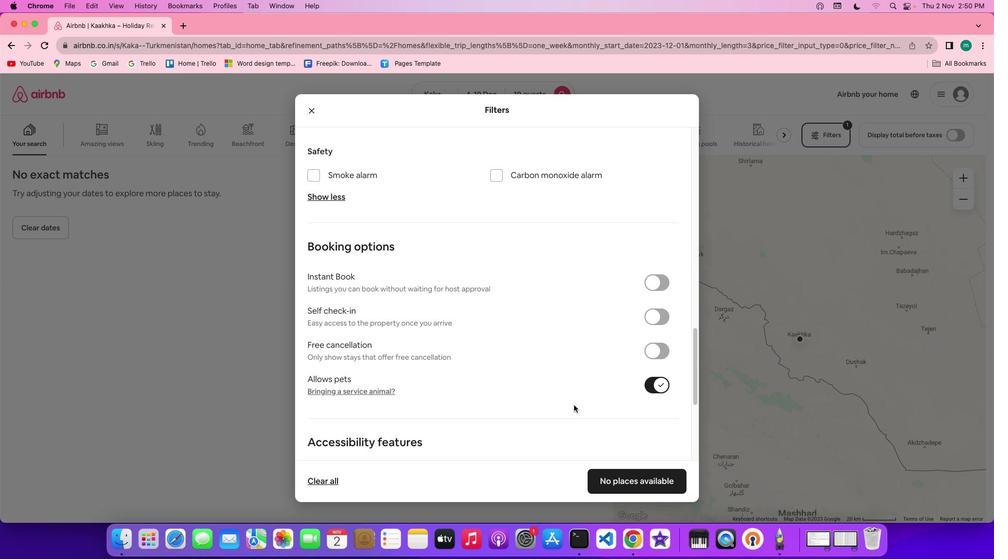 
Action: Mouse scrolled (571, 402) with delta (-2, -3)
Screenshot: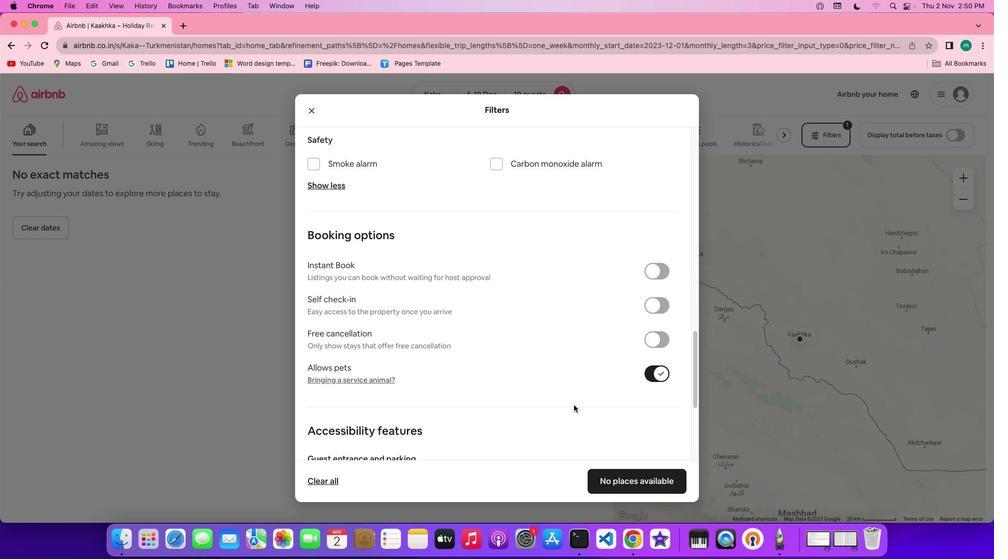 
Action: Mouse scrolled (571, 402) with delta (-2, -3)
Screenshot: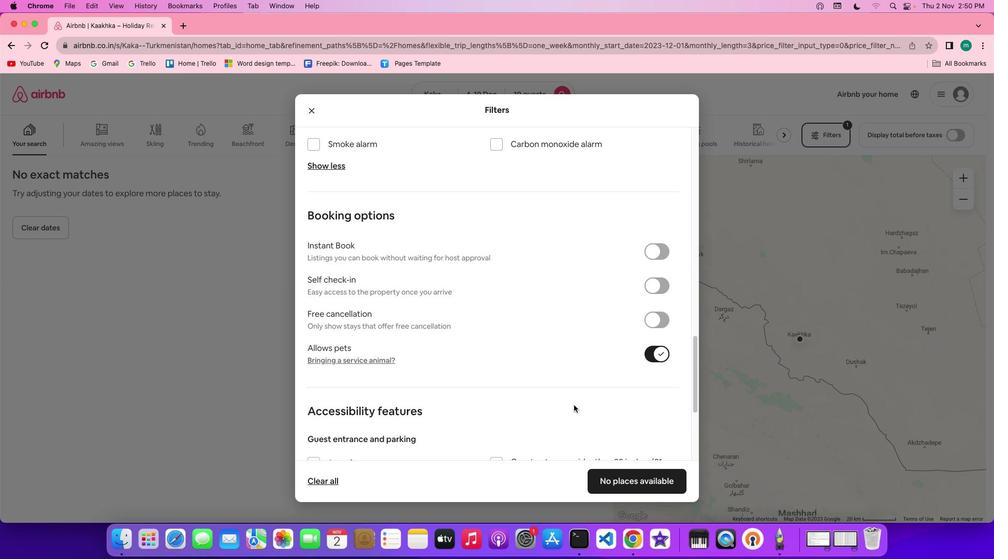 
Action: Mouse scrolled (571, 402) with delta (-2, -3)
Screenshot: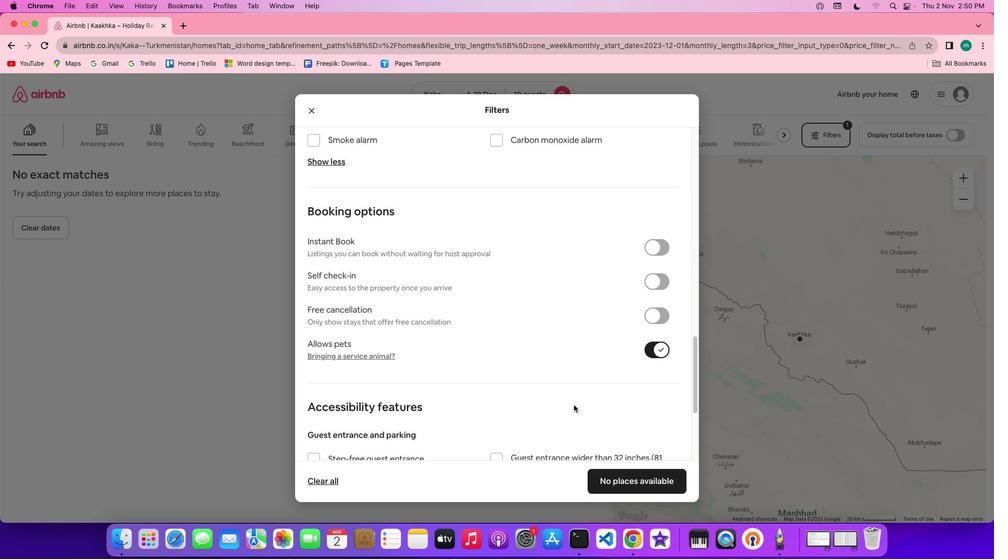 
Action: Mouse moved to (563, 396)
Screenshot: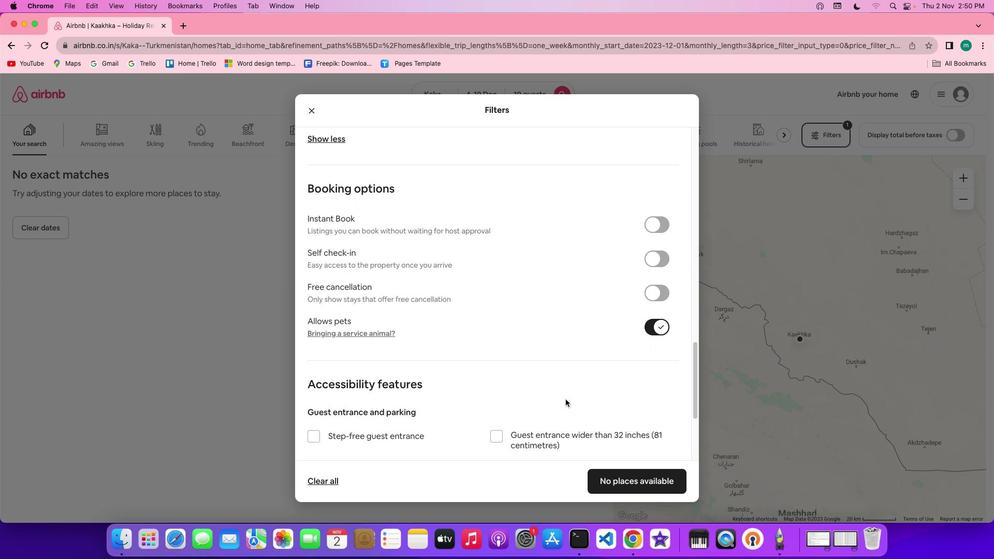 
Action: Mouse scrolled (563, 396) with delta (-2, -3)
Screenshot: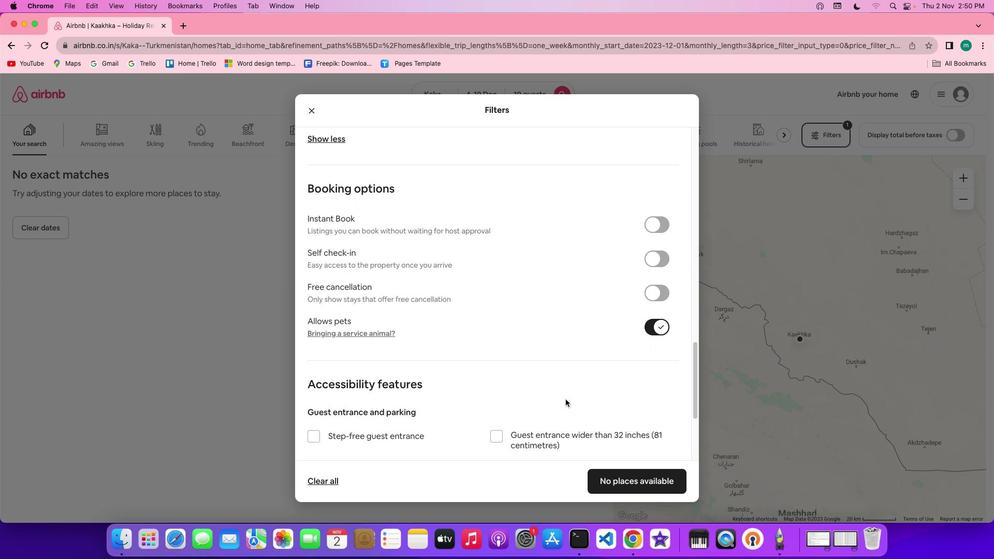 
Action: Mouse scrolled (563, 396) with delta (-2, -3)
Screenshot: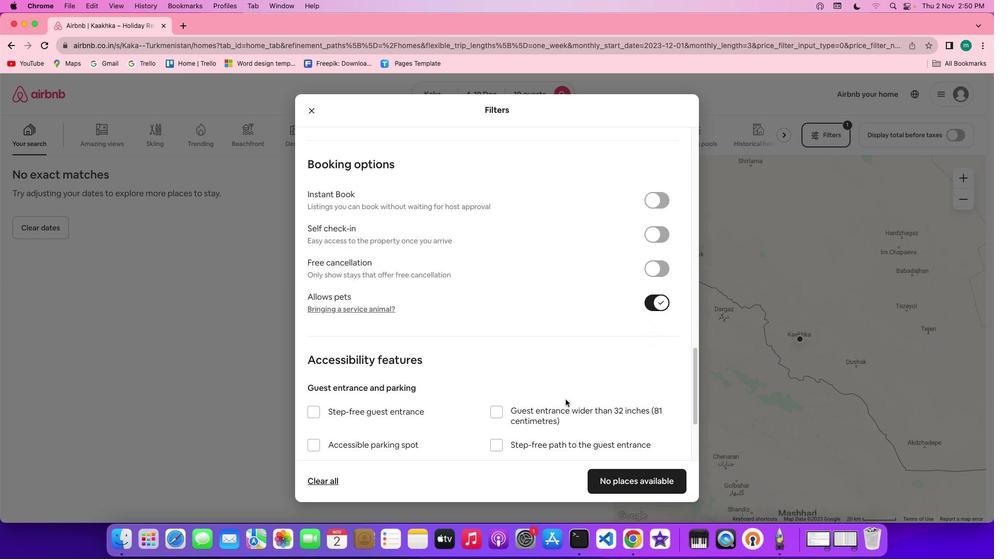 
Action: Mouse scrolled (563, 396) with delta (-2, -3)
Screenshot: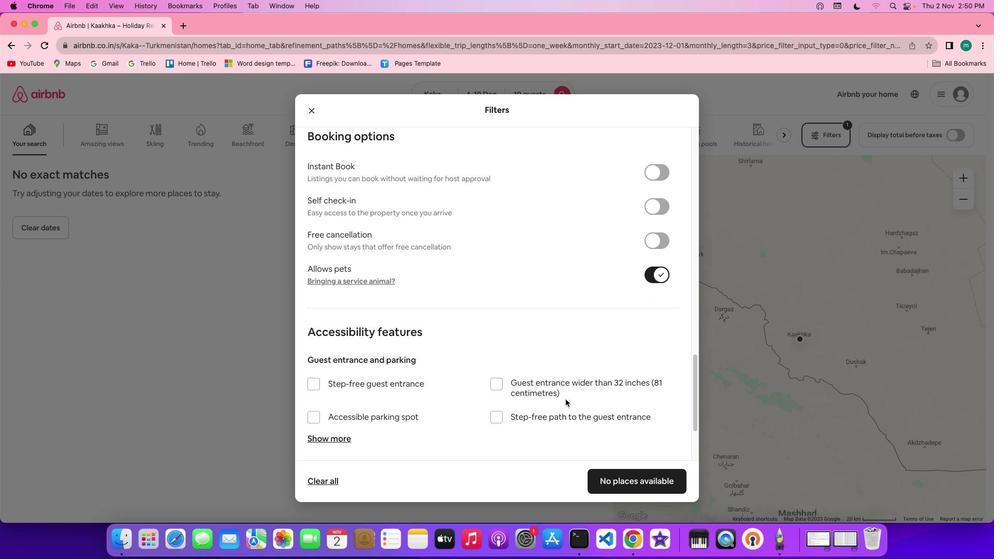 
Action: Mouse scrolled (563, 396) with delta (-2, -3)
Screenshot: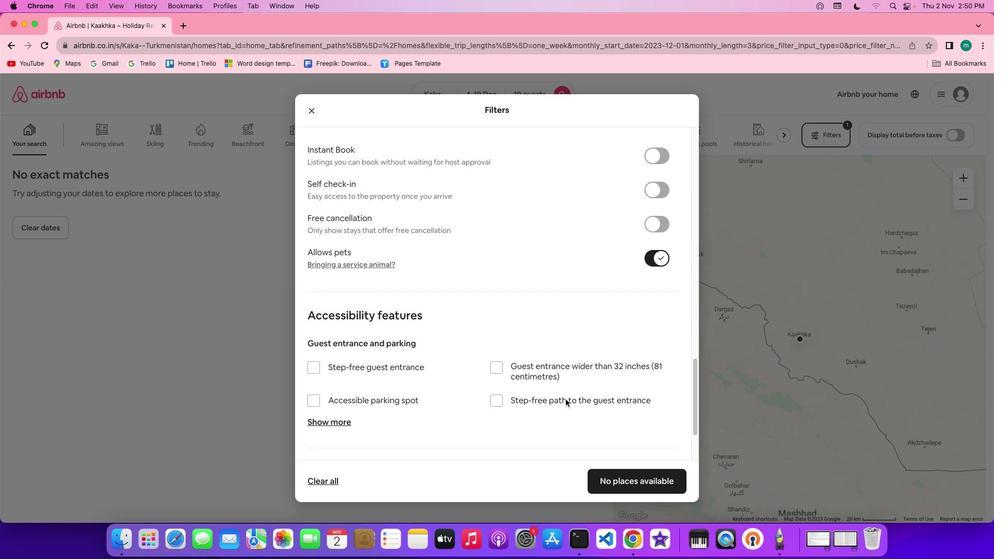 
Action: Mouse moved to (564, 397)
Screenshot: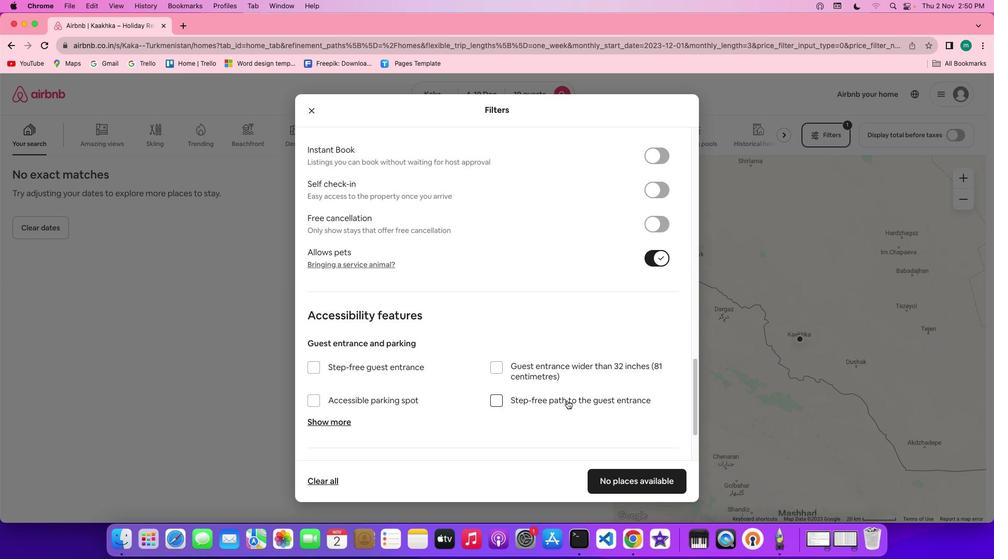 
Action: Mouse scrolled (564, 397) with delta (-2, -3)
Screenshot: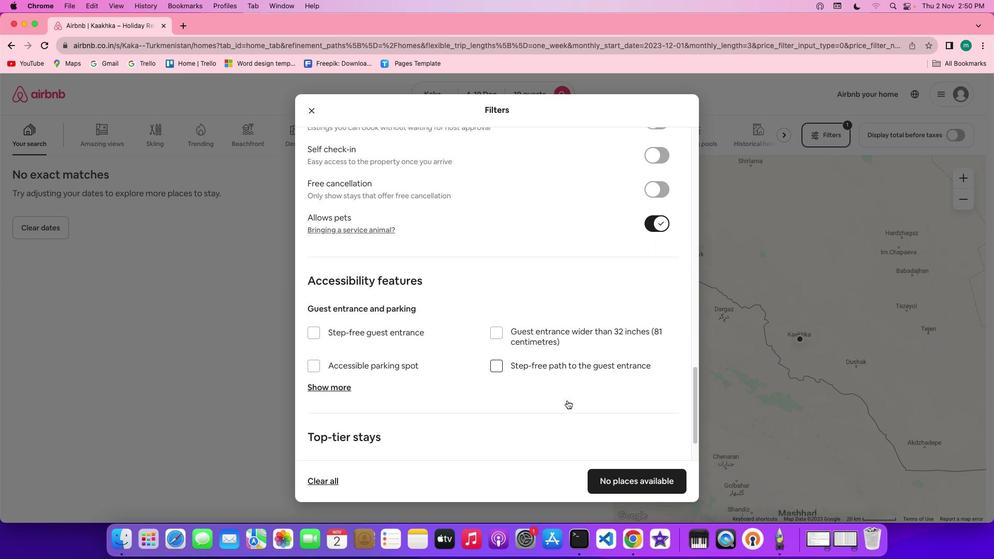 
Action: Mouse scrolled (564, 397) with delta (-2, -3)
Screenshot: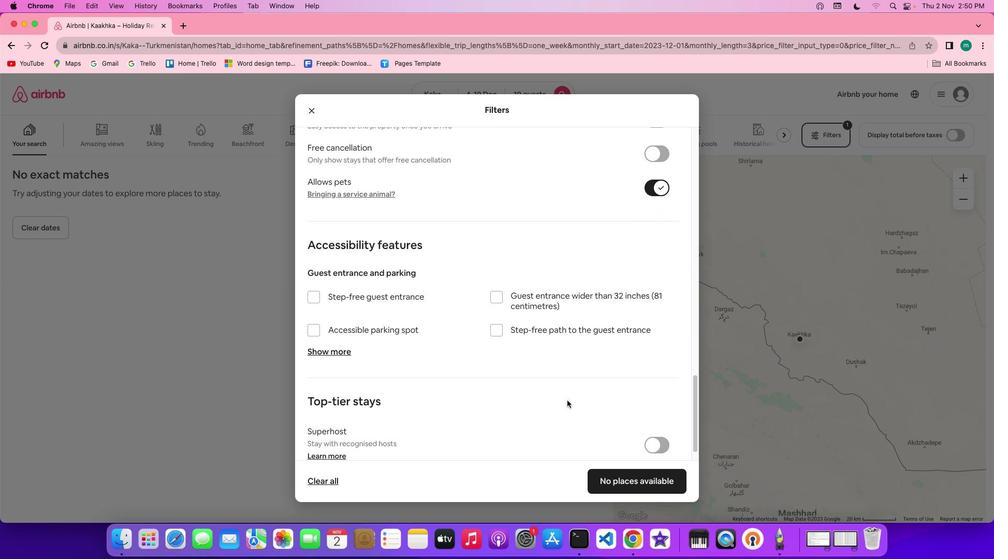 
Action: Mouse scrolled (564, 397) with delta (-2, -3)
Screenshot: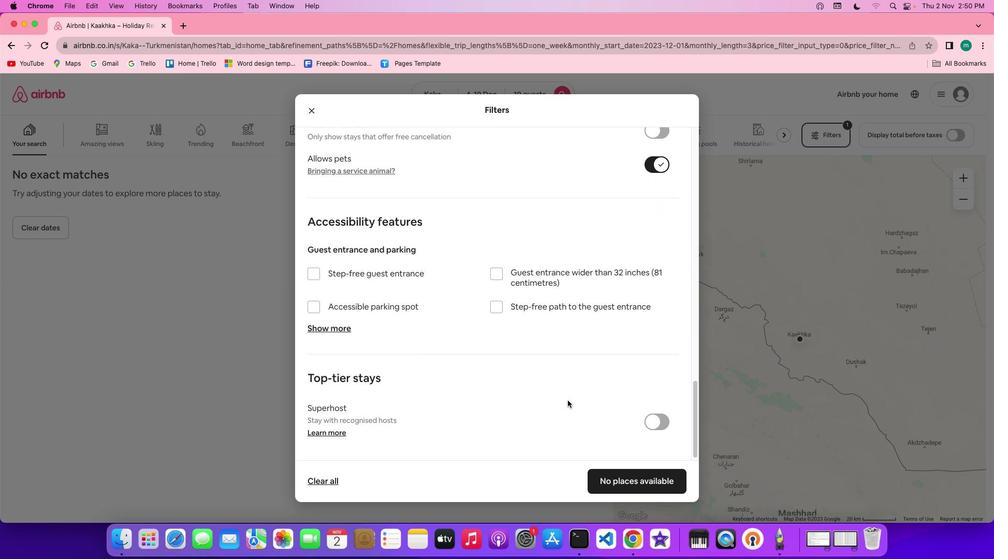 
Action: Mouse scrolled (564, 397) with delta (-2, -4)
Screenshot: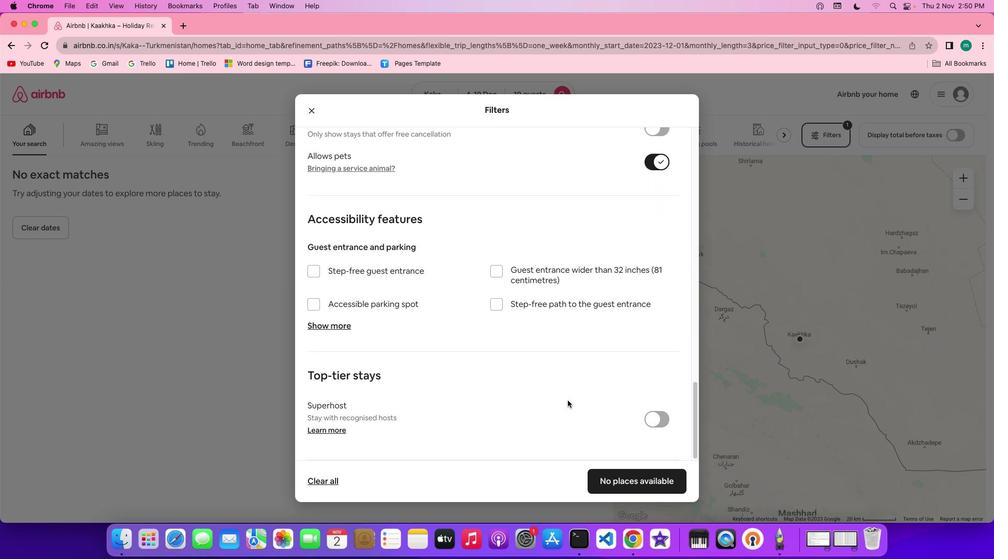 
Action: Mouse moved to (565, 397)
Screenshot: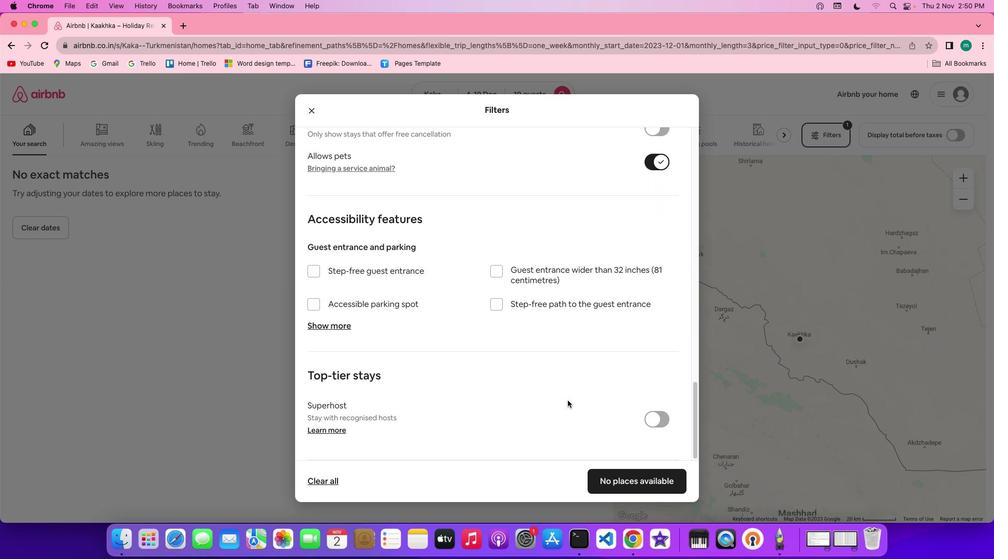 
Action: Mouse scrolled (565, 397) with delta (-2, -3)
Screenshot: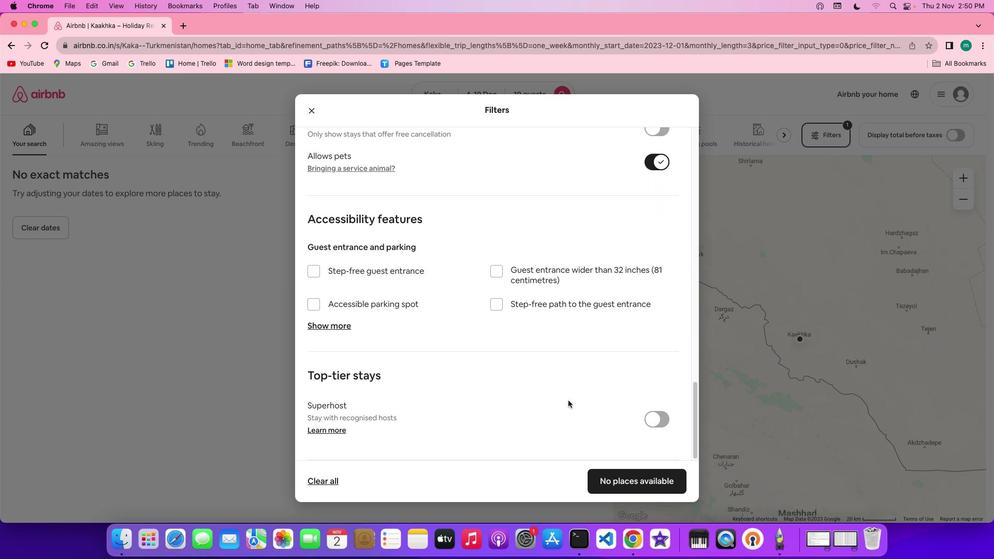 
Action: Mouse scrolled (565, 397) with delta (-2, -3)
Screenshot: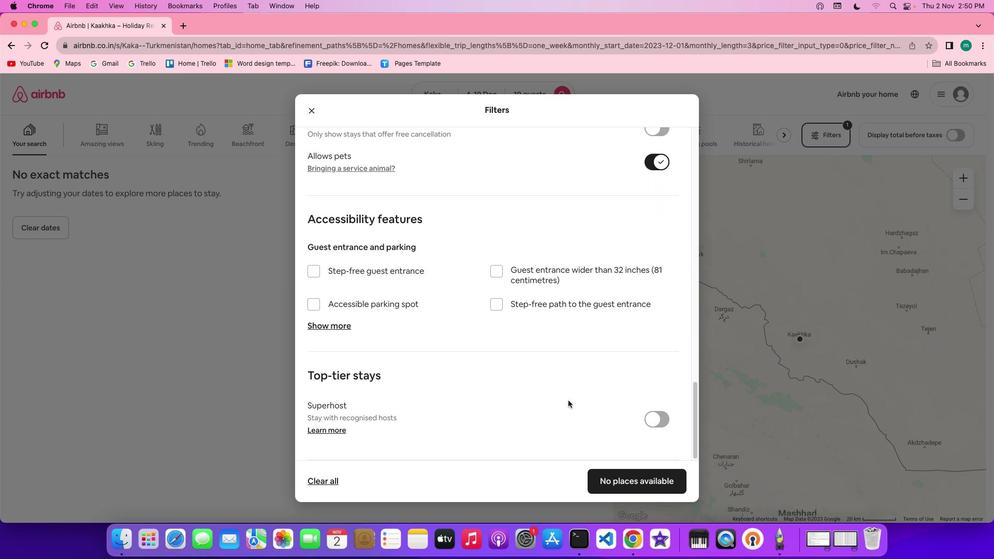 
Action: Mouse scrolled (565, 397) with delta (-2, -4)
Screenshot: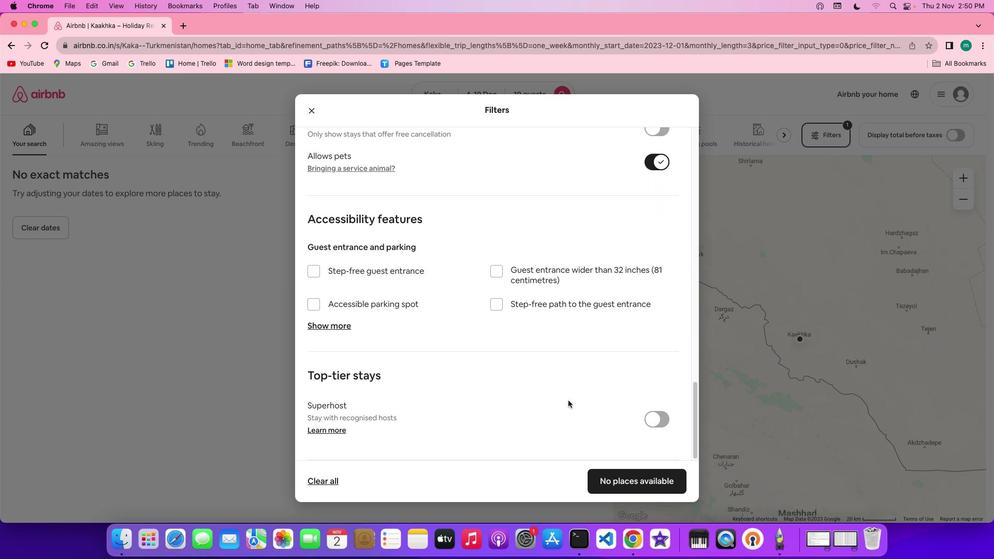 
Action: Mouse scrolled (565, 397) with delta (-2, -5)
Screenshot: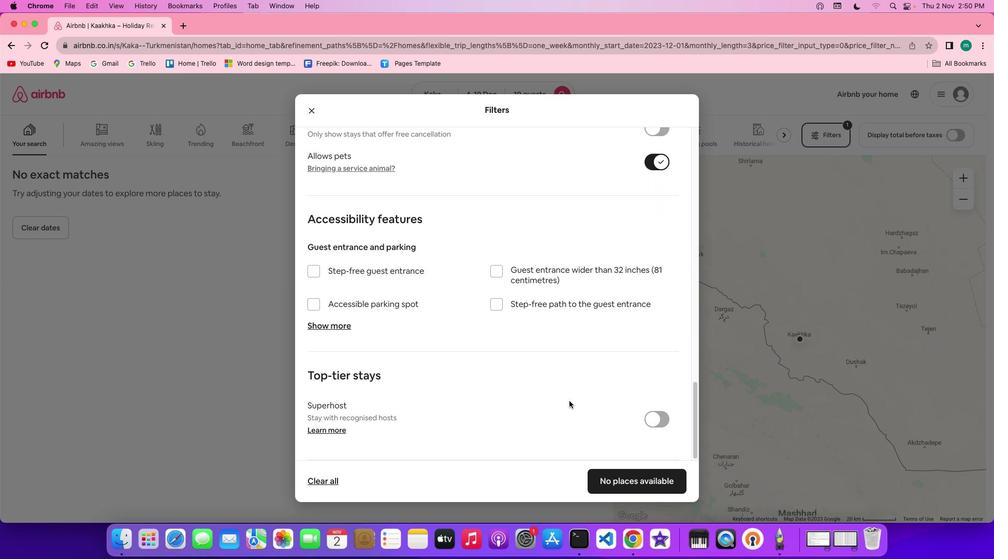 
Action: Mouse moved to (566, 399)
Screenshot: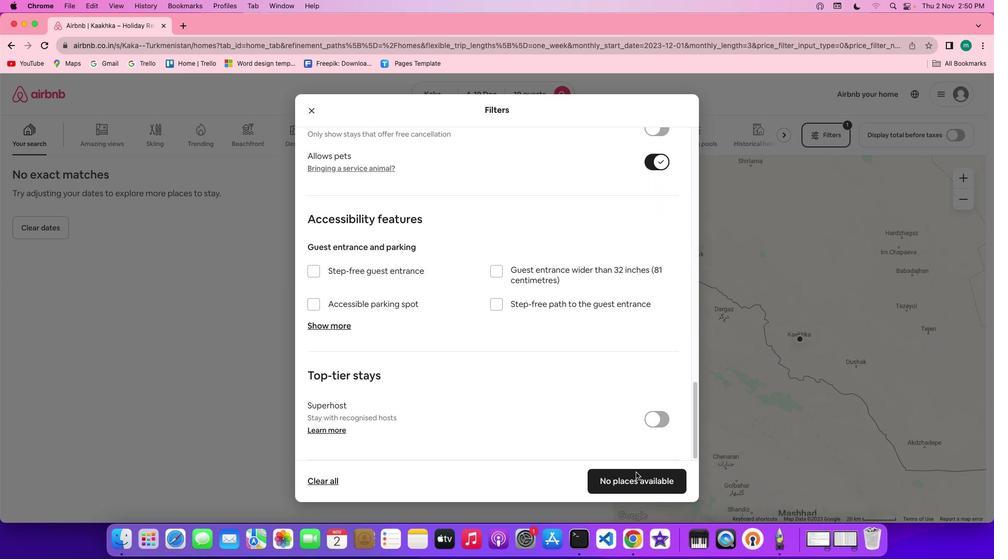 
Action: Mouse scrolled (566, 399) with delta (-2, -3)
Screenshot: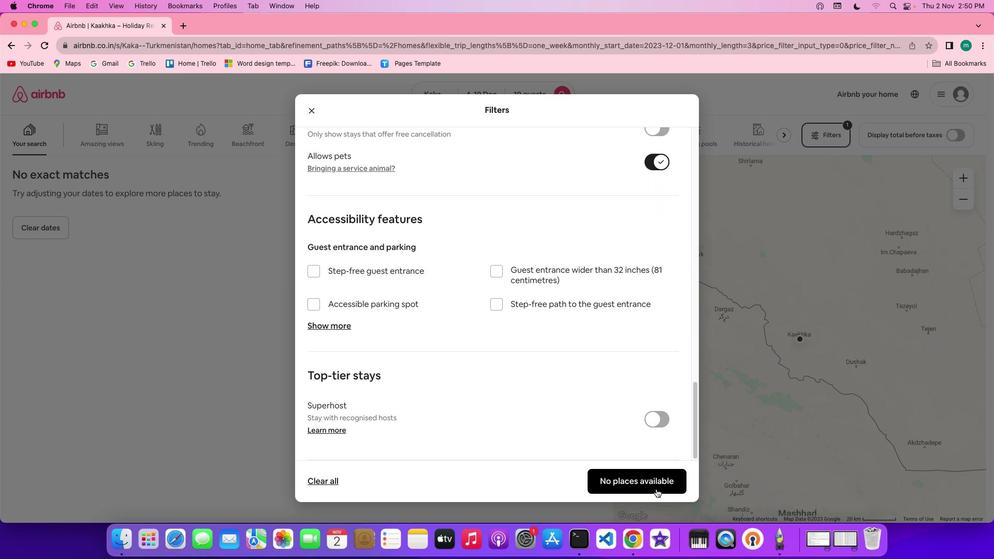 
Action: Mouse scrolled (566, 399) with delta (-2, -3)
Screenshot: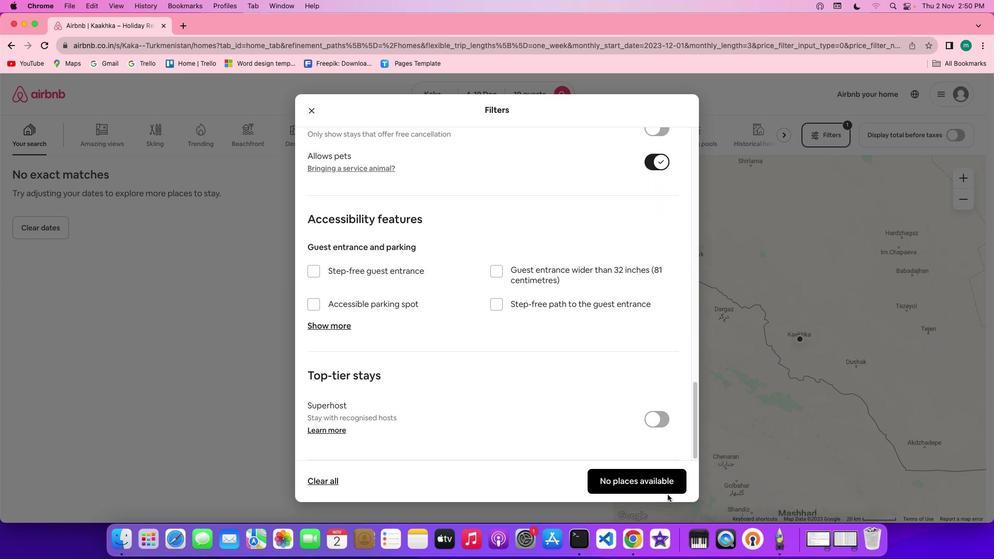 
Action: Mouse scrolled (566, 399) with delta (-2, -4)
Screenshot: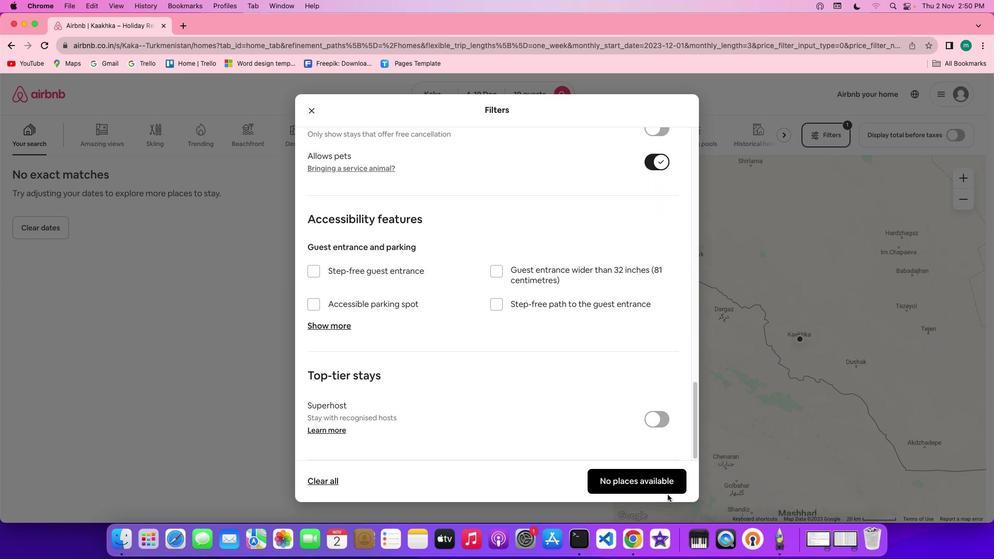 
Action: Mouse moved to (662, 483)
Screenshot: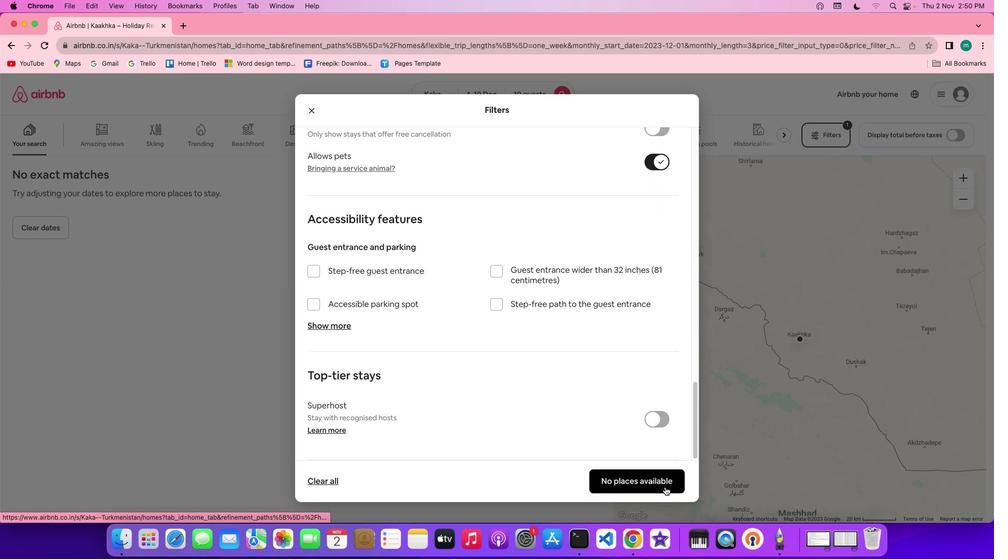 
Action: Mouse pressed left at (662, 483)
Screenshot: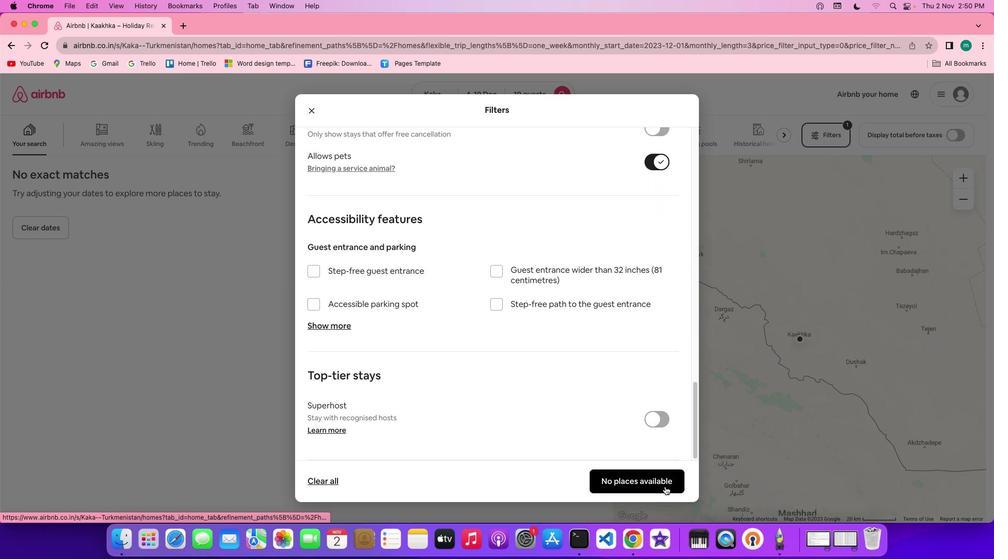 
Action: Mouse moved to (214, 322)
Screenshot: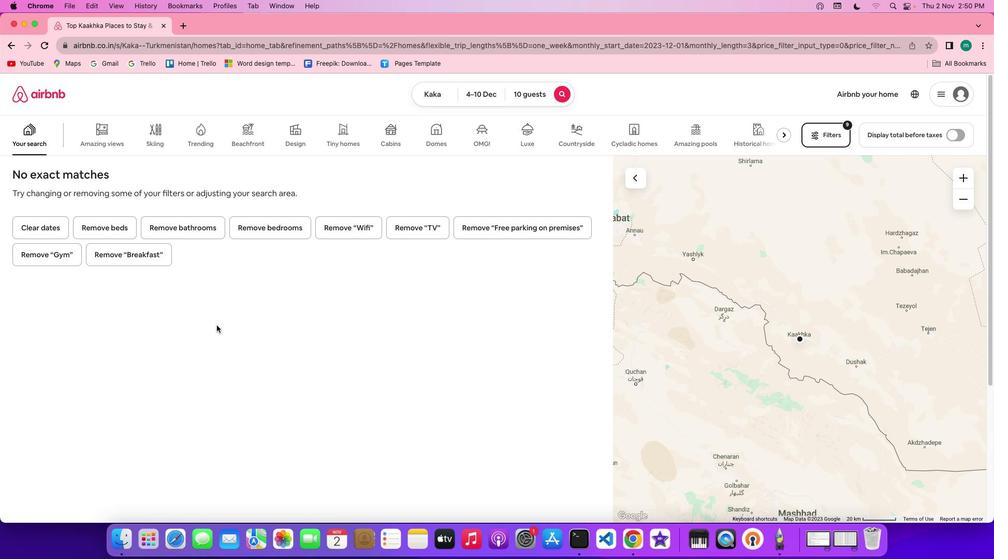 
